 Task: Look for space in Kolwezi, Democratic Republic of the Congo from 6th September, 2023 to 15th September, 2023 for 6 adults in price range Rs.8000 to Rs.12000. Place can be entire place or private room with 6 bedrooms having 6 beds and 6 bathrooms. Property type can be house, flat, guest house. Amenities needed are: wifi, TV, free parkinig on premises, gym, breakfast. Booking option can be shelf check-in. Required host language is .
Action: Mouse moved to (428, 93)
Screenshot: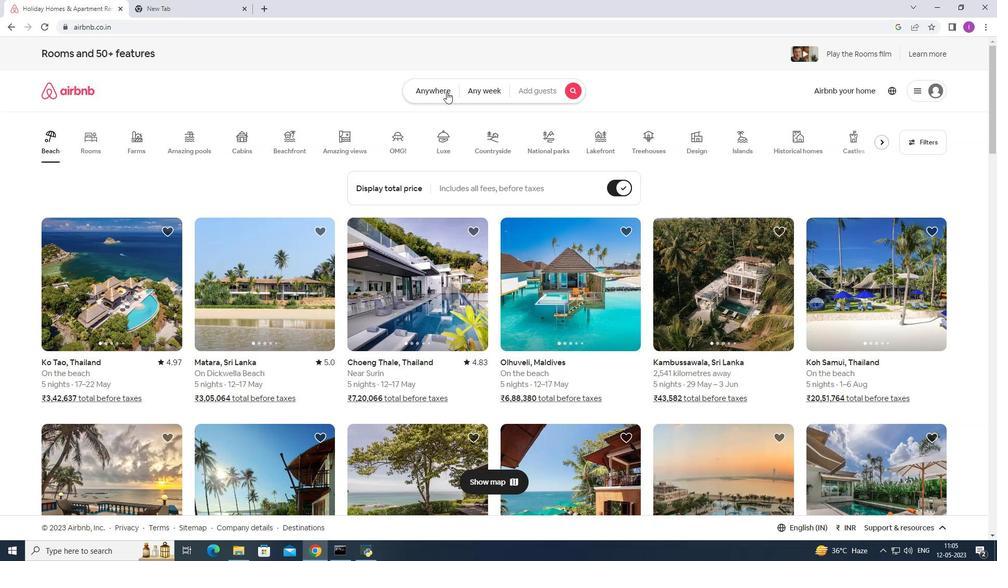 
Action: Mouse pressed left at (428, 93)
Screenshot: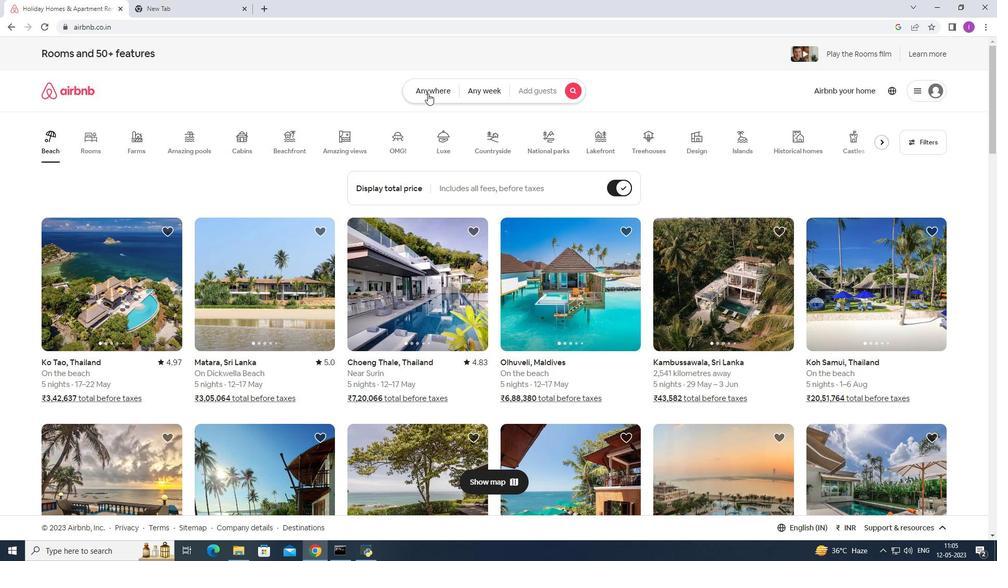 
Action: Mouse moved to (368, 125)
Screenshot: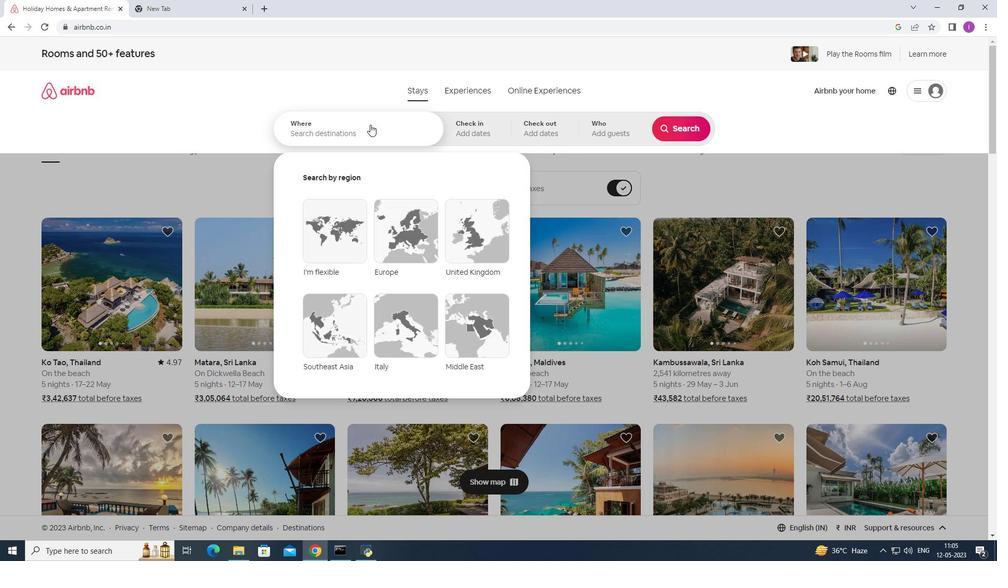 
Action: Mouse pressed left at (368, 125)
Screenshot: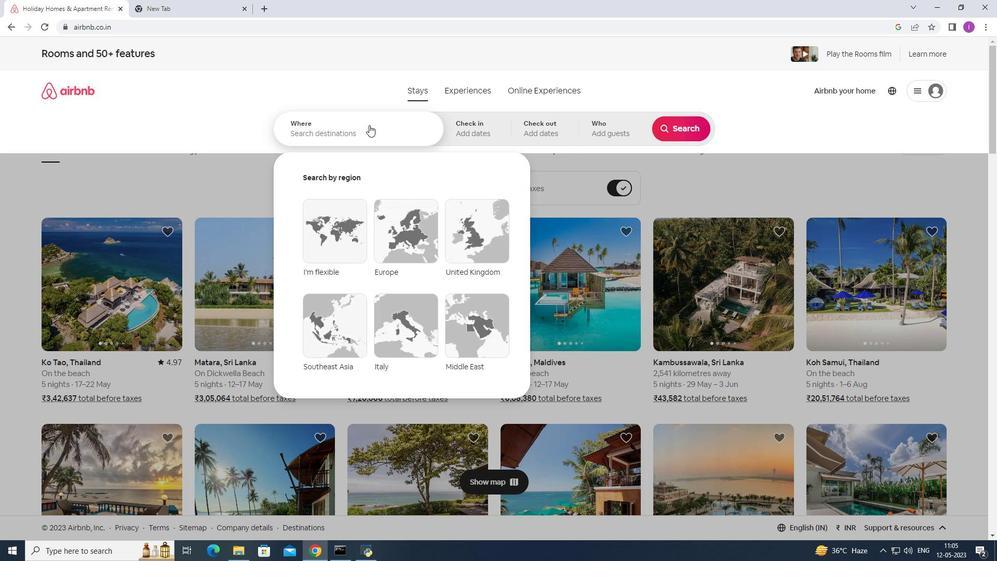 
Action: Key pressed <Key.shift><Key.shift><Key.shift>Kolwezi,<Key.shift>Demorcratic<Key.space><Key.shift>Rep
Screenshot: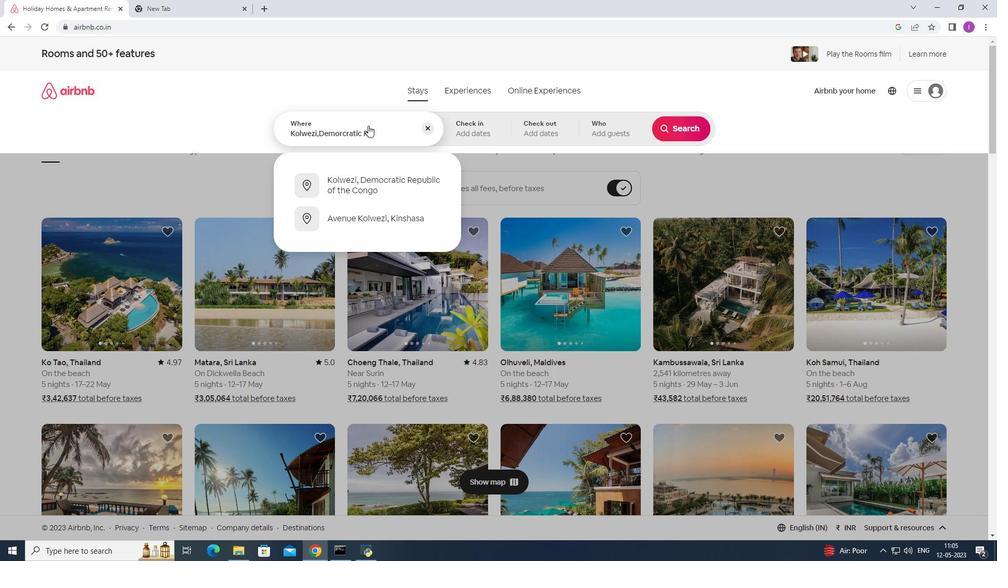 
Action: Mouse moved to (348, 186)
Screenshot: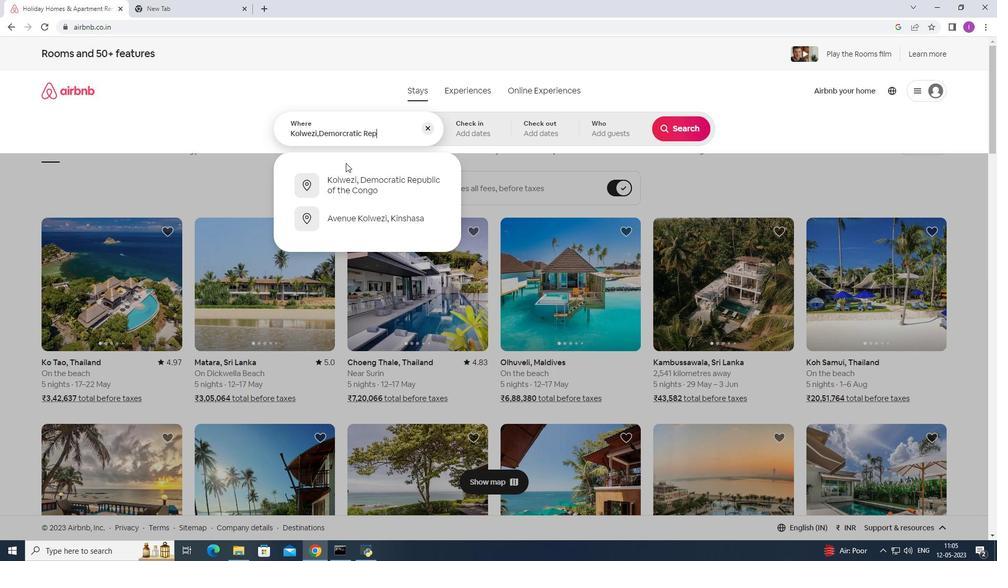 
Action: Mouse pressed left at (348, 186)
Screenshot: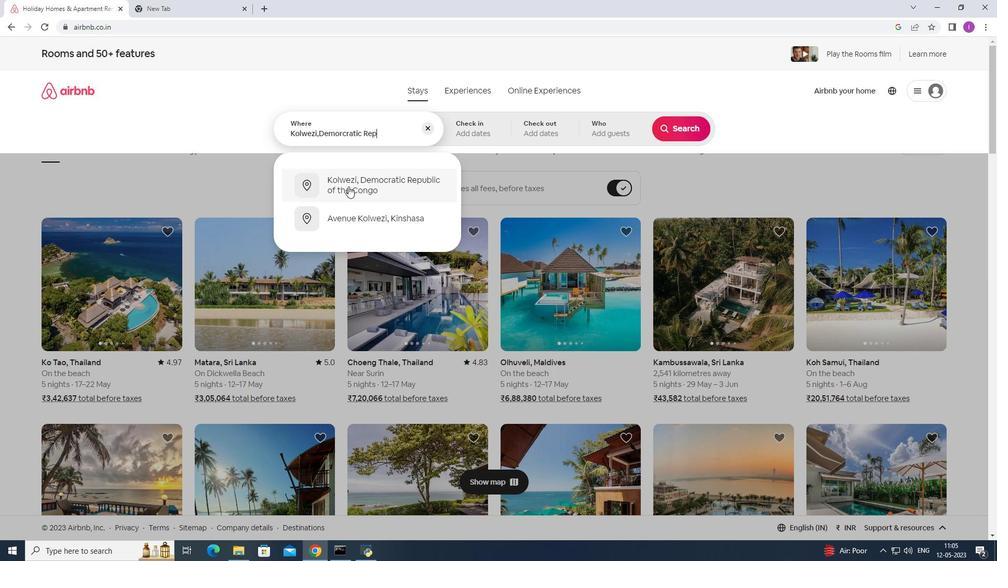 
Action: Mouse moved to (682, 212)
Screenshot: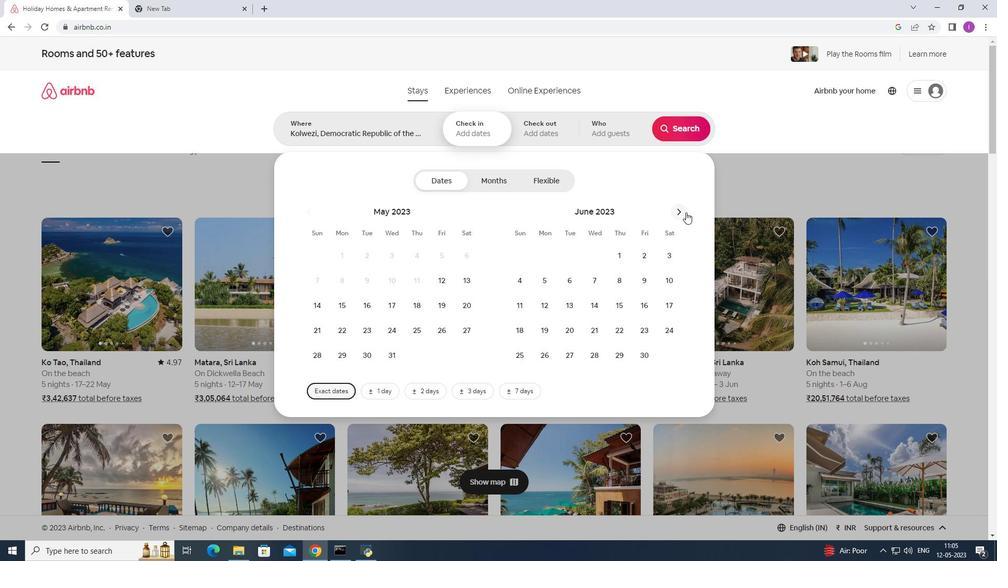 
Action: Mouse pressed left at (682, 212)
Screenshot: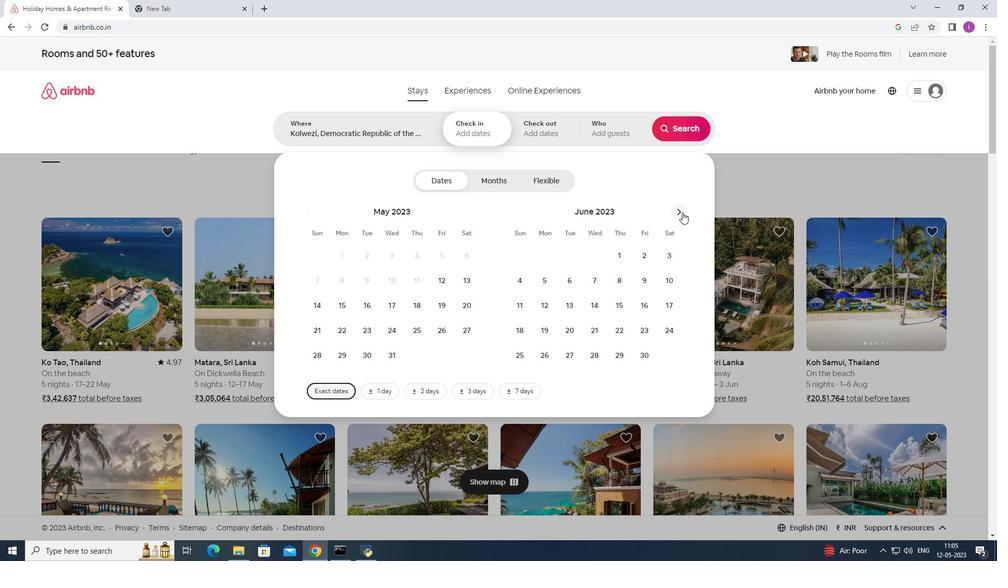 
Action: Mouse pressed left at (682, 212)
Screenshot: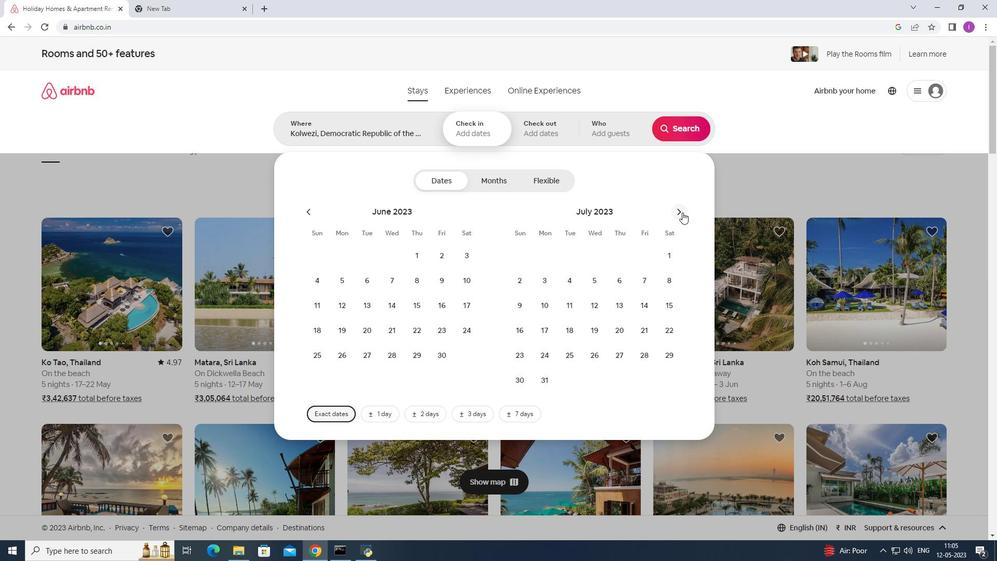 
Action: Mouse moved to (677, 209)
Screenshot: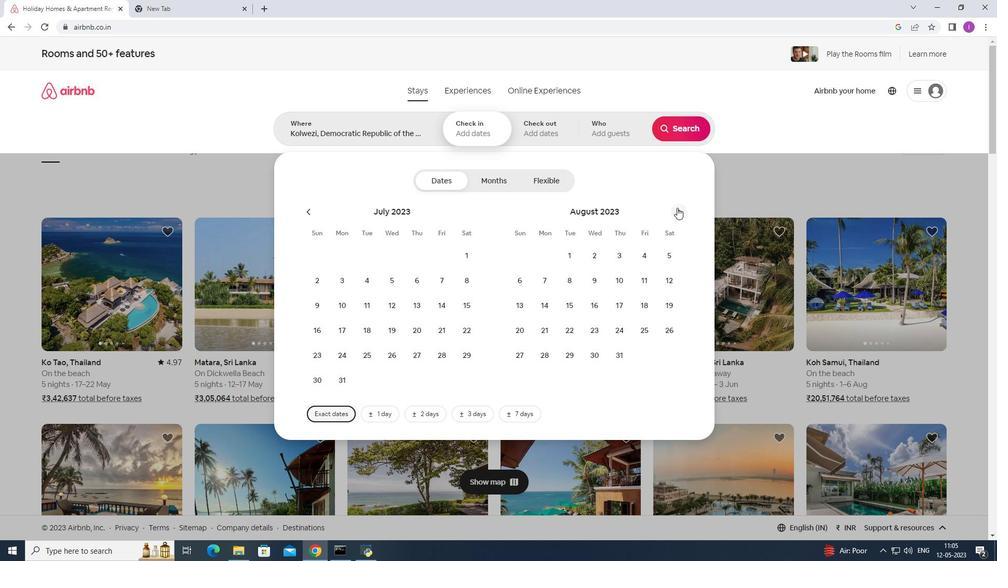
Action: Mouse pressed left at (677, 209)
Screenshot: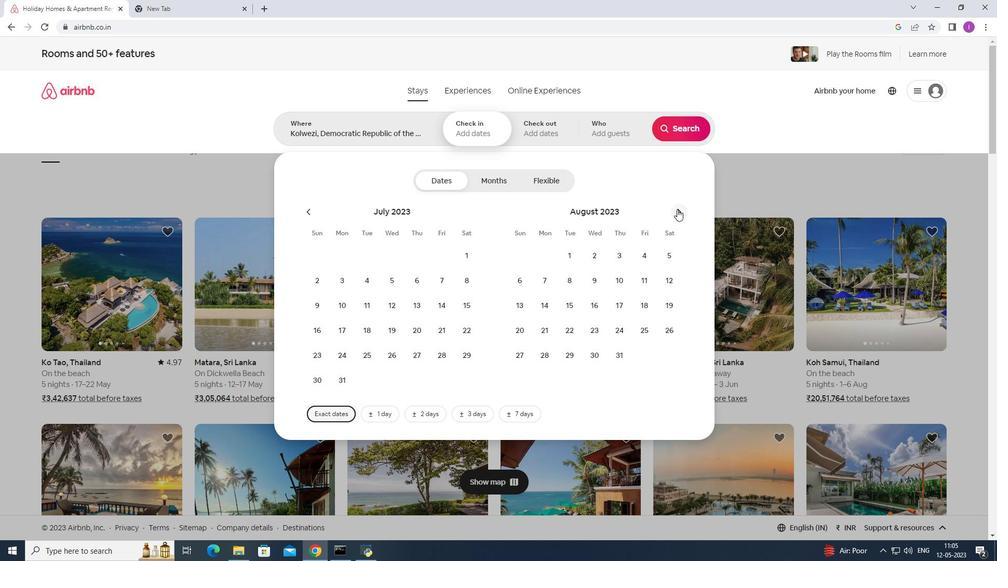 
Action: Mouse moved to (592, 281)
Screenshot: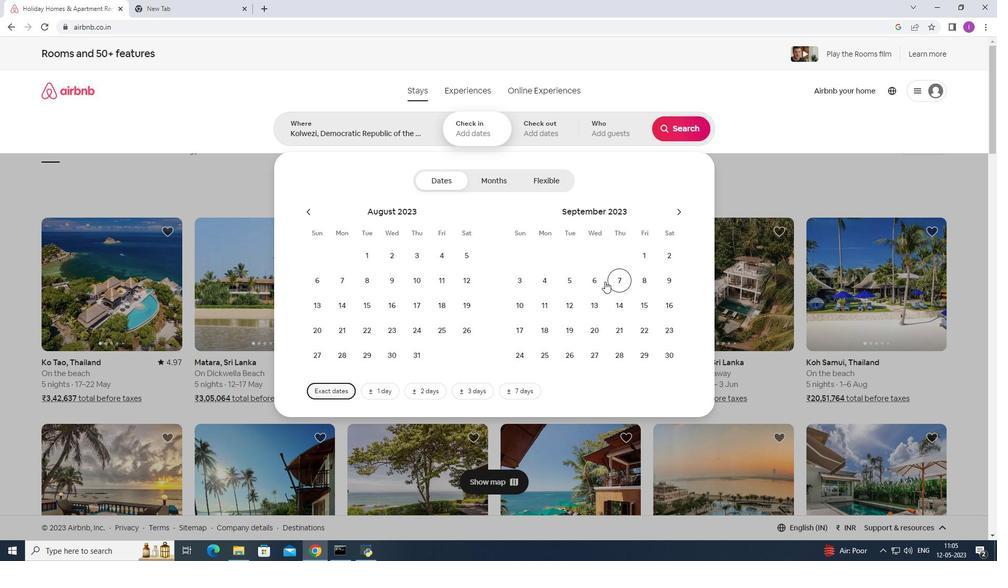 
Action: Mouse pressed left at (592, 281)
Screenshot: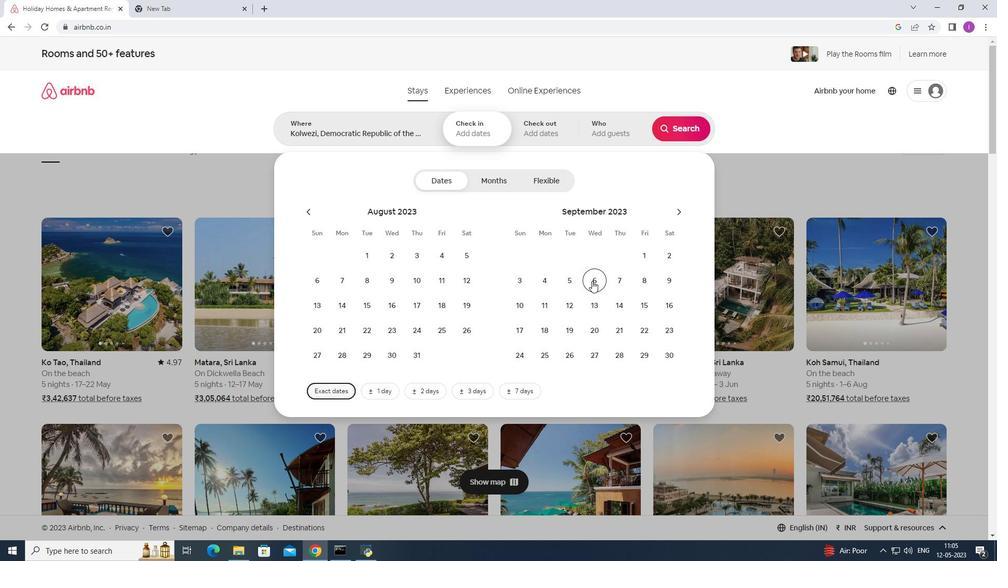 
Action: Mouse moved to (644, 299)
Screenshot: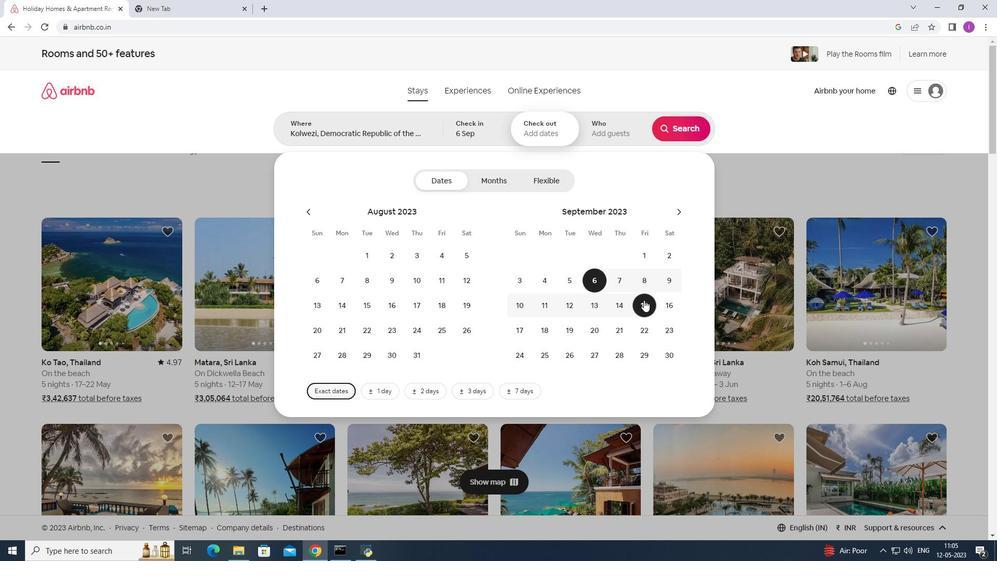 
Action: Mouse pressed left at (644, 299)
Screenshot: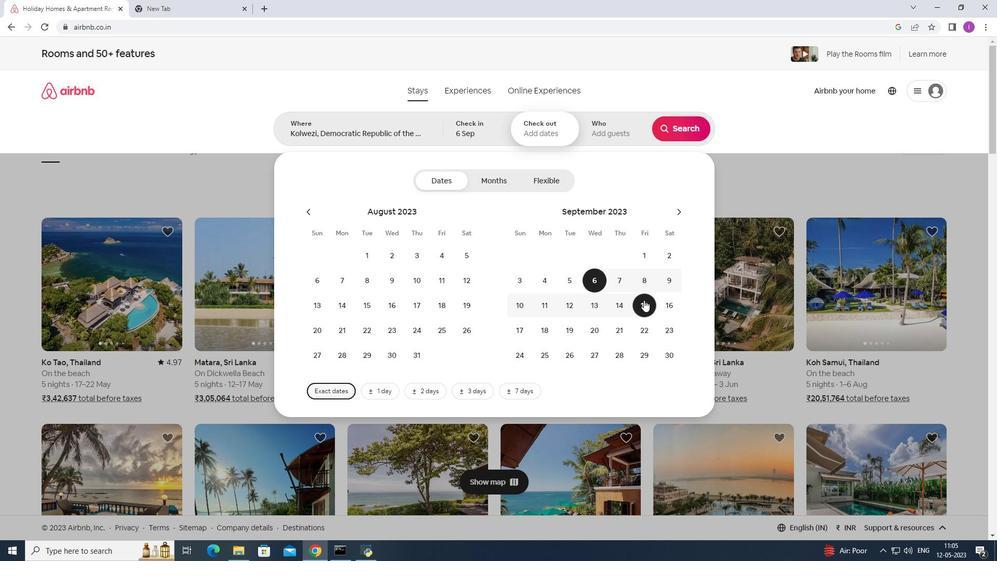 
Action: Mouse moved to (617, 138)
Screenshot: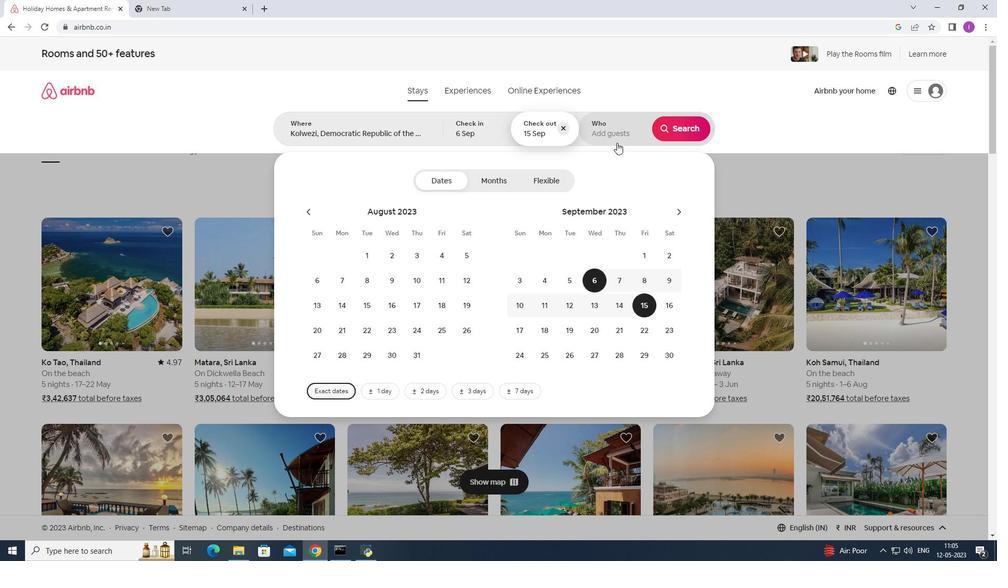 
Action: Mouse pressed left at (617, 138)
Screenshot: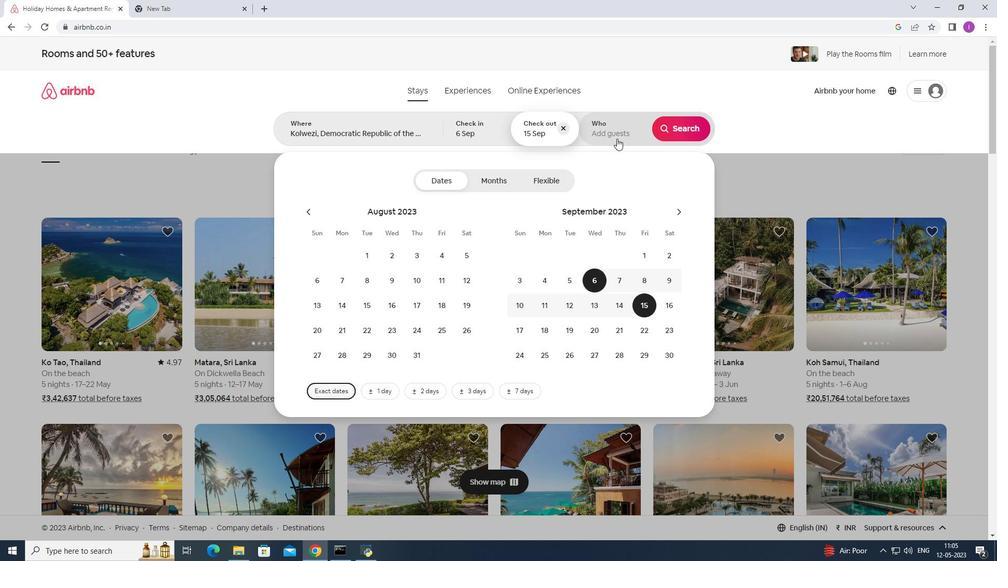 
Action: Mouse moved to (683, 179)
Screenshot: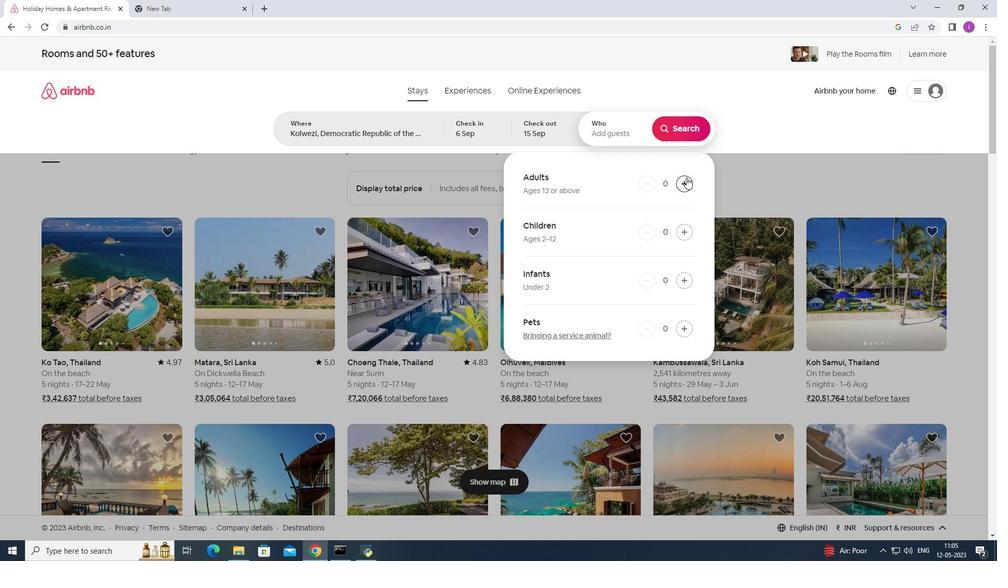 
Action: Mouse pressed left at (683, 179)
Screenshot: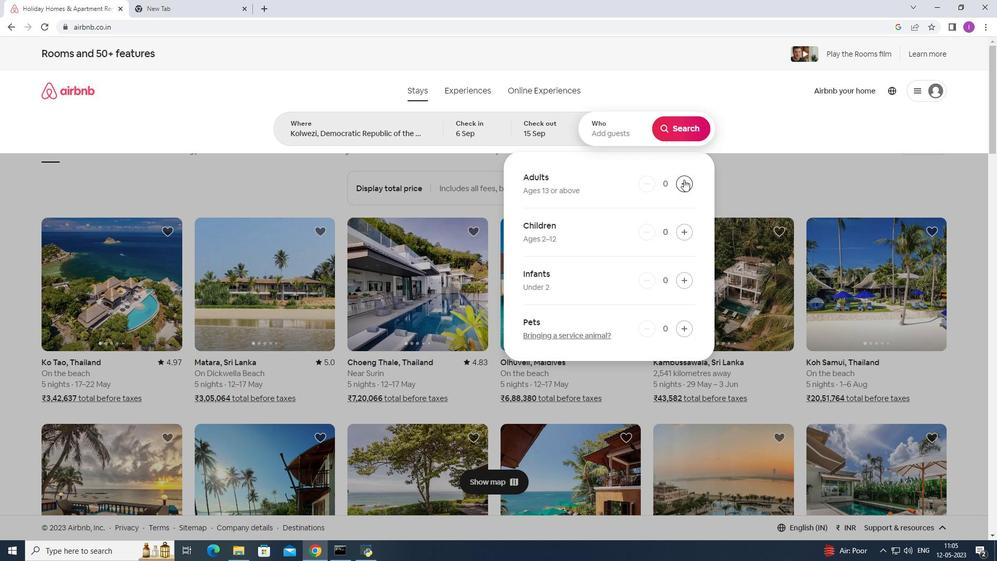 
Action: Mouse moved to (683, 179)
Screenshot: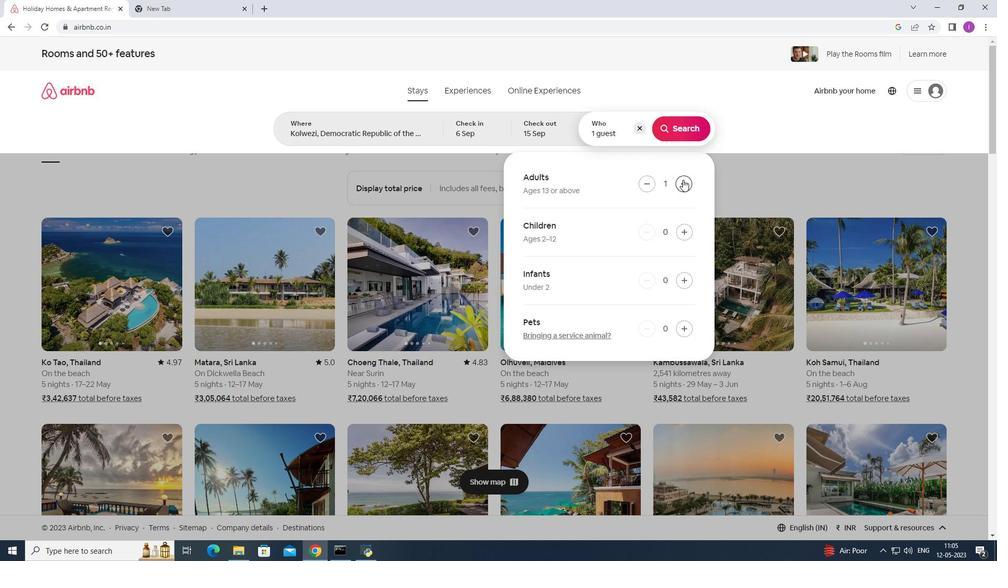 
Action: Mouse pressed left at (683, 179)
Screenshot: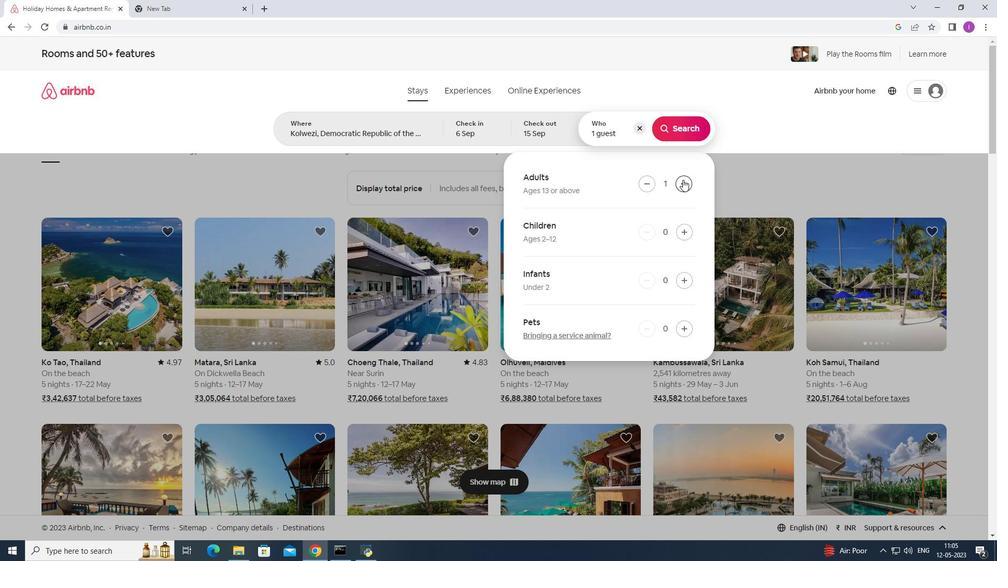 
Action: Mouse pressed left at (683, 179)
Screenshot: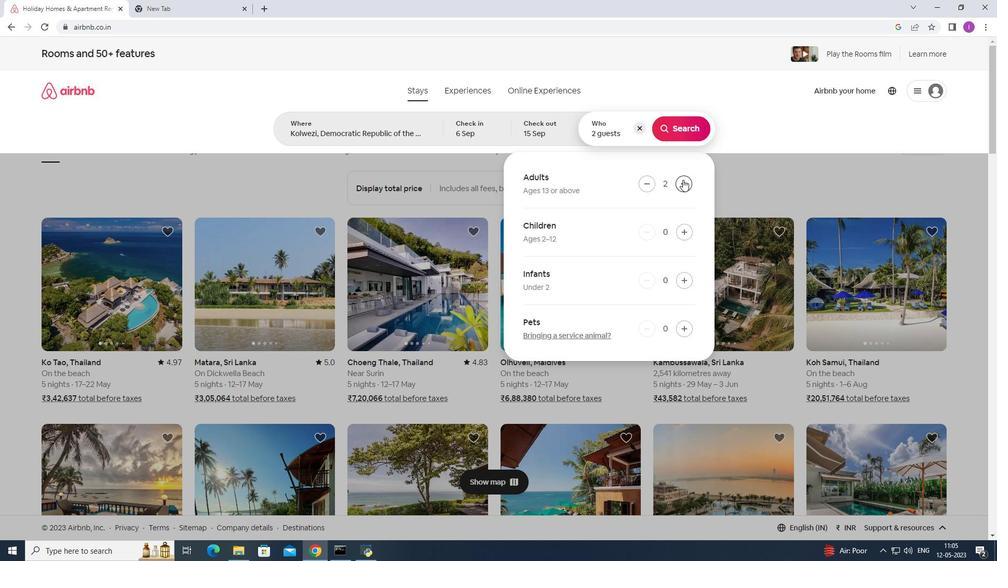 
Action: Mouse moved to (683, 179)
Screenshot: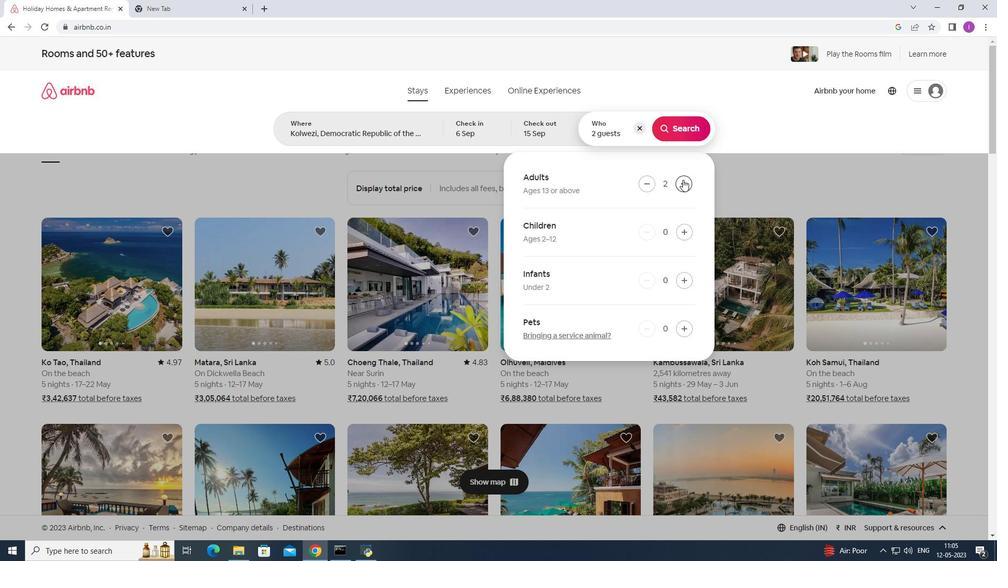 
Action: Mouse pressed left at (683, 179)
Screenshot: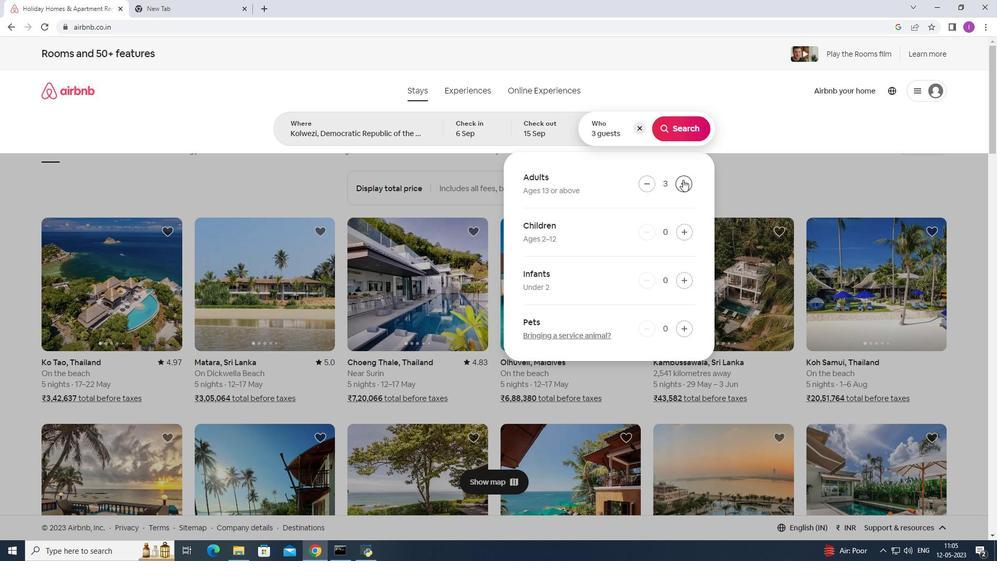 
Action: Mouse pressed left at (683, 179)
Screenshot: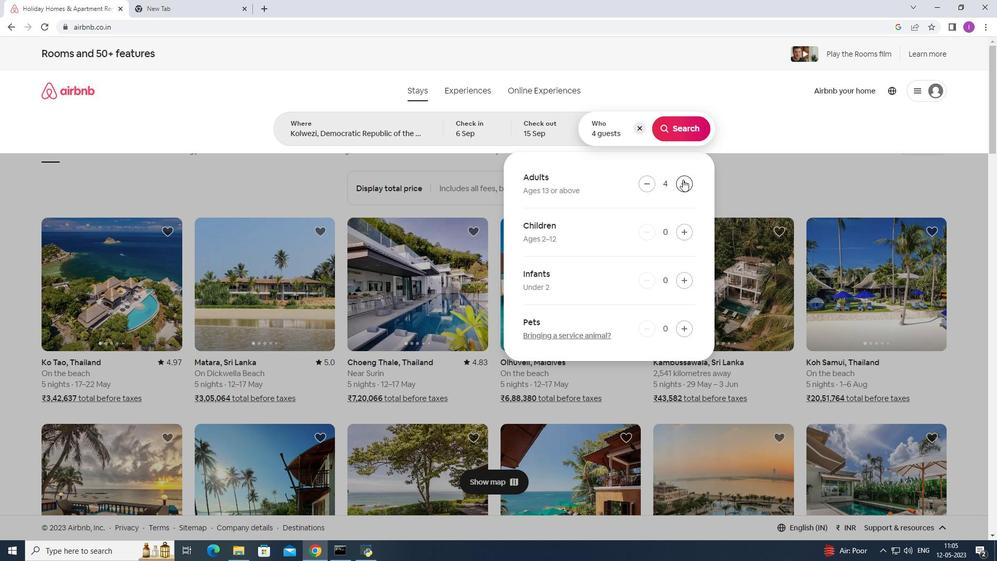
Action: Mouse pressed left at (683, 179)
Screenshot: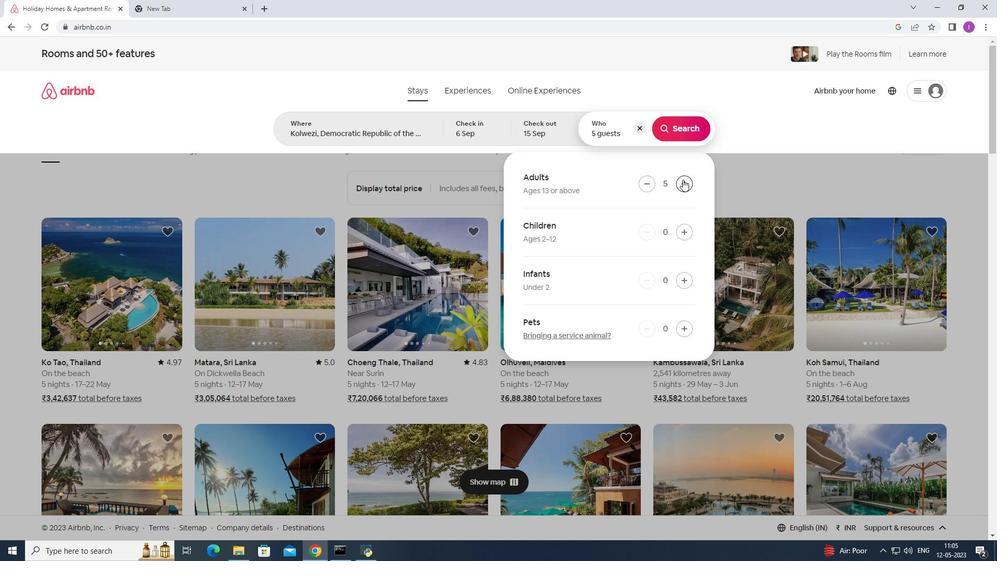
Action: Mouse pressed left at (683, 179)
Screenshot: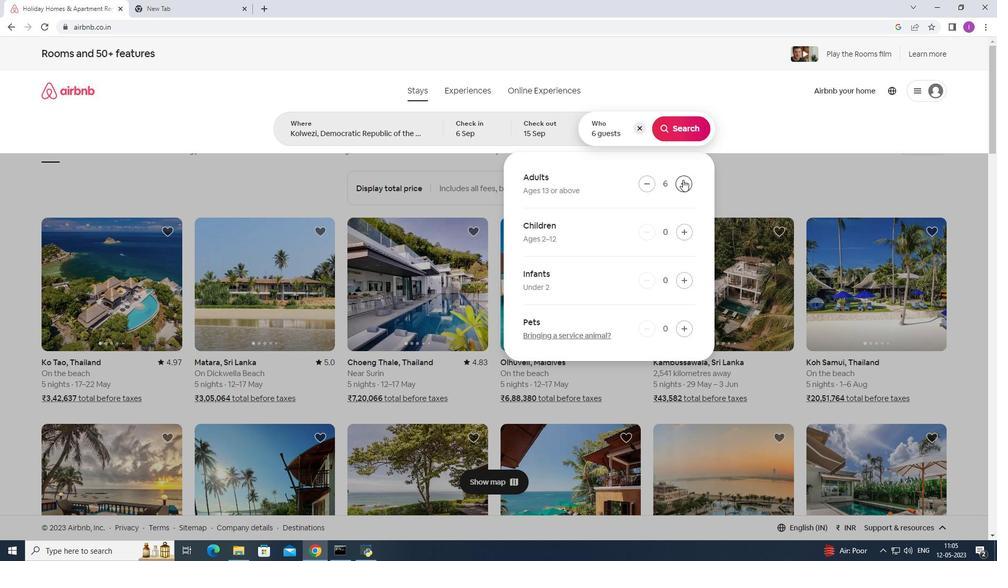 
Action: Mouse moved to (648, 182)
Screenshot: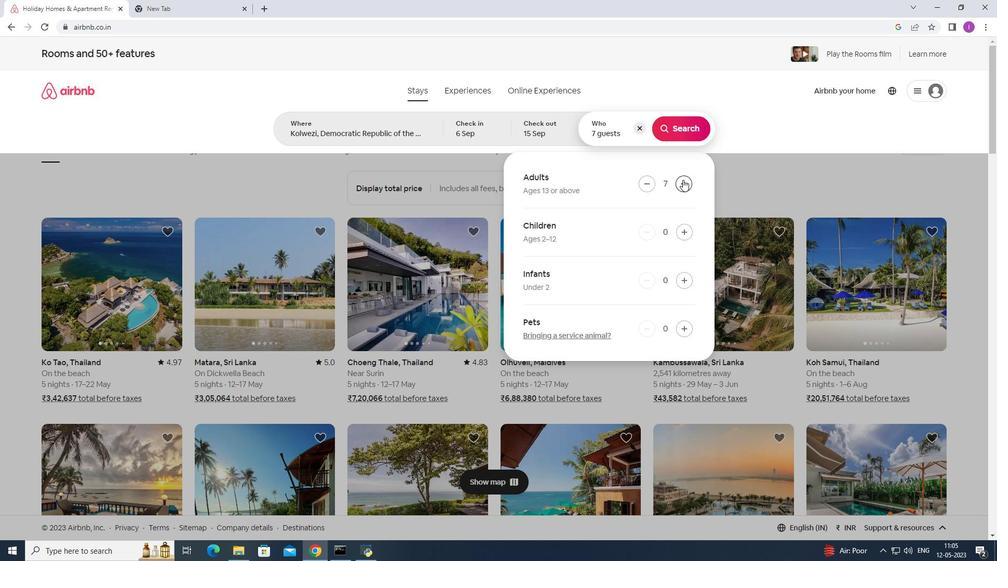 
Action: Mouse pressed left at (648, 182)
Screenshot: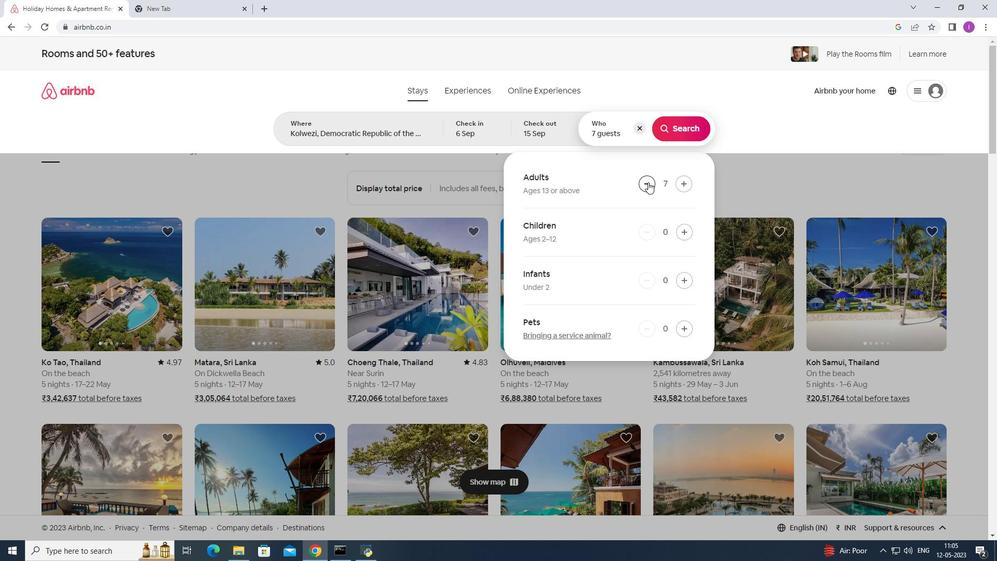 
Action: Mouse moved to (679, 134)
Screenshot: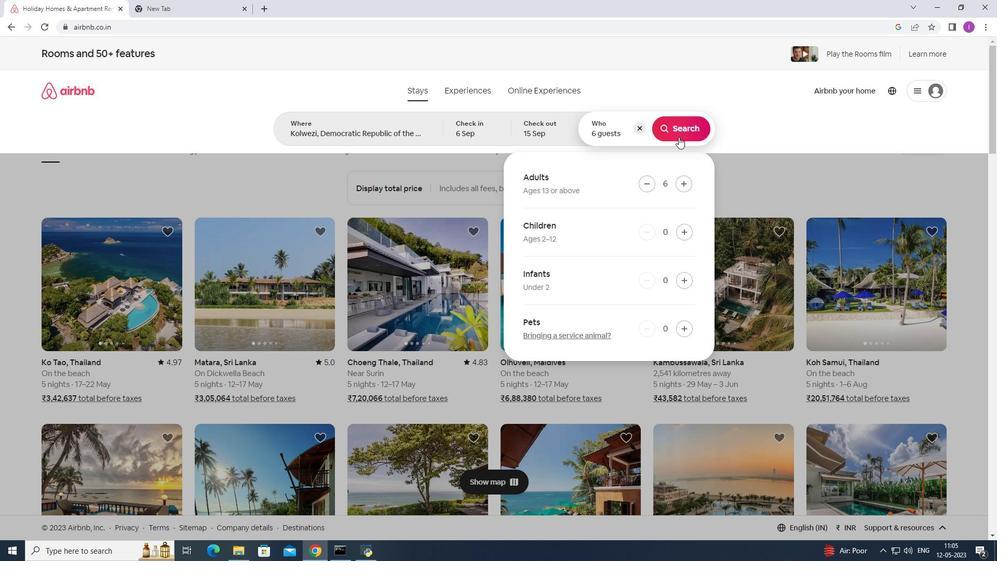
Action: Mouse pressed left at (679, 134)
Screenshot: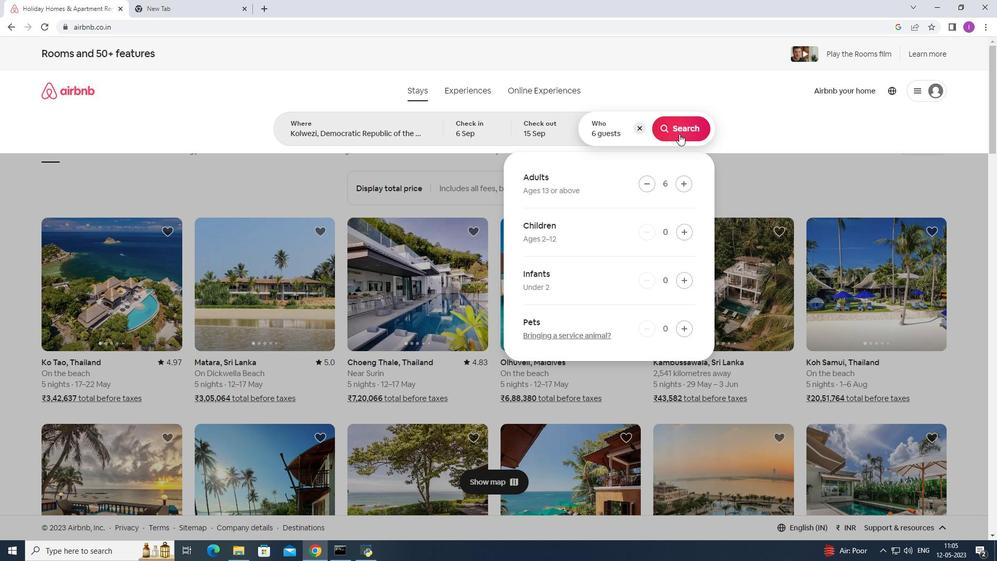 
Action: Mouse moved to (958, 100)
Screenshot: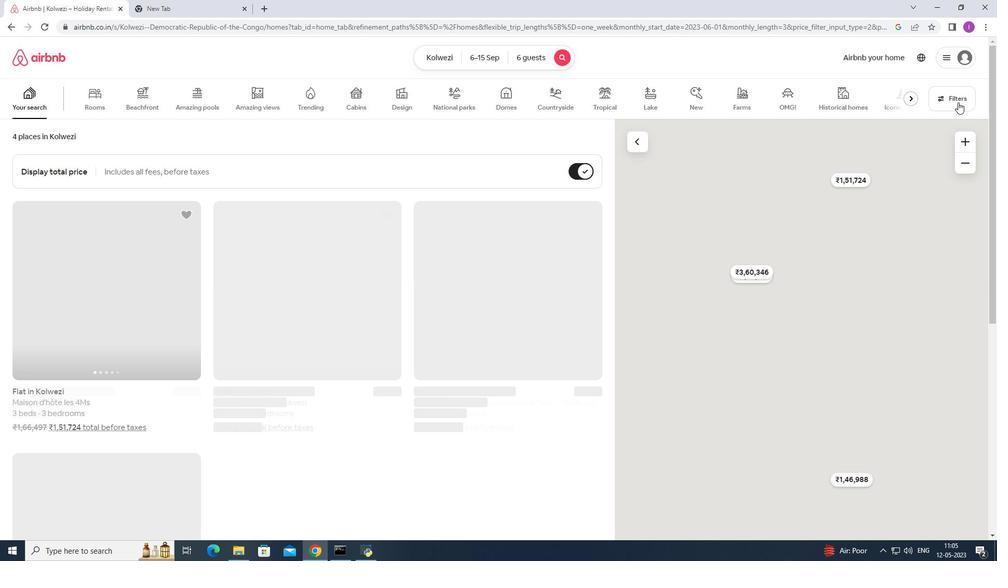 
Action: Mouse pressed left at (958, 100)
Screenshot: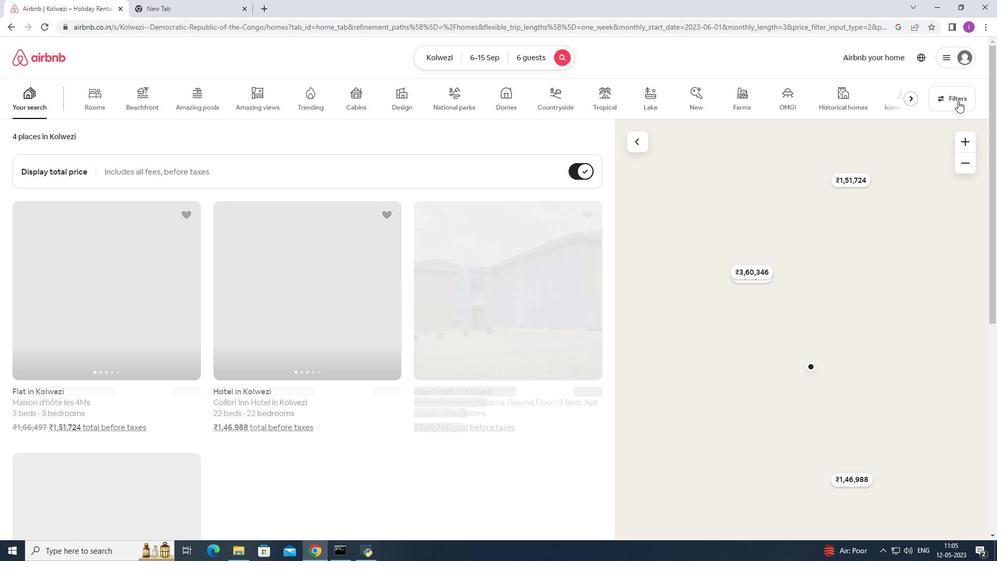 
Action: Mouse moved to (561, 356)
Screenshot: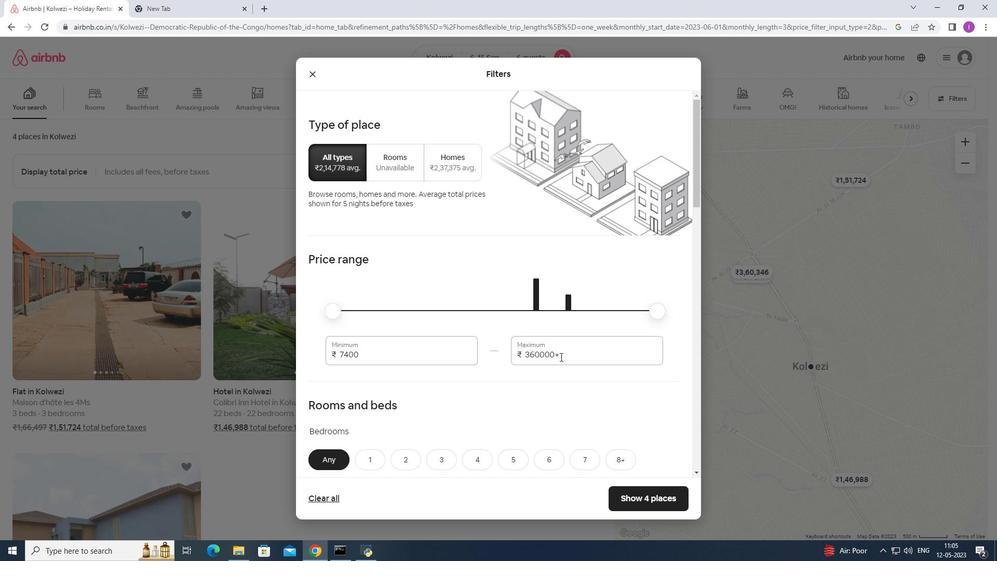
Action: Mouse pressed left at (561, 356)
Screenshot: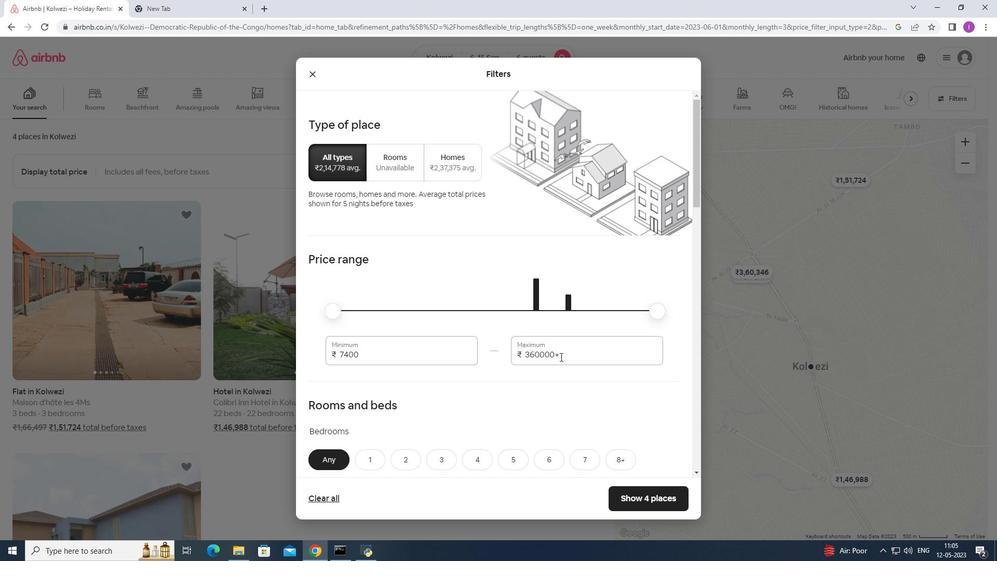 
Action: Mouse moved to (513, 359)
Screenshot: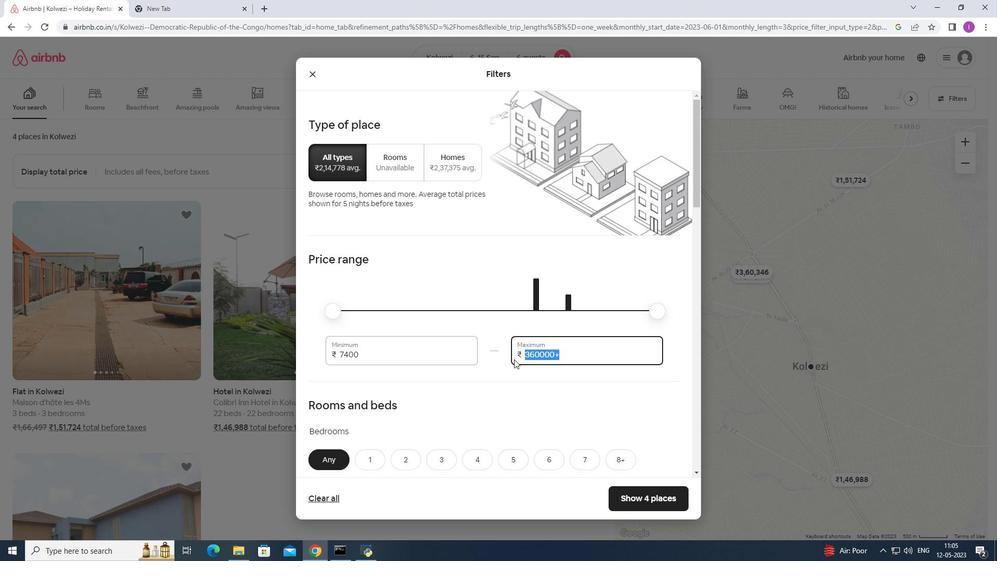 
Action: Key pressed 1
Screenshot: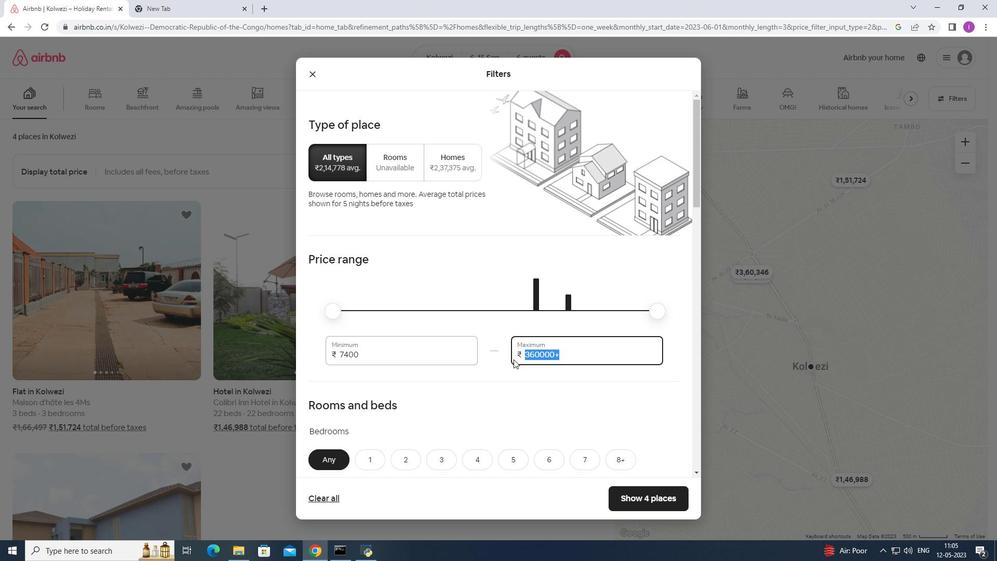 
Action: Mouse moved to (513, 359)
Screenshot: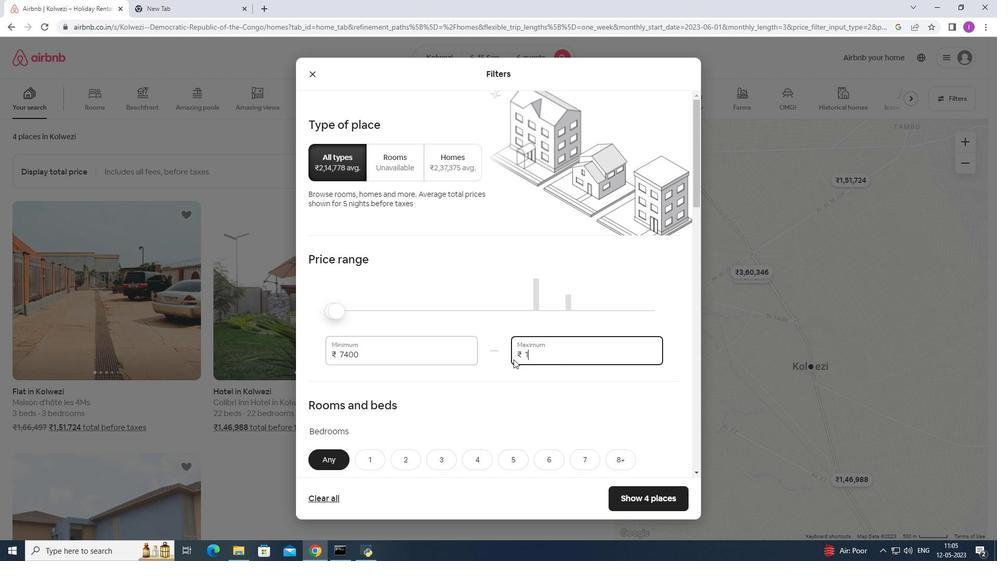 
Action: Key pressed 2
Screenshot: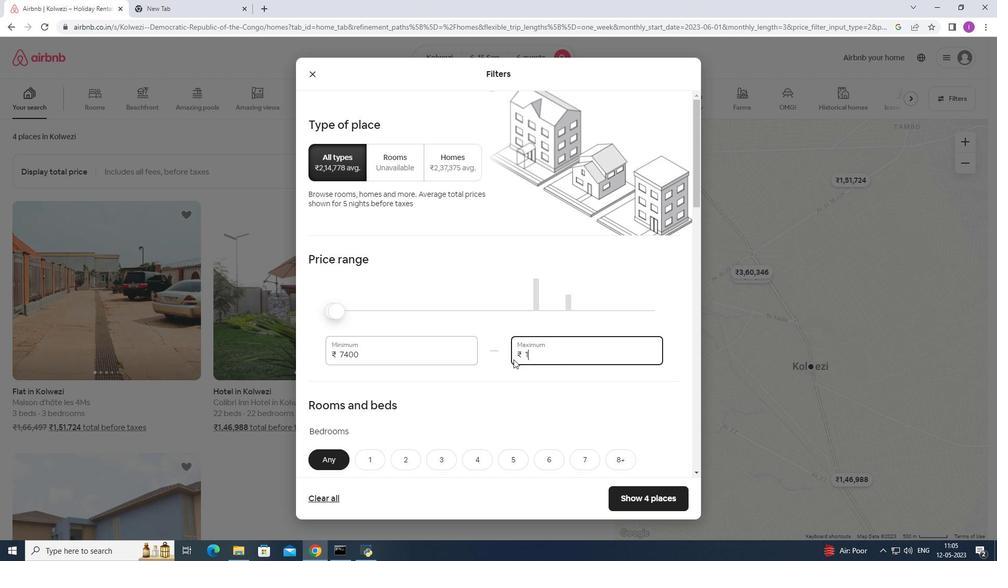 
Action: Mouse moved to (512, 358)
Screenshot: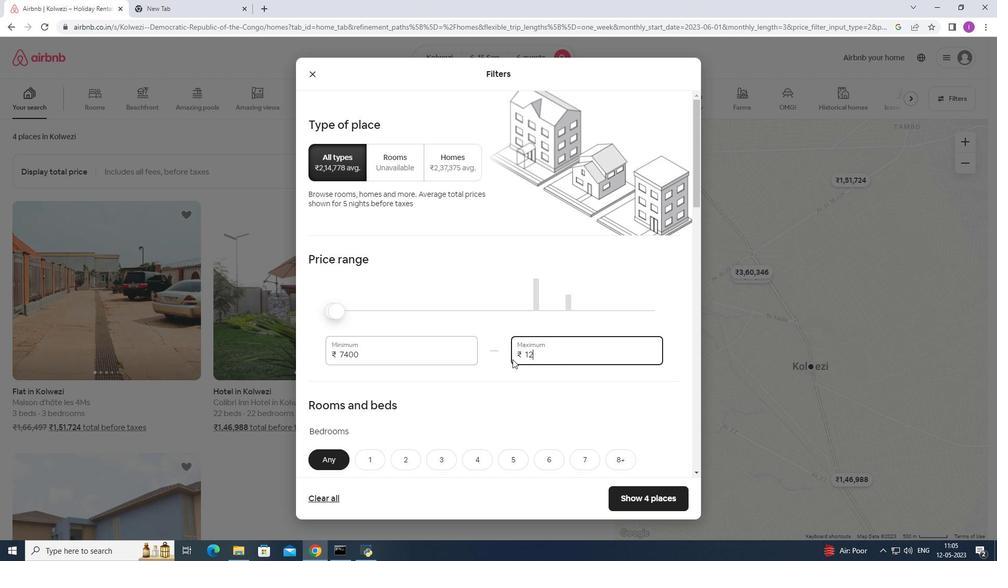 
Action: Key pressed 000
Screenshot: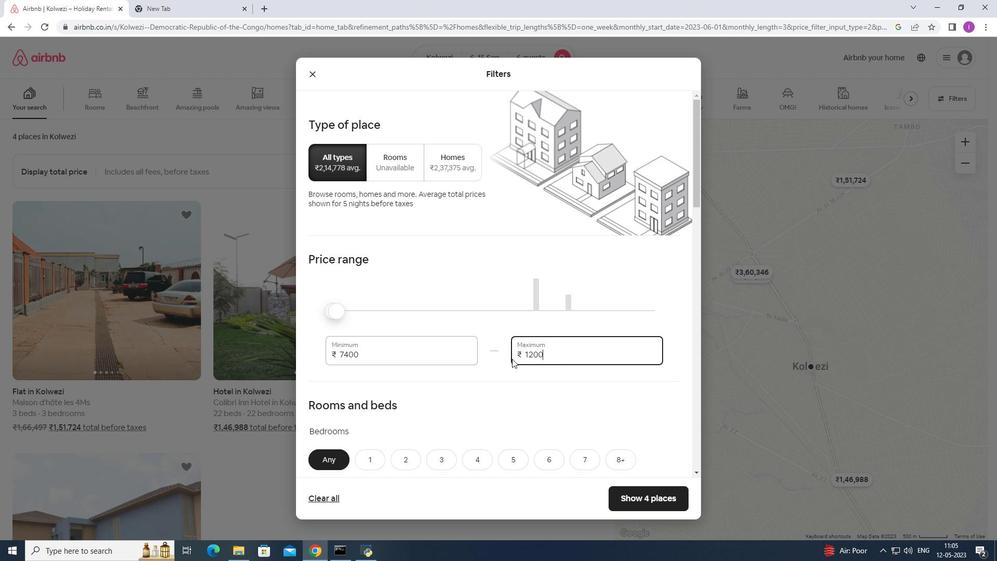 
Action: Mouse moved to (365, 356)
Screenshot: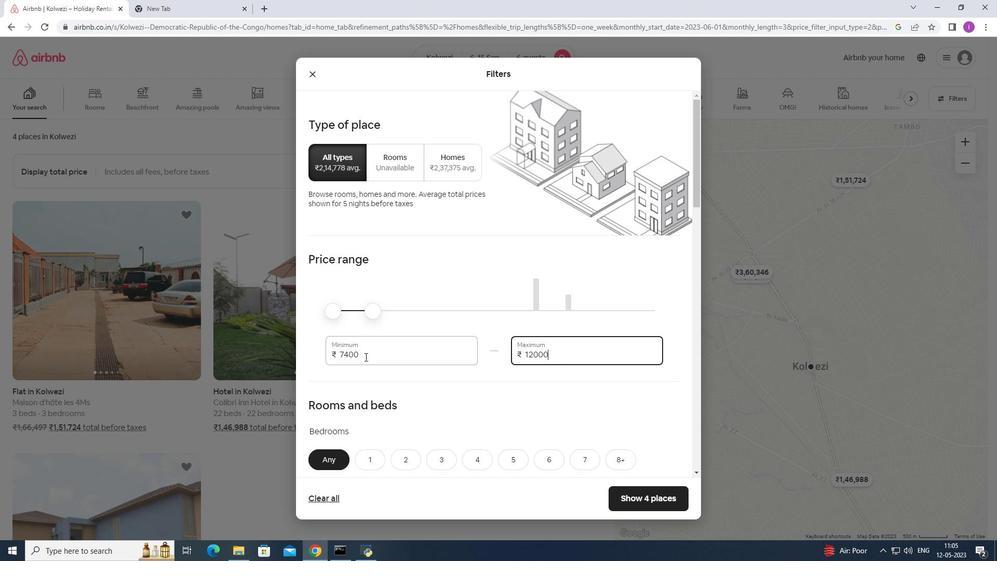 
Action: Mouse pressed left at (365, 356)
Screenshot: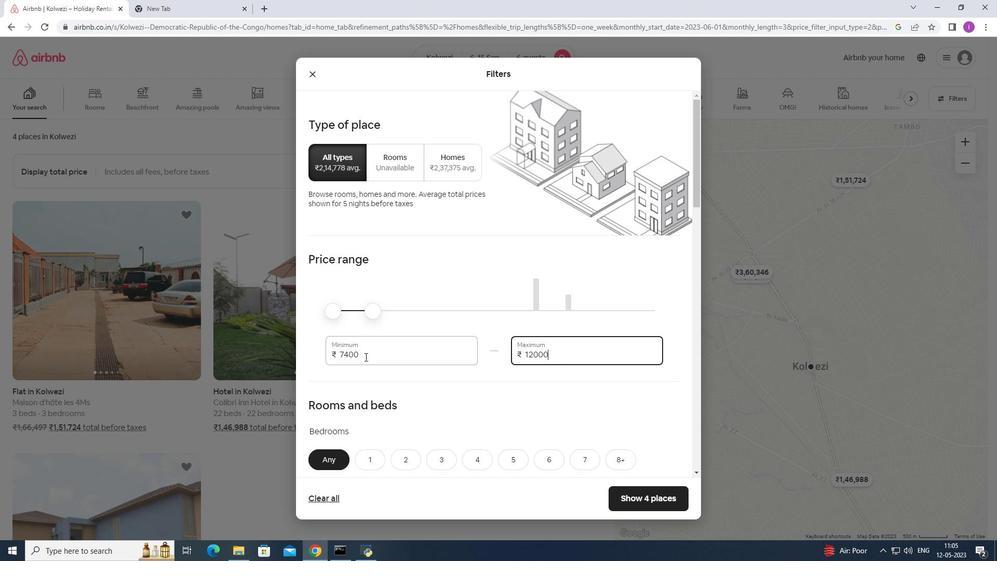
Action: Mouse moved to (336, 367)
Screenshot: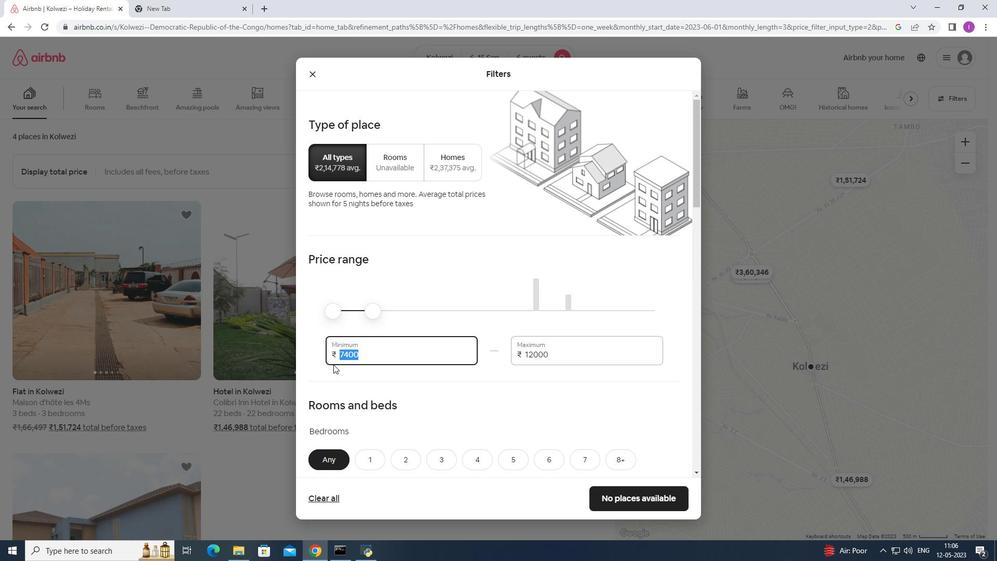 
Action: Key pressed 8000
Screenshot: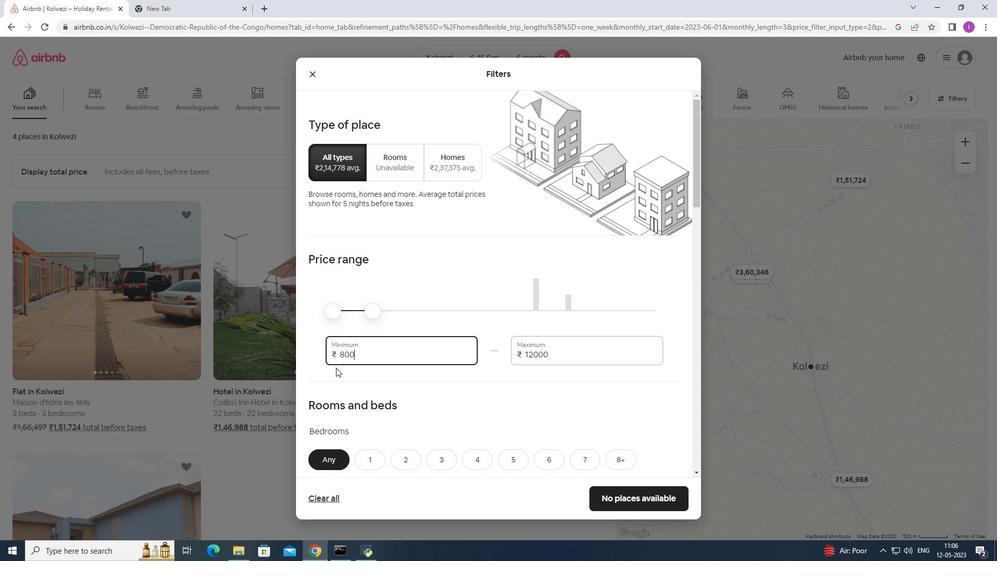 
Action: Mouse moved to (414, 341)
Screenshot: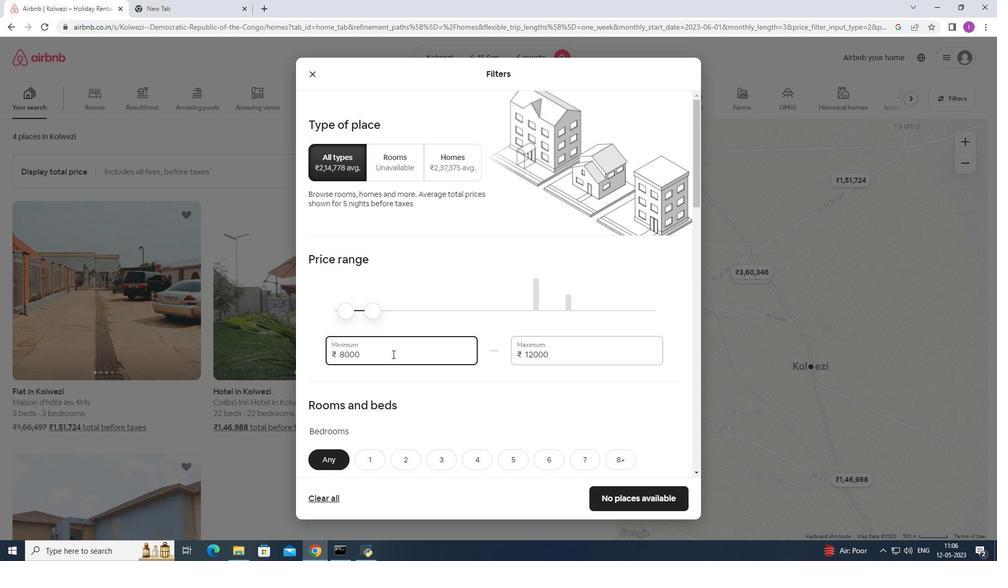 
Action: Mouse scrolled (414, 340) with delta (0, 0)
Screenshot: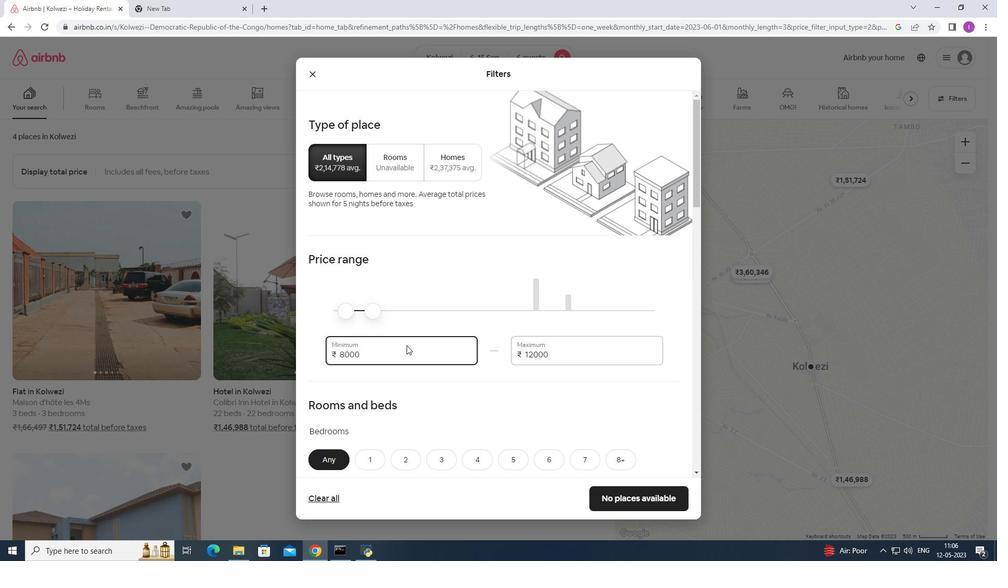 
Action: Mouse scrolled (414, 340) with delta (0, 0)
Screenshot: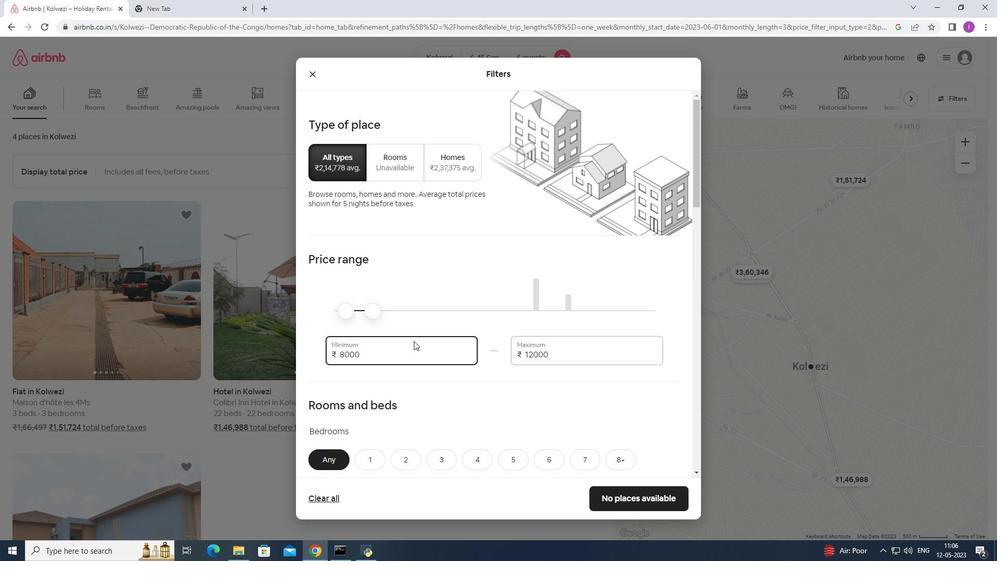 
Action: Mouse moved to (416, 337)
Screenshot: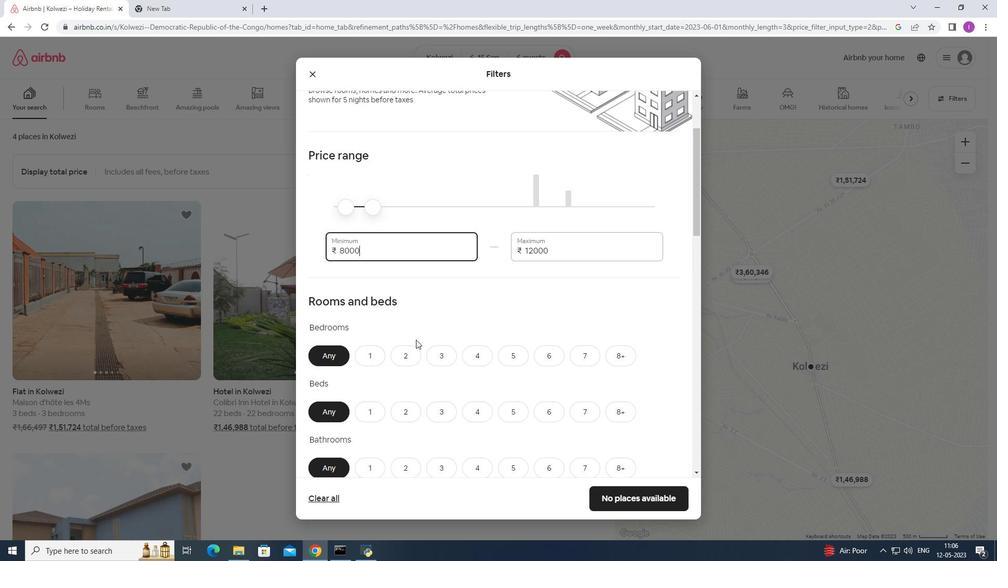 
Action: Mouse scrolled (416, 337) with delta (0, 0)
Screenshot: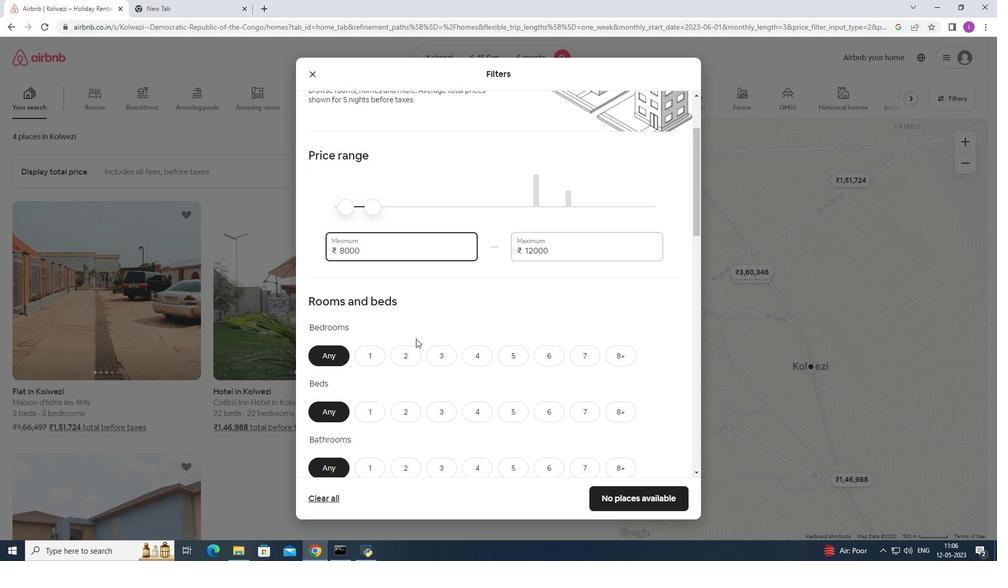
Action: Mouse scrolled (416, 337) with delta (0, 0)
Screenshot: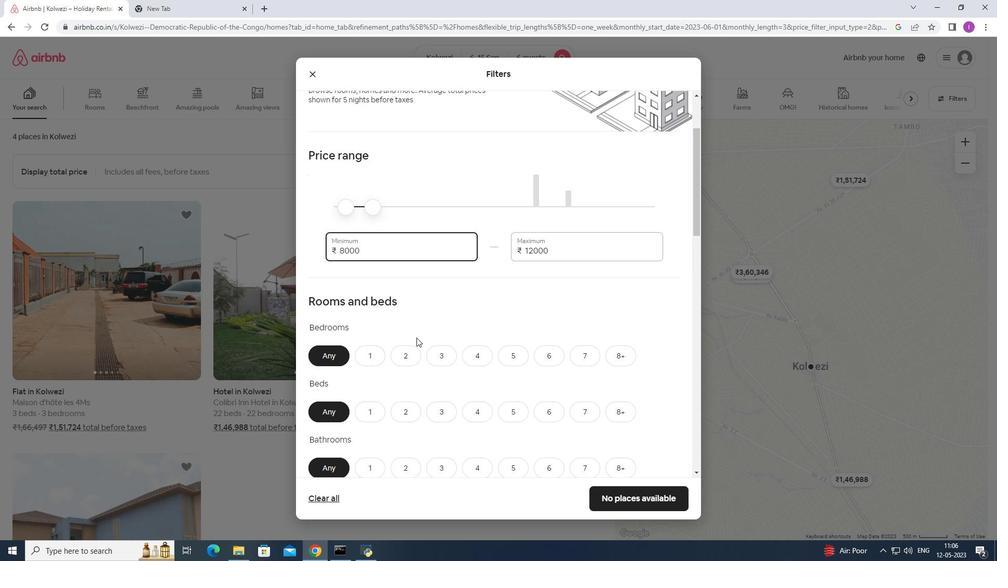 
Action: Mouse scrolled (416, 337) with delta (0, 0)
Screenshot: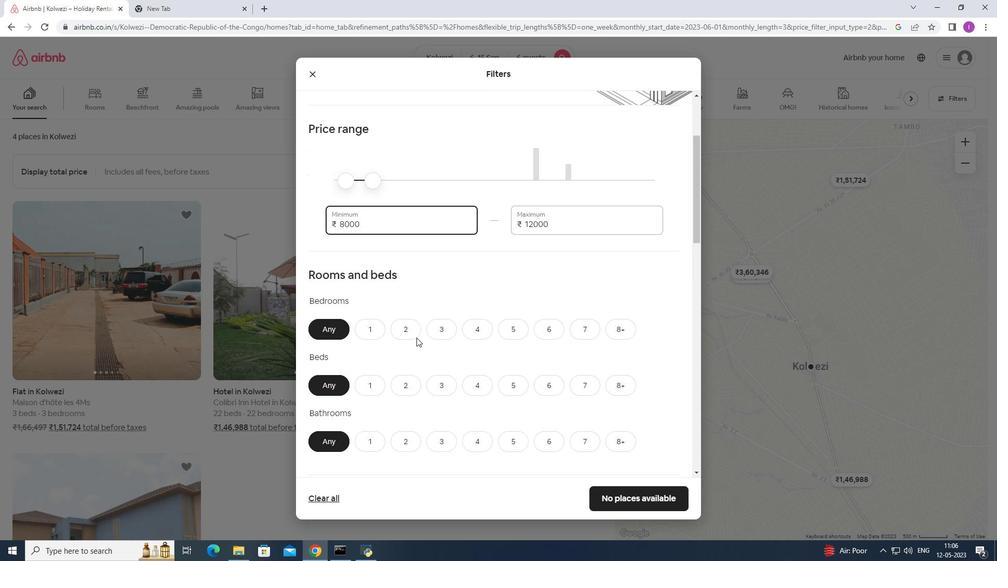 
Action: Mouse moved to (417, 337)
Screenshot: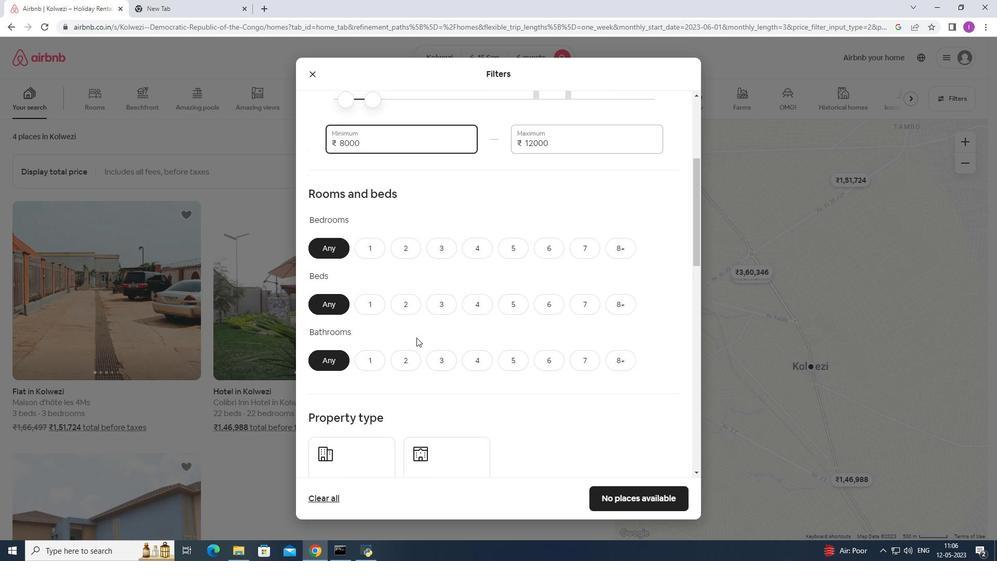 
Action: Mouse scrolled (417, 336) with delta (0, 0)
Screenshot: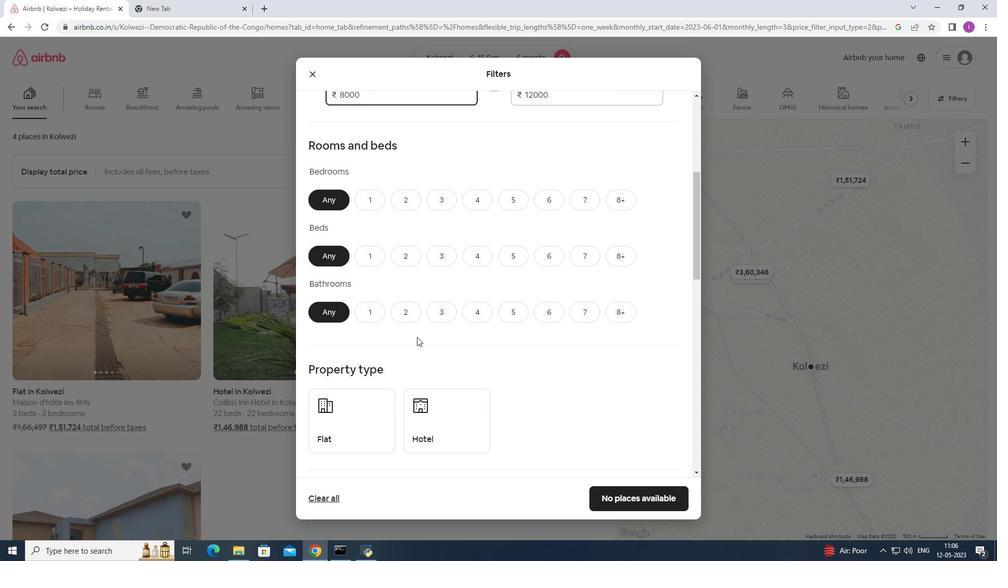 
Action: Mouse moved to (502, 273)
Screenshot: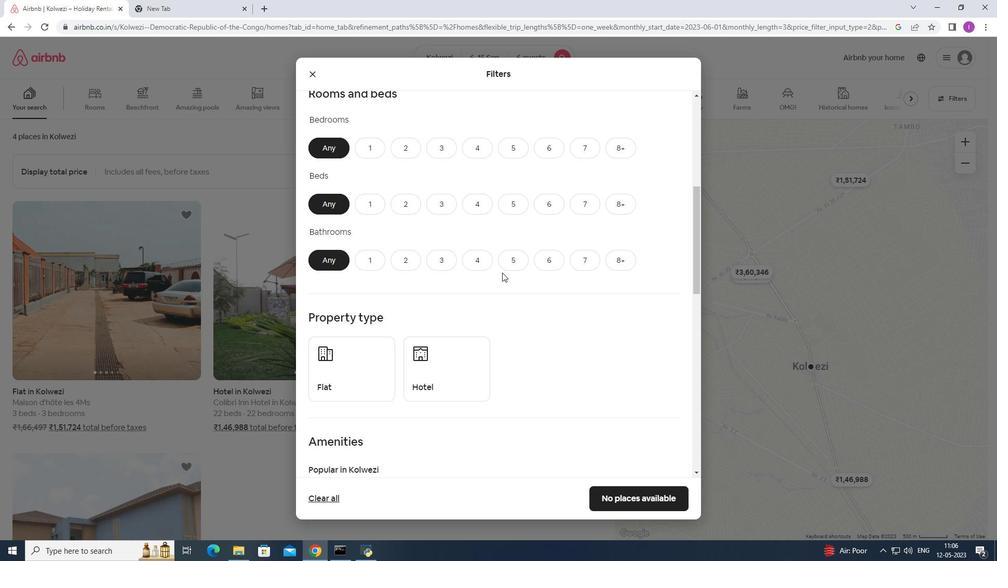
Action: Mouse scrolled (502, 273) with delta (0, 0)
Screenshot: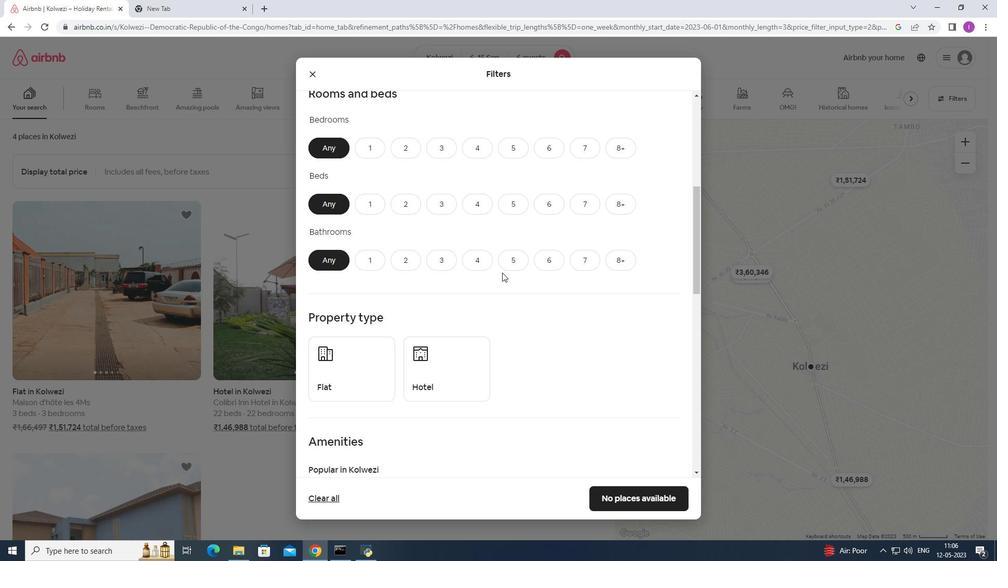 
Action: Mouse moved to (548, 198)
Screenshot: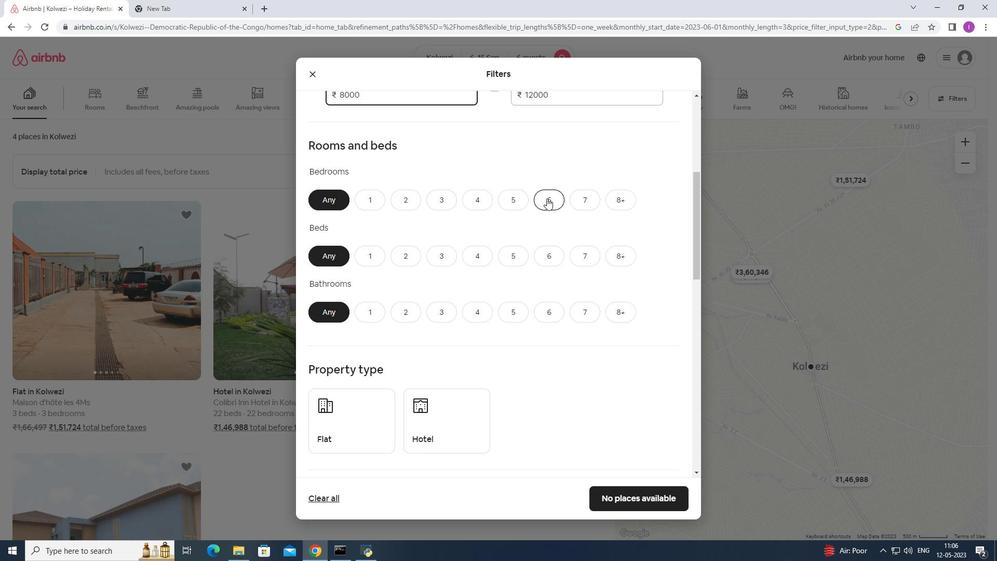 
Action: Mouse pressed left at (548, 198)
Screenshot: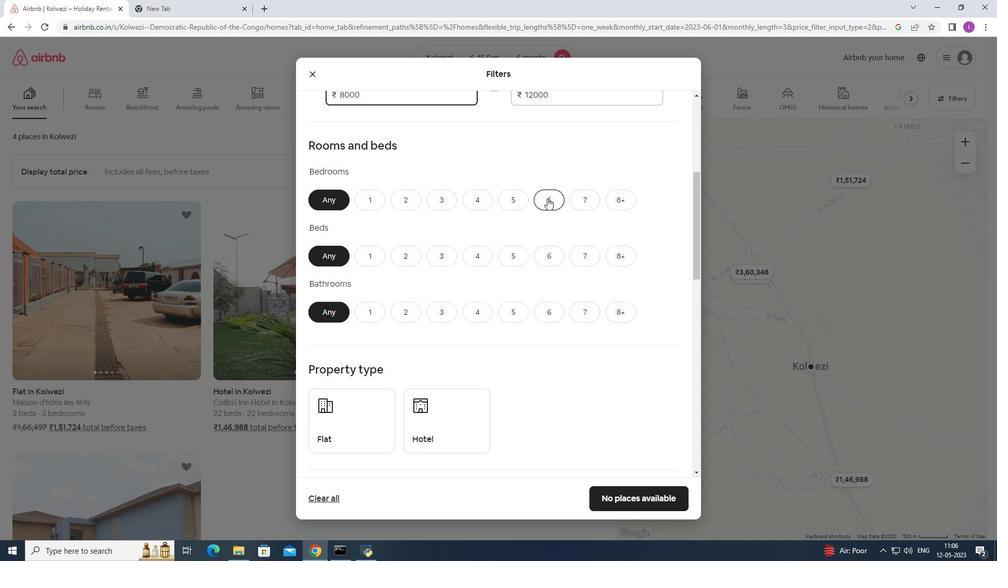 
Action: Mouse moved to (553, 257)
Screenshot: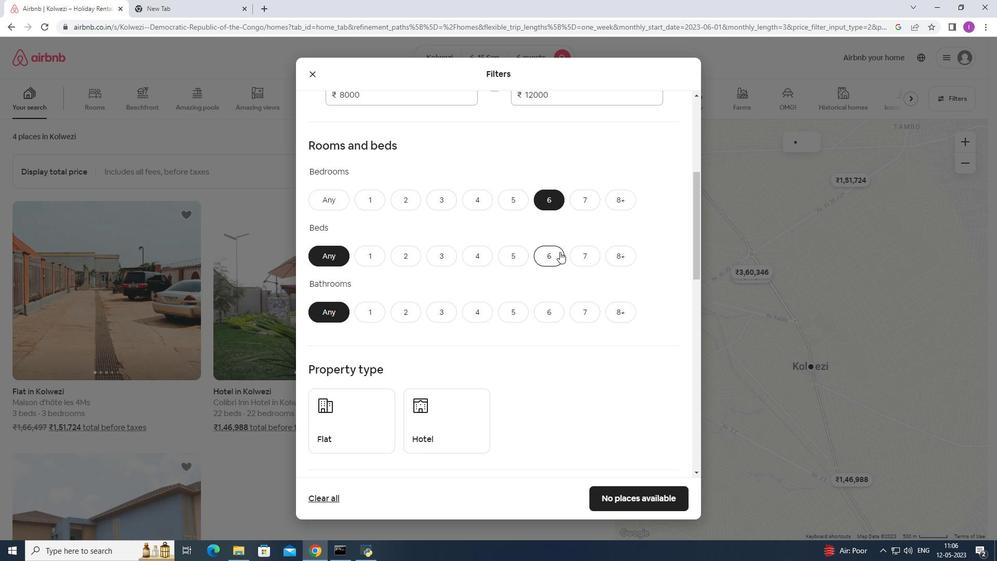 
Action: Mouse pressed left at (553, 257)
Screenshot: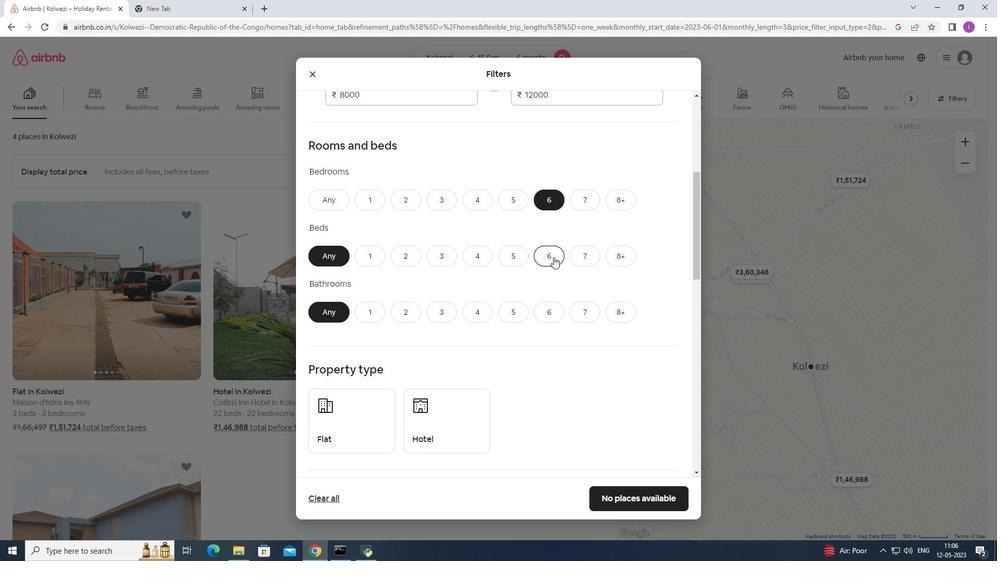 
Action: Mouse moved to (547, 304)
Screenshot: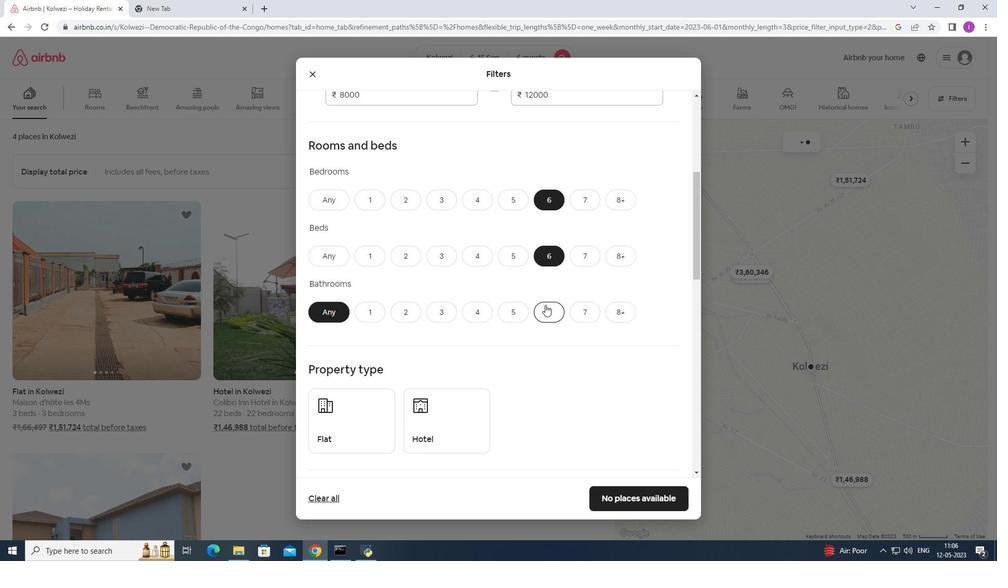 
Action: Mouse pressed left at (546, 304)
Screenshot: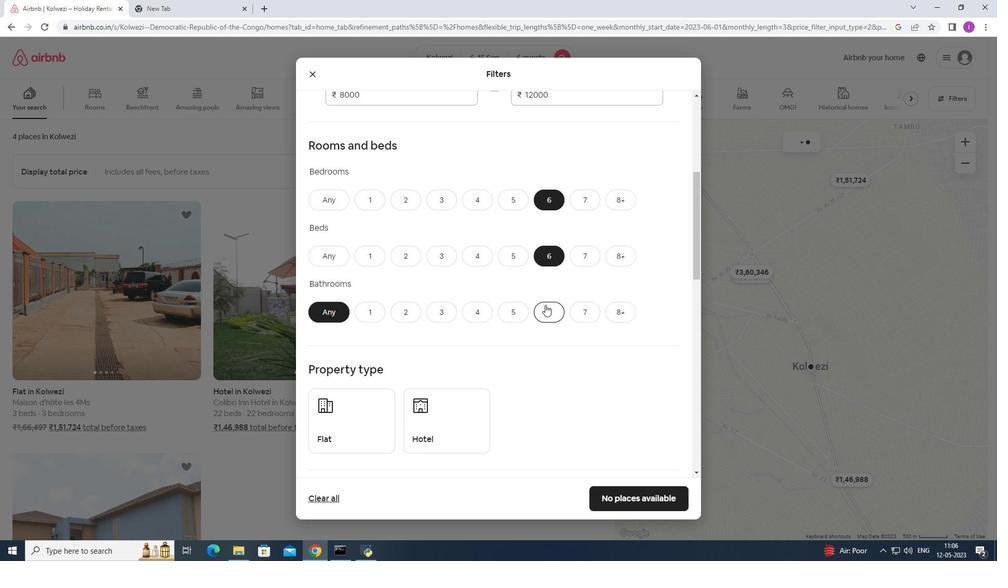 
Action: Mouse moved to (514, 294)
Screenshot: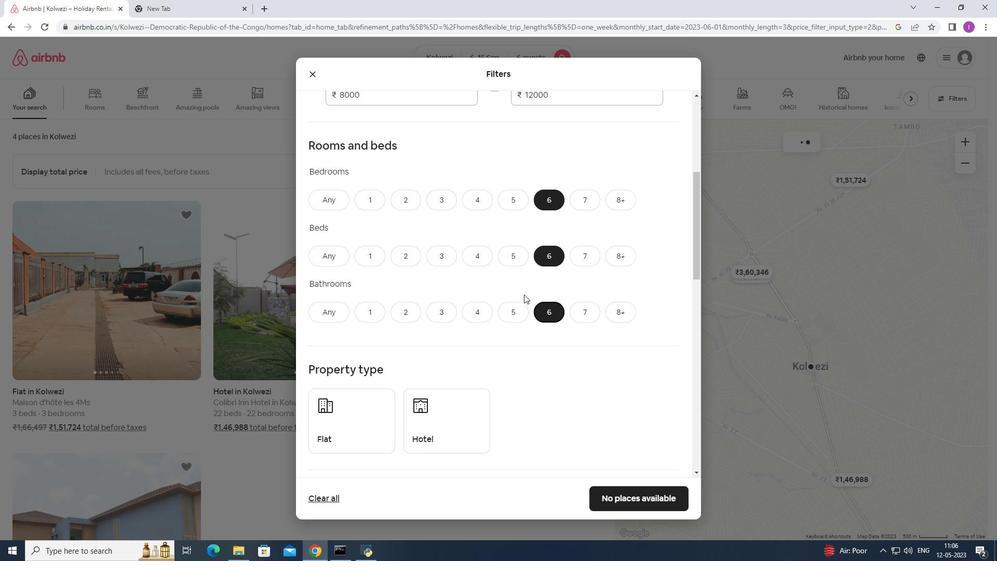 
Action: Mouse scrolled (515, 293) with delta (0, 0)
Screenshot: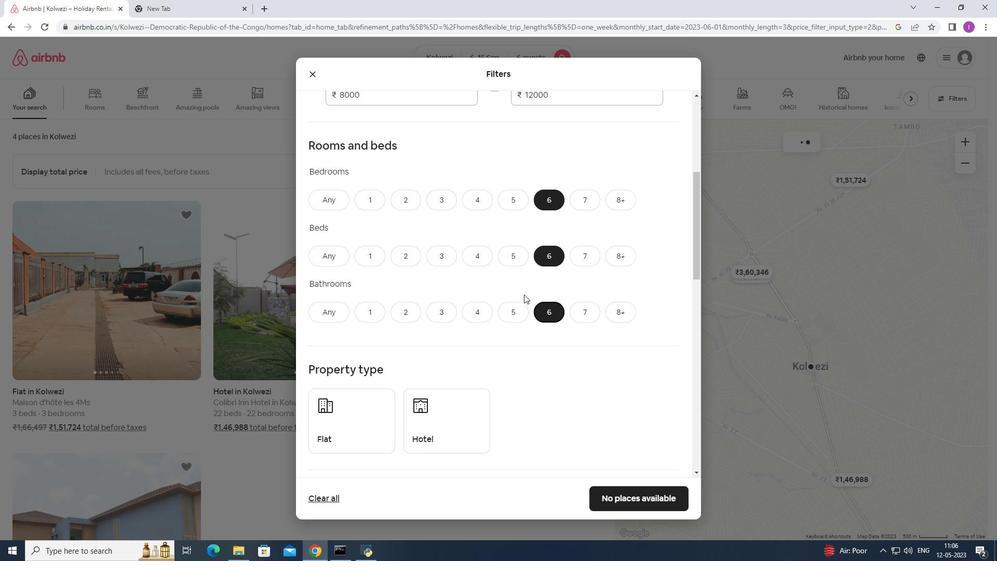 
Action: Mouse moved to (514, 294)
Screenshot: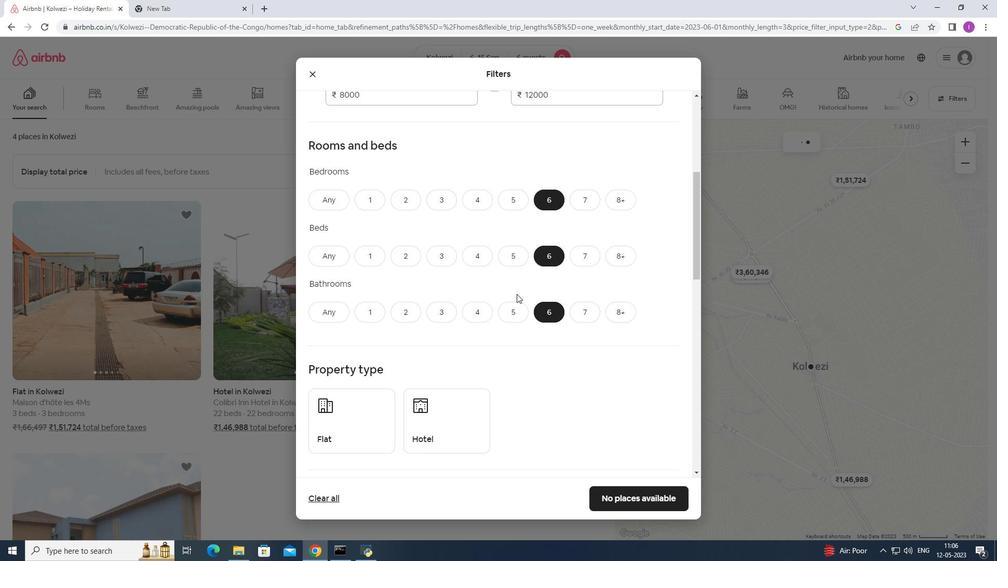 
Action: Mouse scrolled (514, 293) with delta (0, 0)
Screenshot: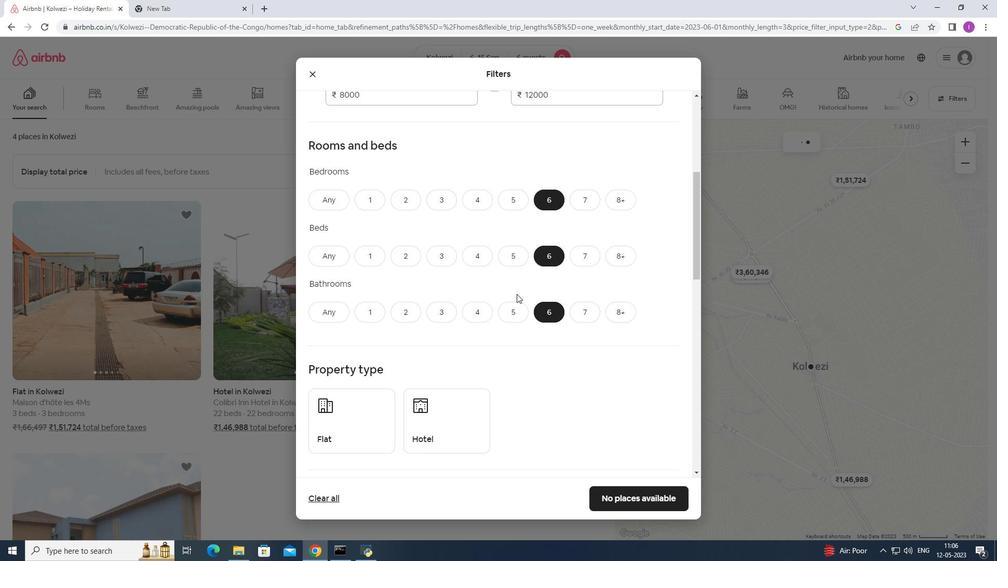 
Action: Mouse moved to (377, 311)
Screenshot: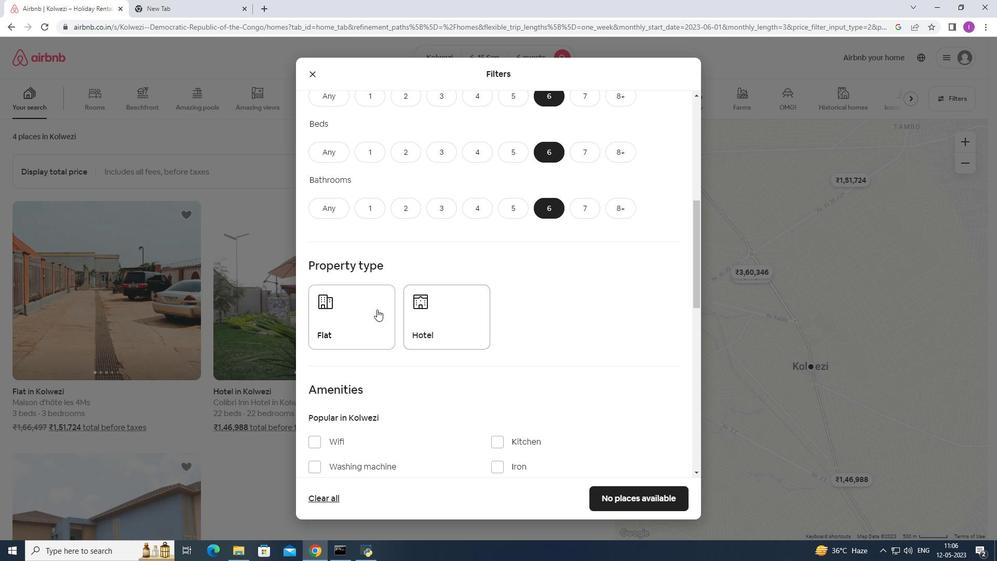 
Action: Mouse pressed left at (377, 311)
Screenshot: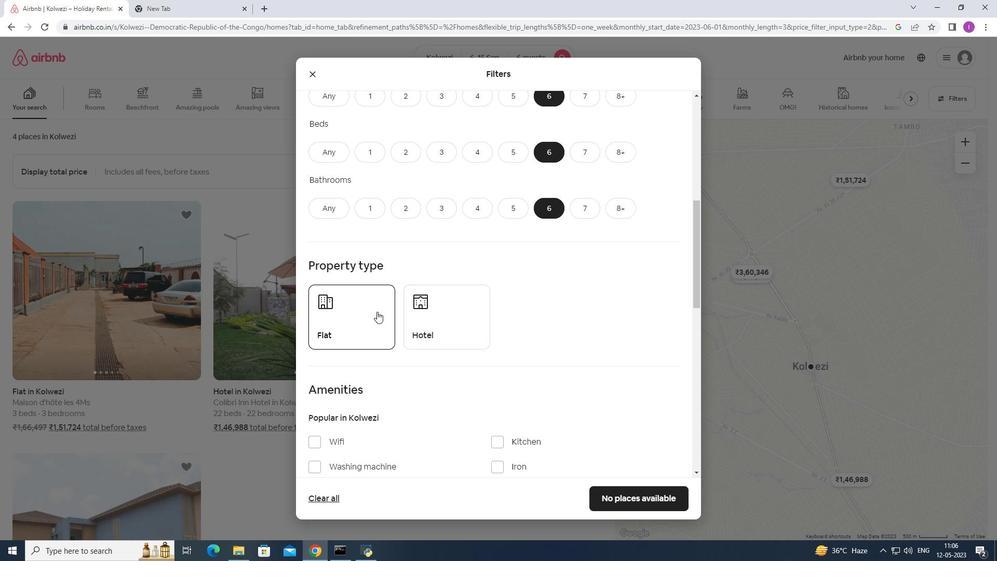 
Action: Mouse moved to (417, 303)
Screenshot: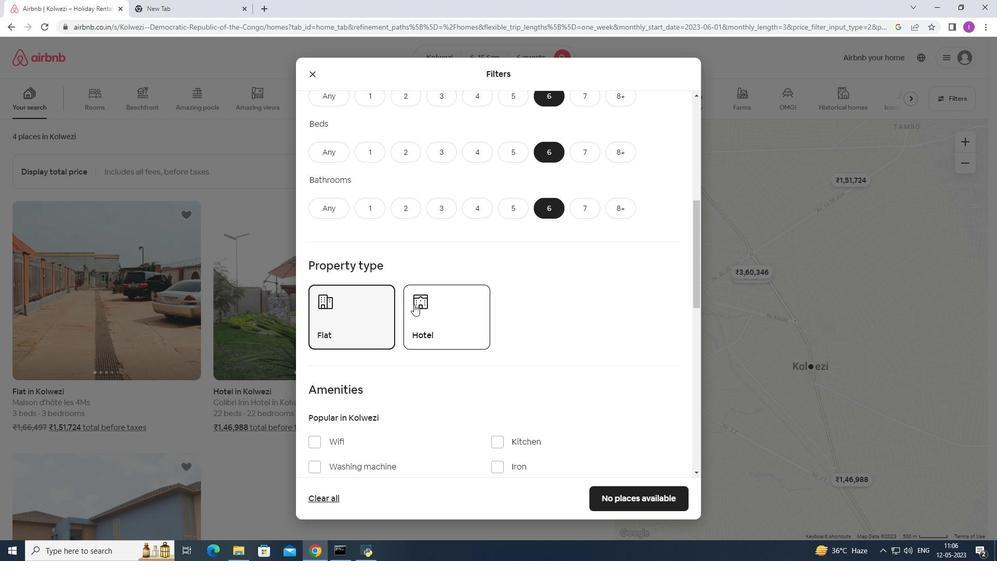 
Action: Mouse scrolled (417, 302) with delta (0, 0)
Screenshot: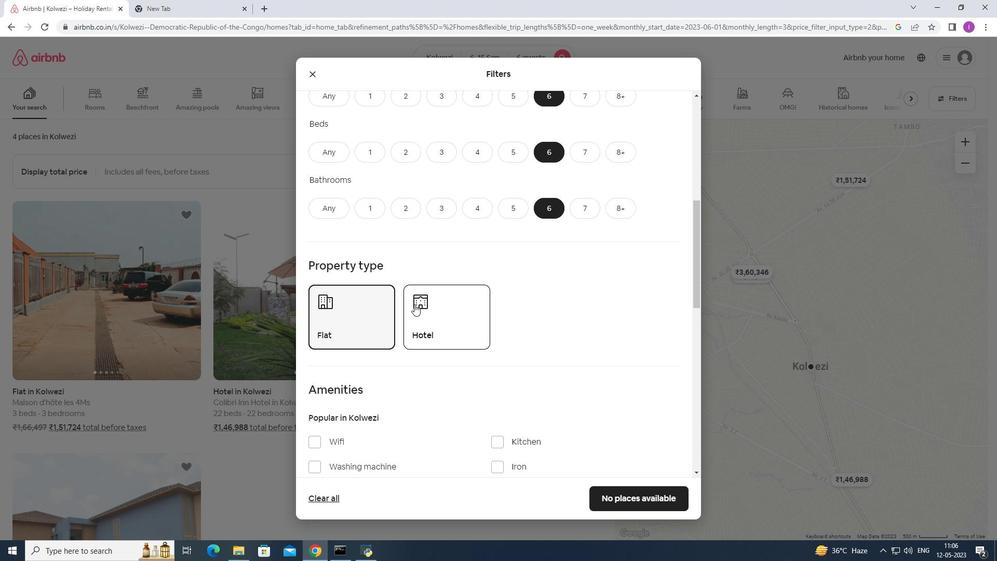 
Action: Mouse moved to (418, 303)
Screenshot: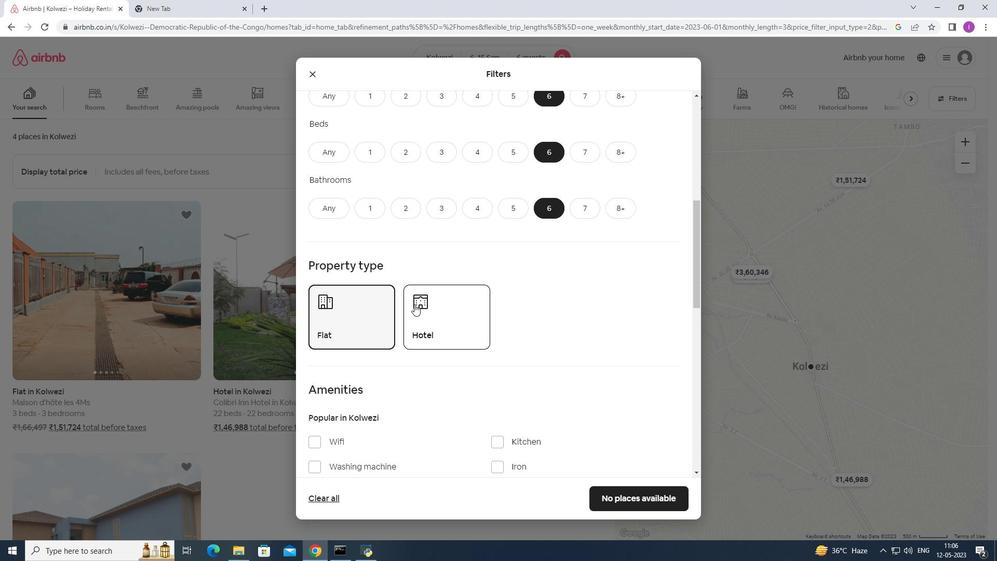 
Action: Mouse scrolled (418, 302) with delta (0, 0)
Screenshot: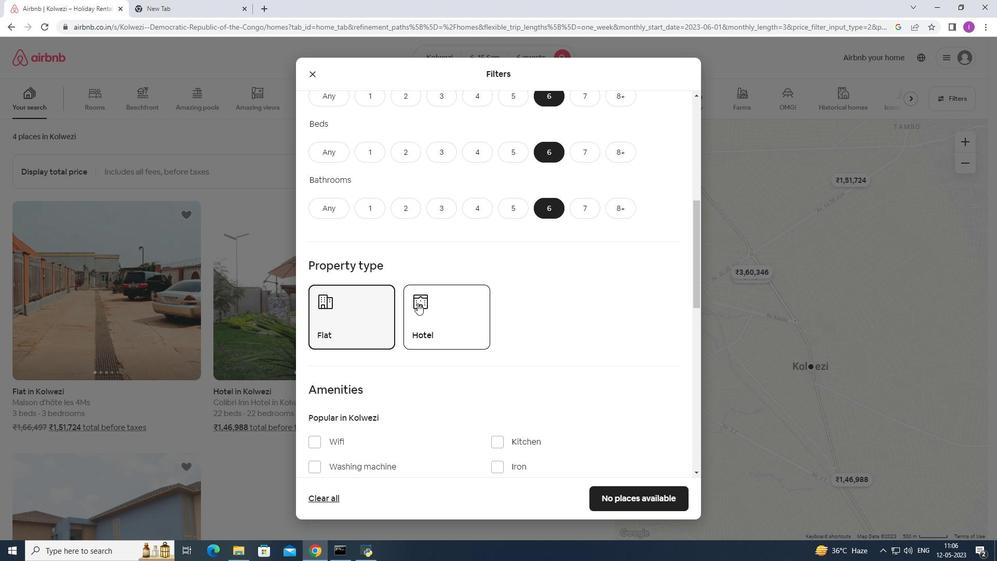 
Action: Mouse scrolled (418, 302) with delta (0, 0)
Screenshot: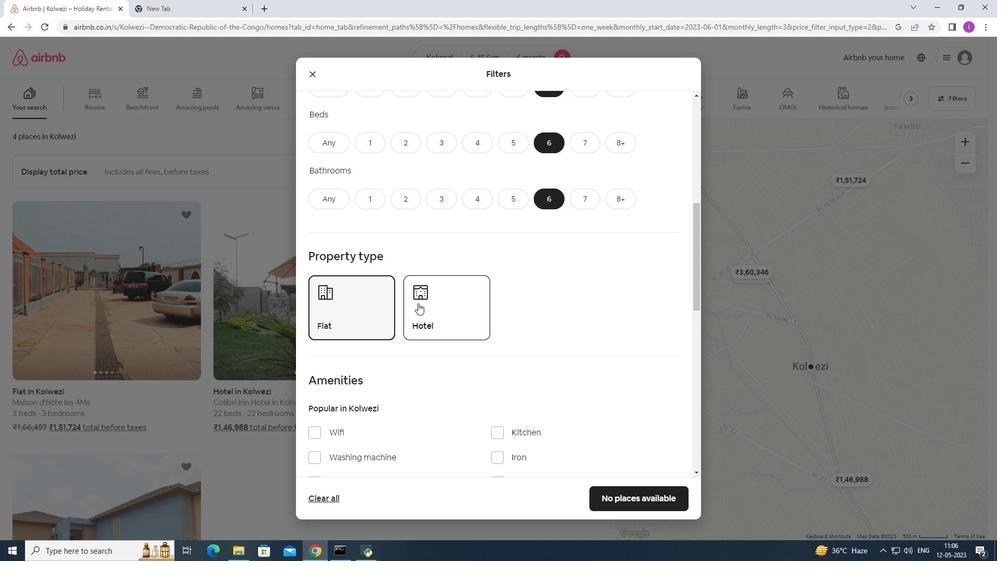 
Action: Mouse moved to (317, 285)
Screenshot: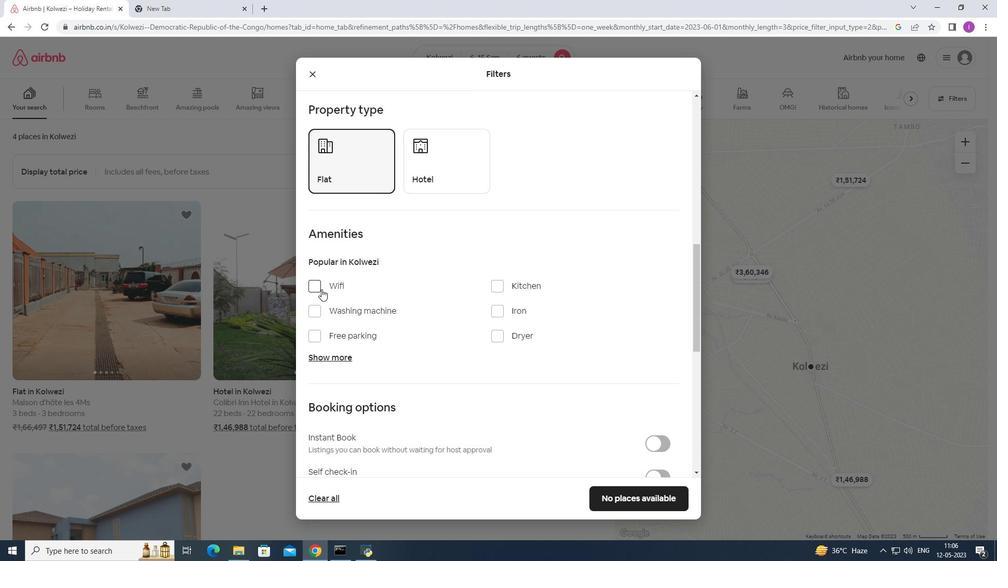 
Action: Mouse pressed left at (317, 285)
Screenshot: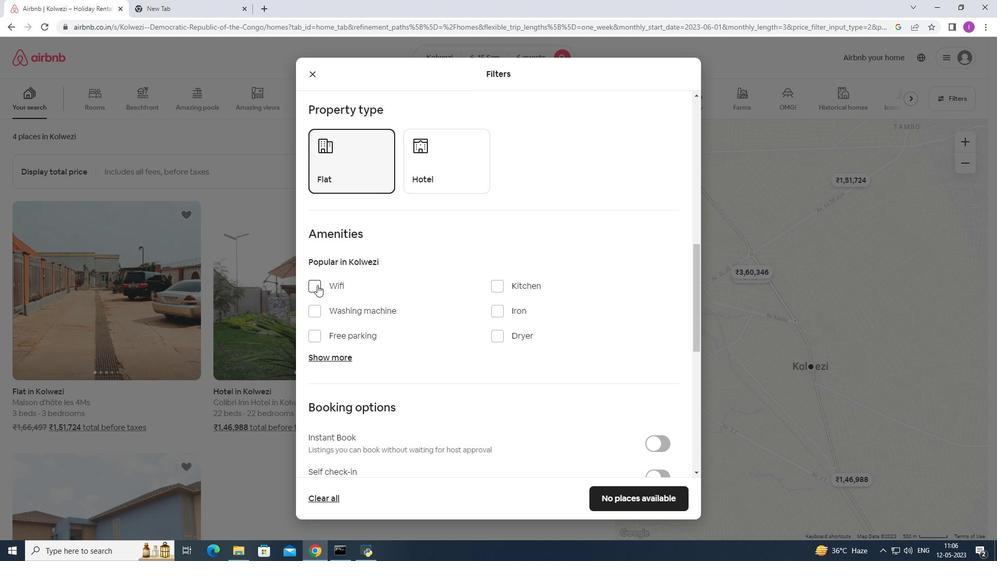 
Action: Mouse moved to (317, 331)
Screenshot: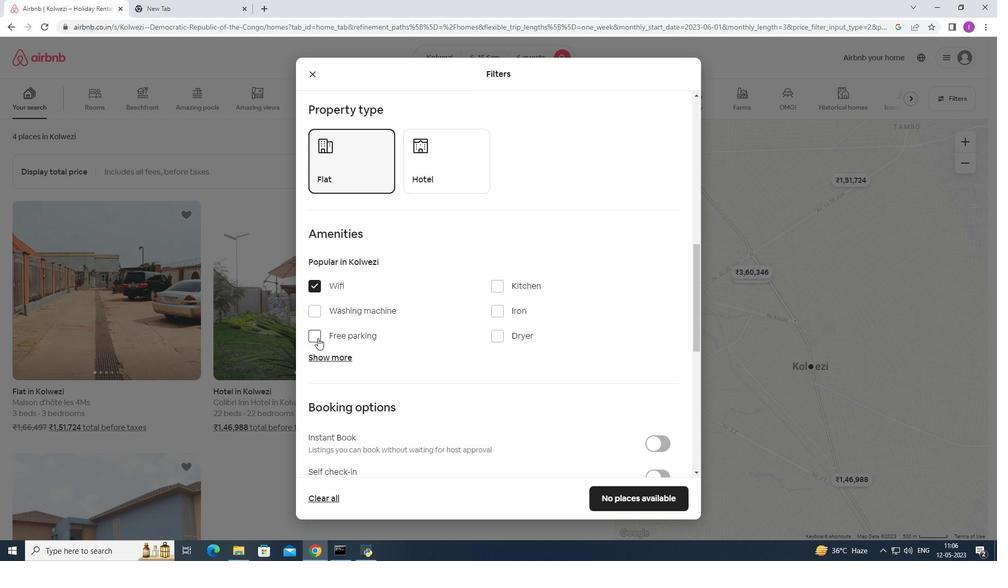 
Action: Mouse pressed left at (317, 331)
Screenshot: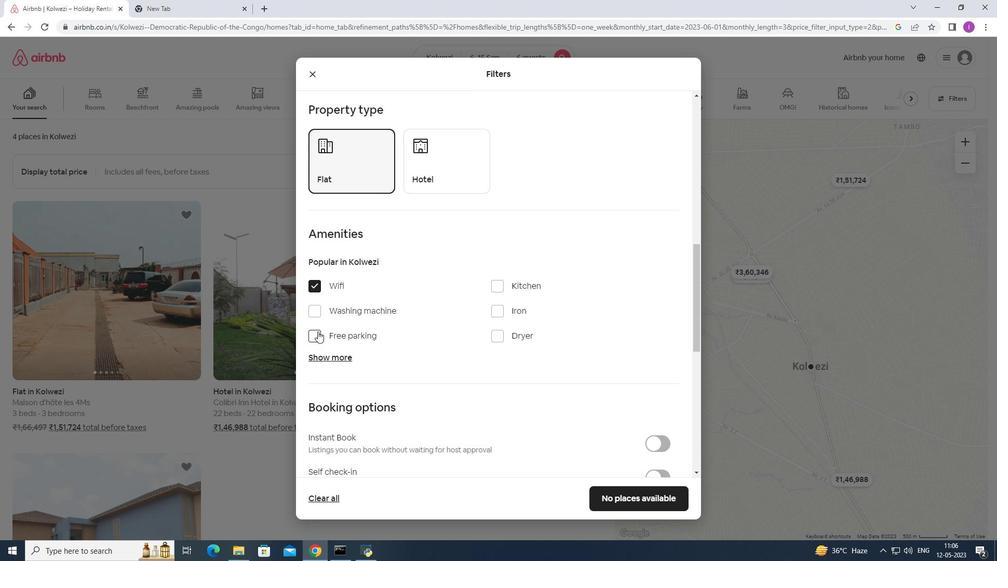 
Action: Mouse moved to (344, 358)
Screenshot: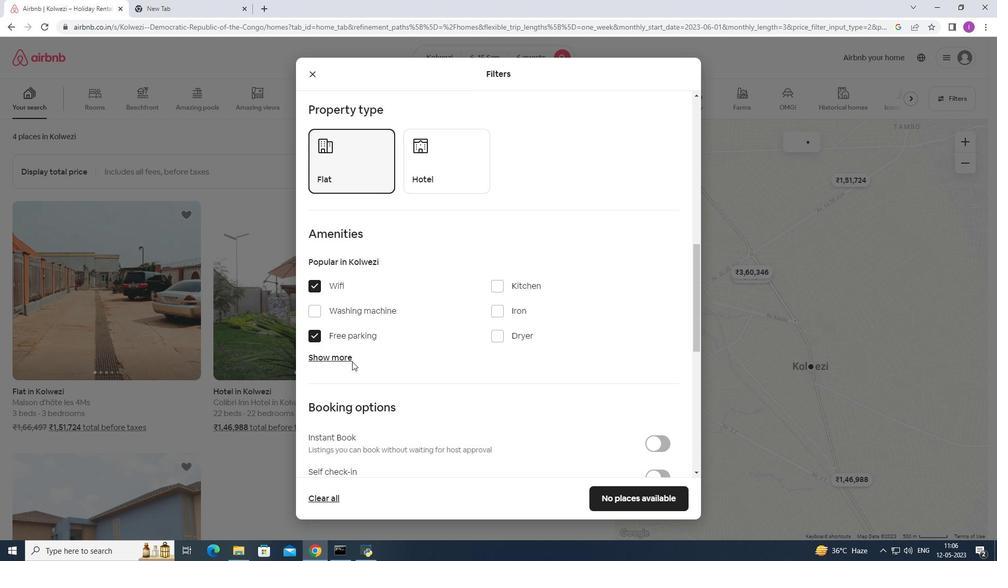 
Action: Mouse pressed left at (344, 358)
Screenshot: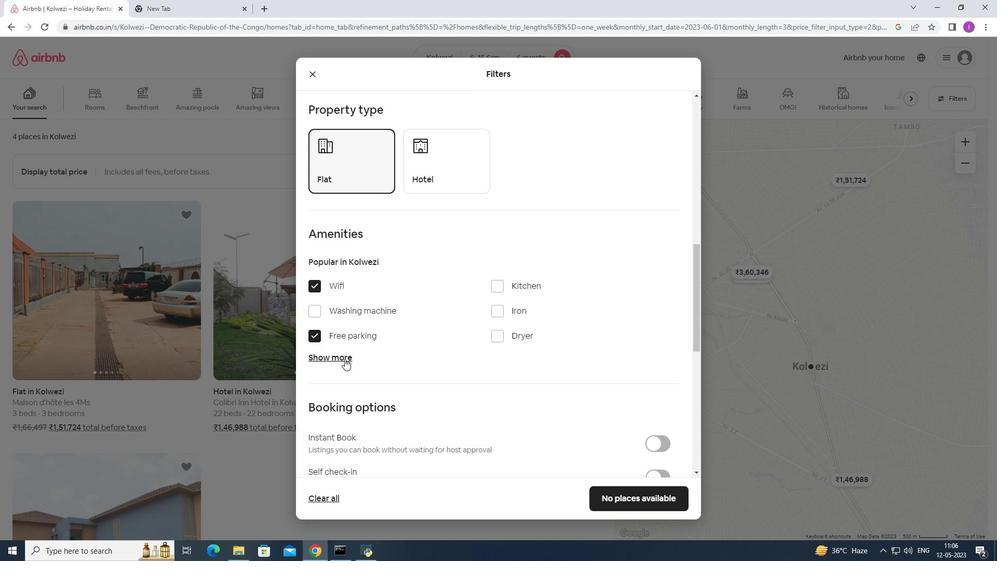 
Action: Mouse moved to (500, 420)
Screenshot: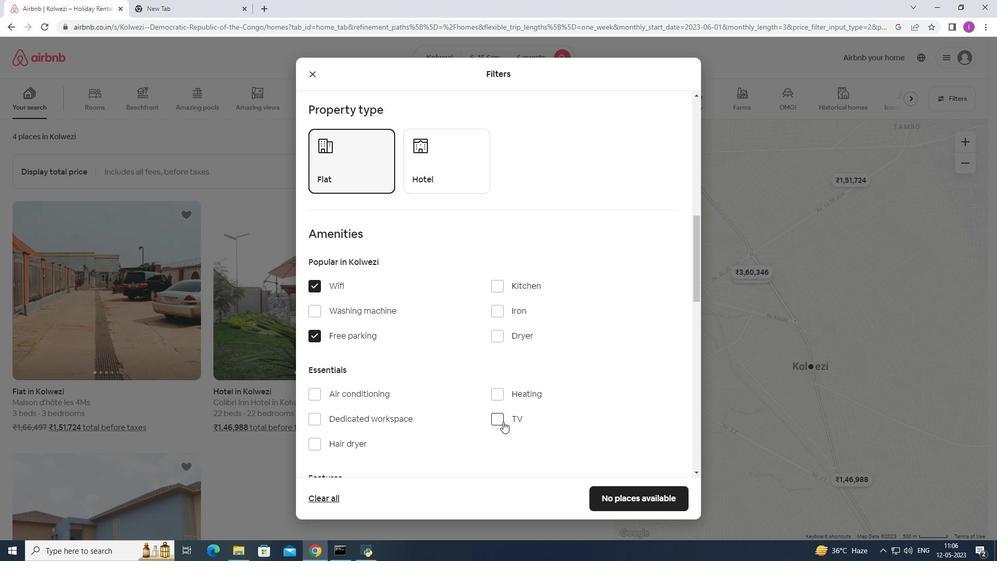 
Action: Mouse pressed left at (500, 420)
Screenshot: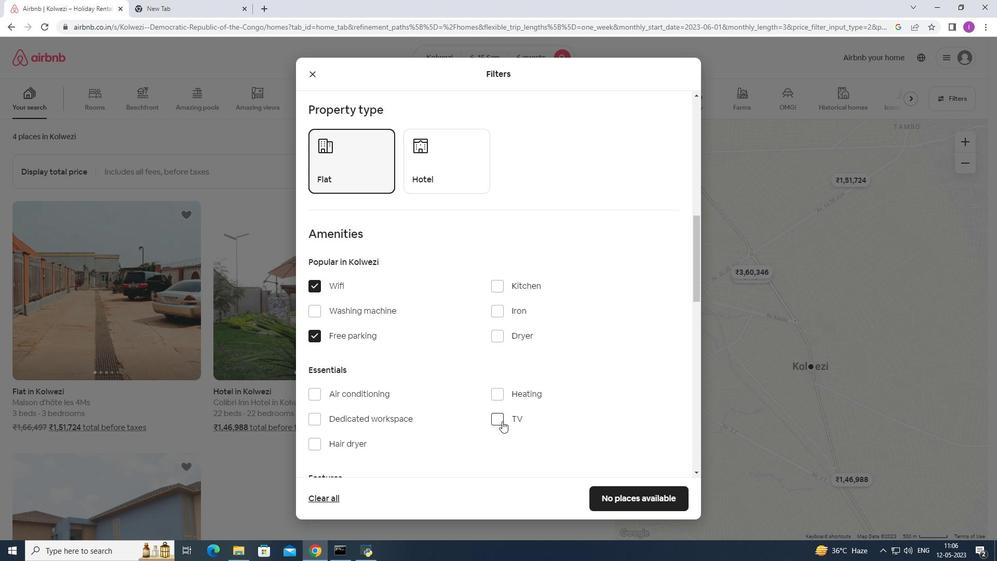 
Action: Mouse moved to (417, 407)
Screenshot: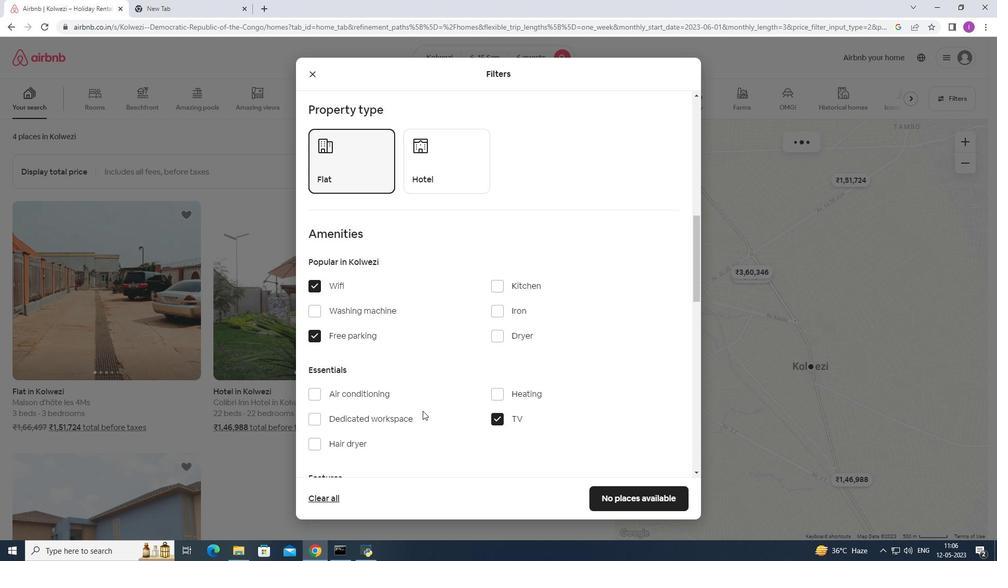 
Action: Mouse scrolled (417, 406) with delta (0, 0)
Screenshot: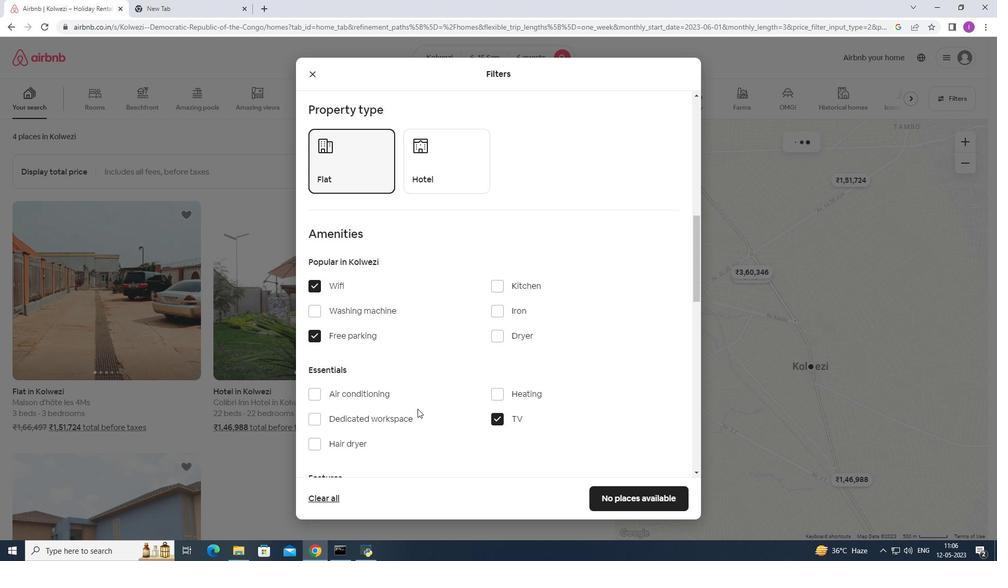 
Action: Mouse scrolled (417, 406) with delta (0, 0)
Screenshot: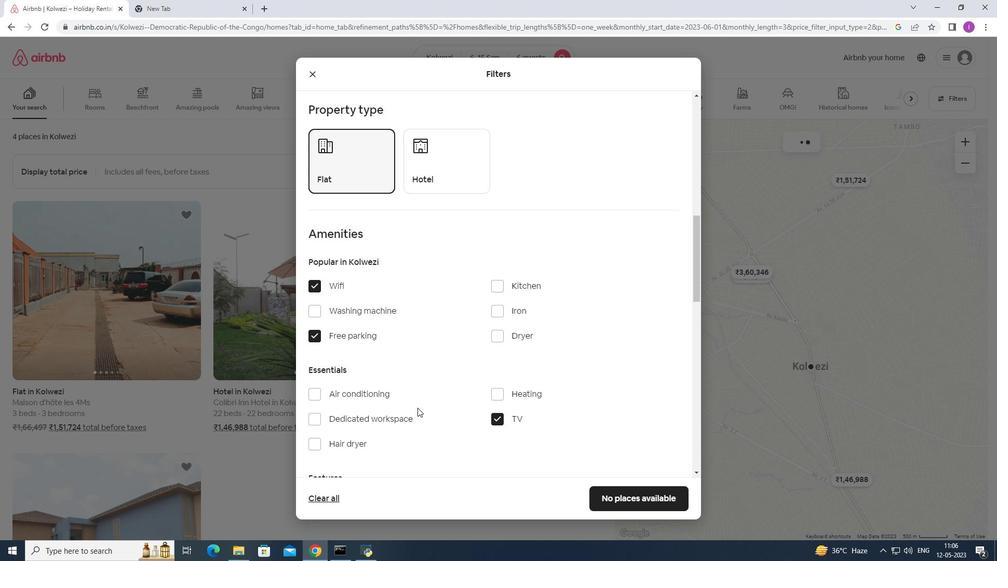 
Action: Mouse scrolled (417, 406) with delta (0, 0)
Screenshot: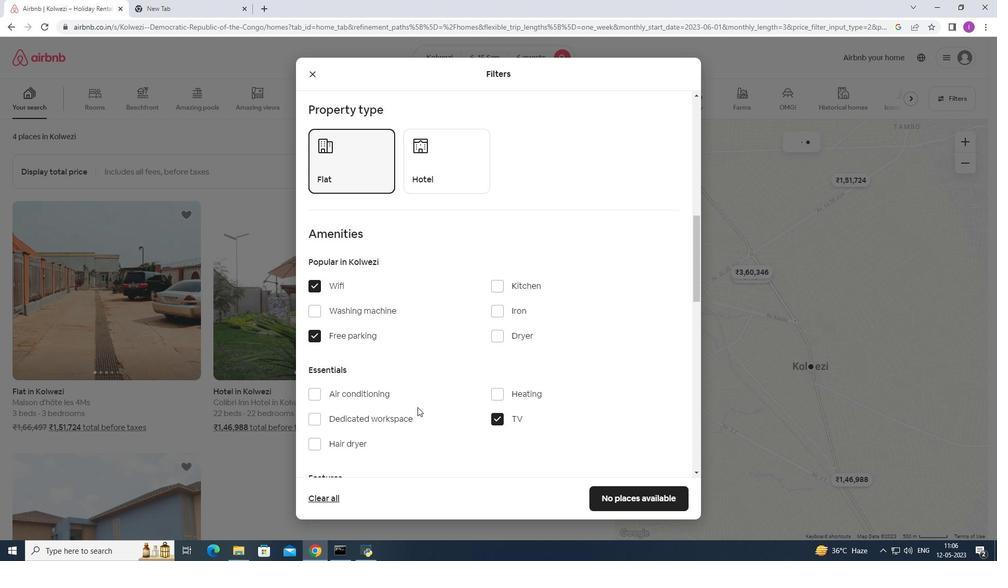 
Action: Mouse moved to (309, 393)
Screenshot: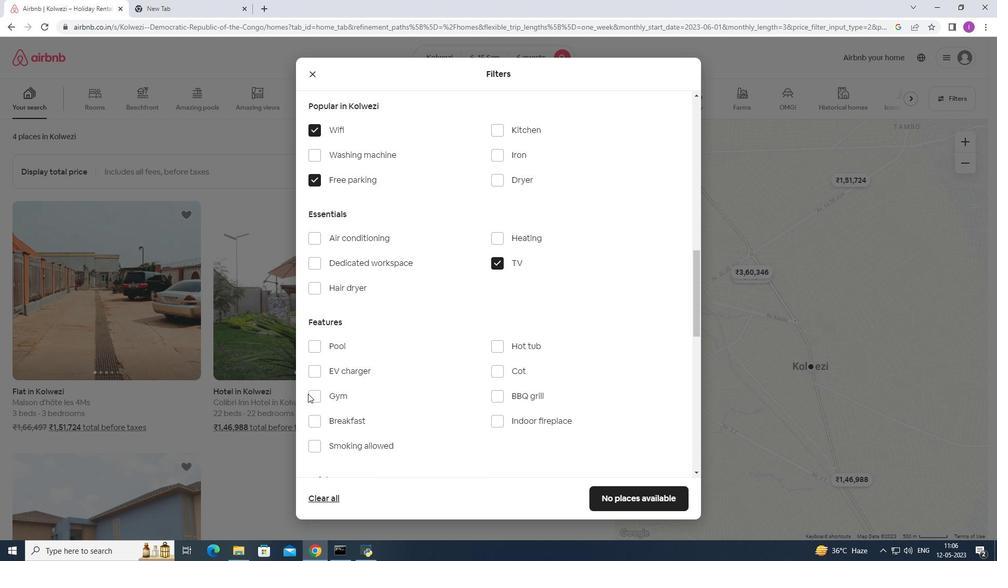 
Action: Mouse pressed left at (309, 393)
Screenshot: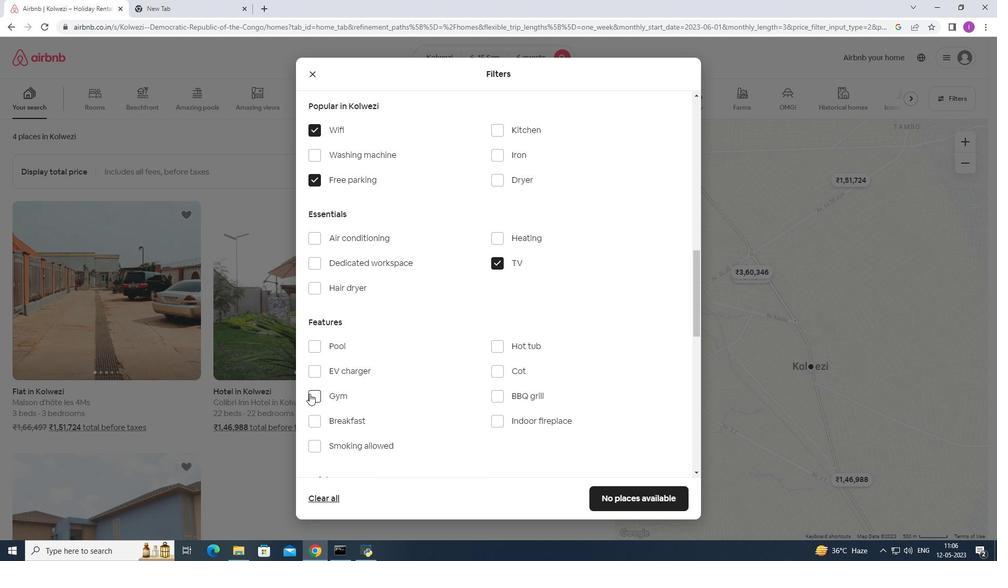 
Action: Mouse moved to (318, 420)
Screenshot: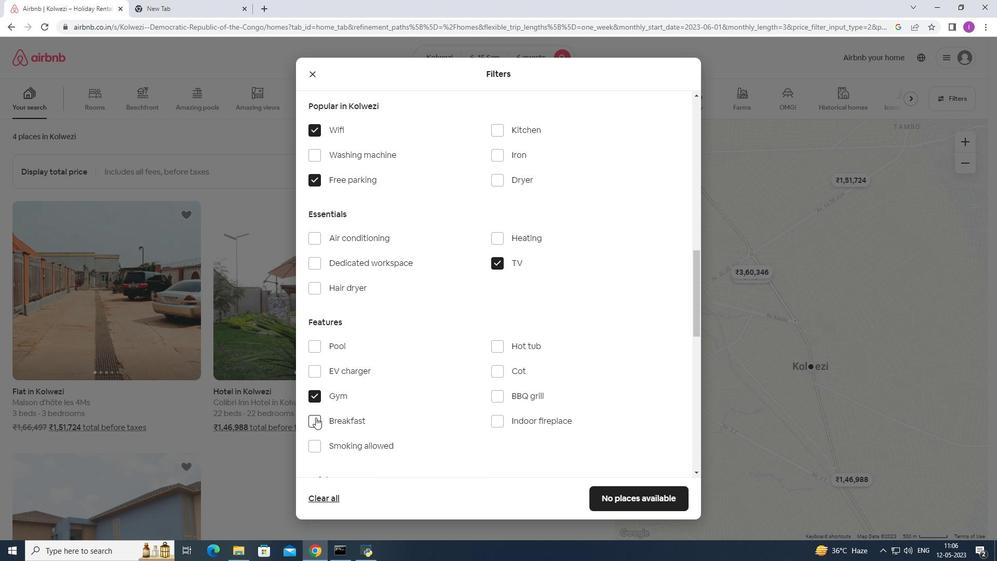 
Action: Mouse pressed left at (318, 420)
Screenshot: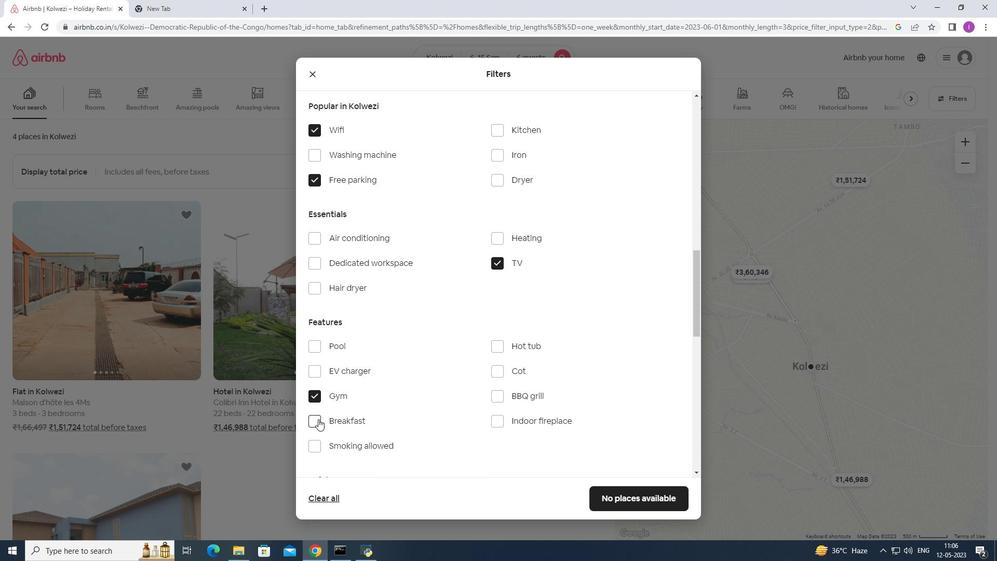 
Action: Mouse moved to (426, 374)
Screenshot: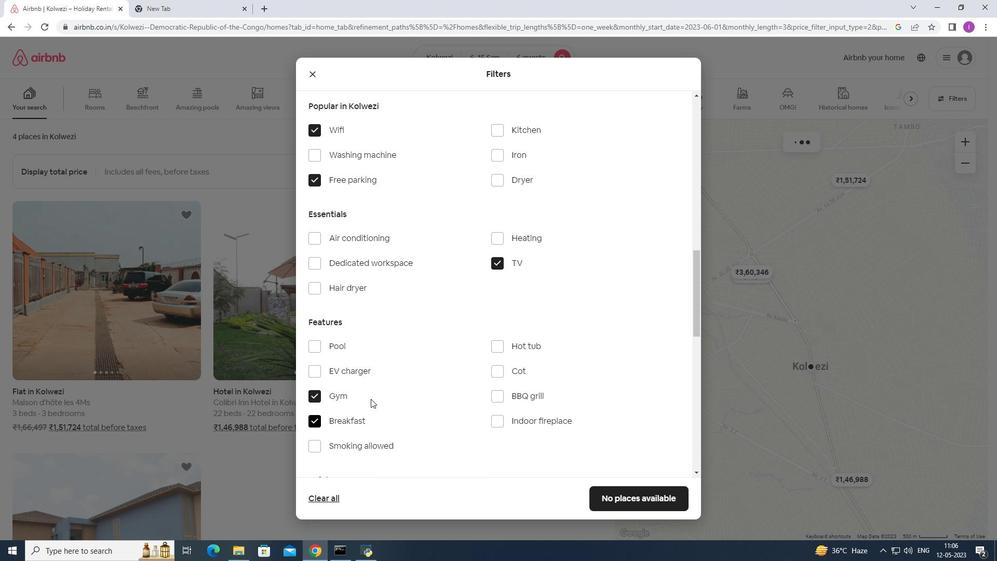 
Action: Mouse scrolled (426, 373) with delta (0, 0)
Screenshot: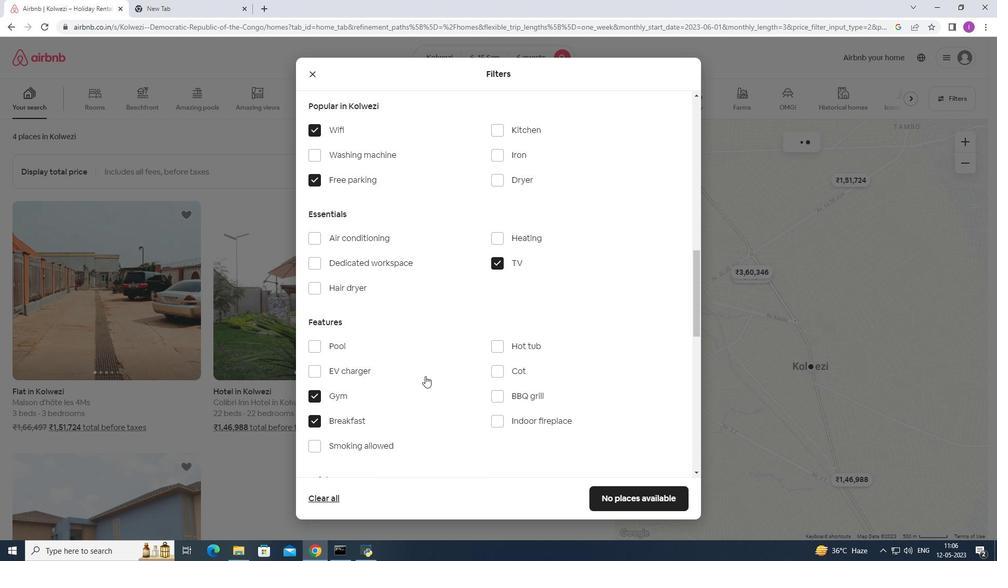 
Action: Mouse scrolled (426, 373) with delta (0, 0)
Screenshot: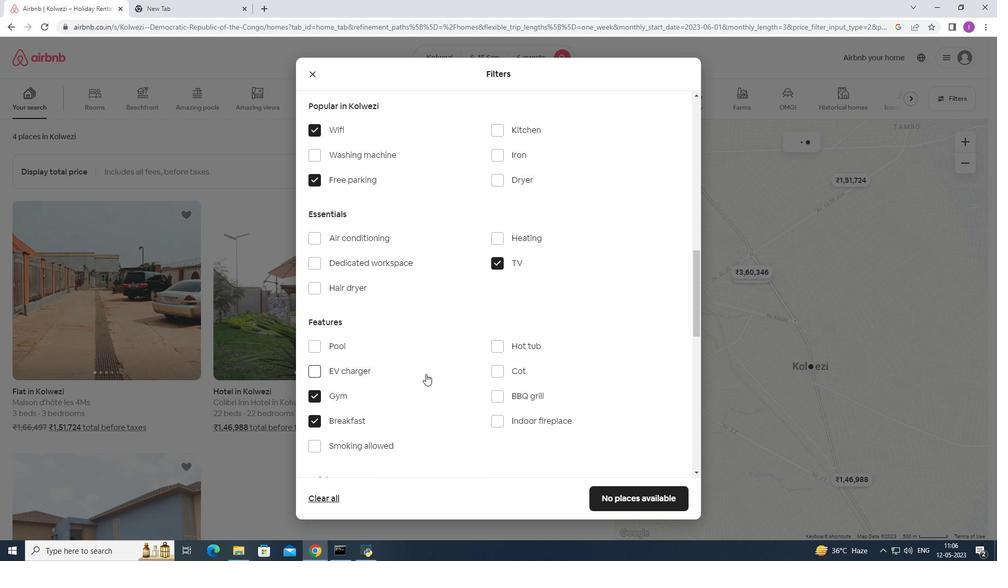 
Action: Mouse scrolled (426, 374) with delta (0, 0)
Screenshot: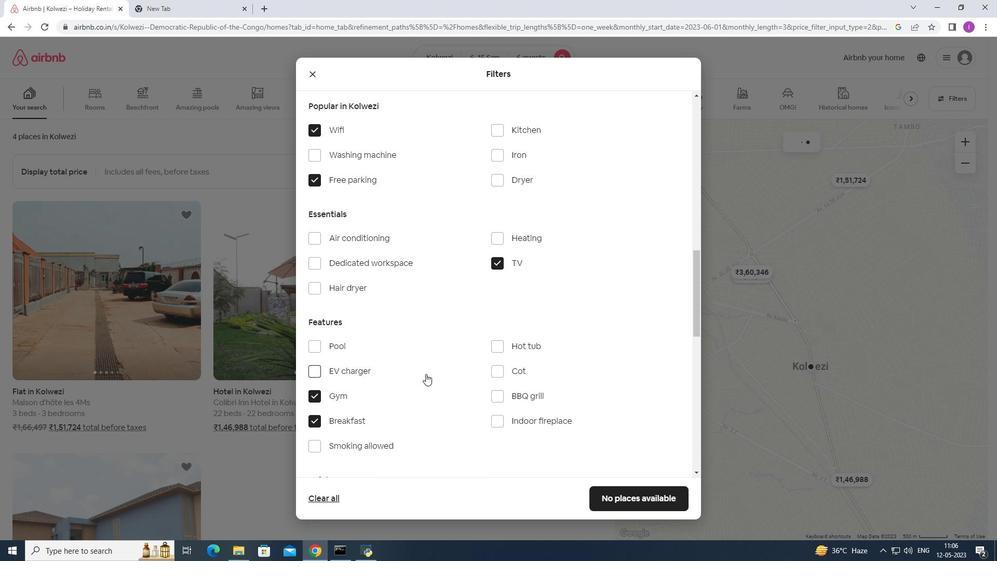 
Action: Mouse scrolled (426, 373) with delta (0, 0)
Screenshot: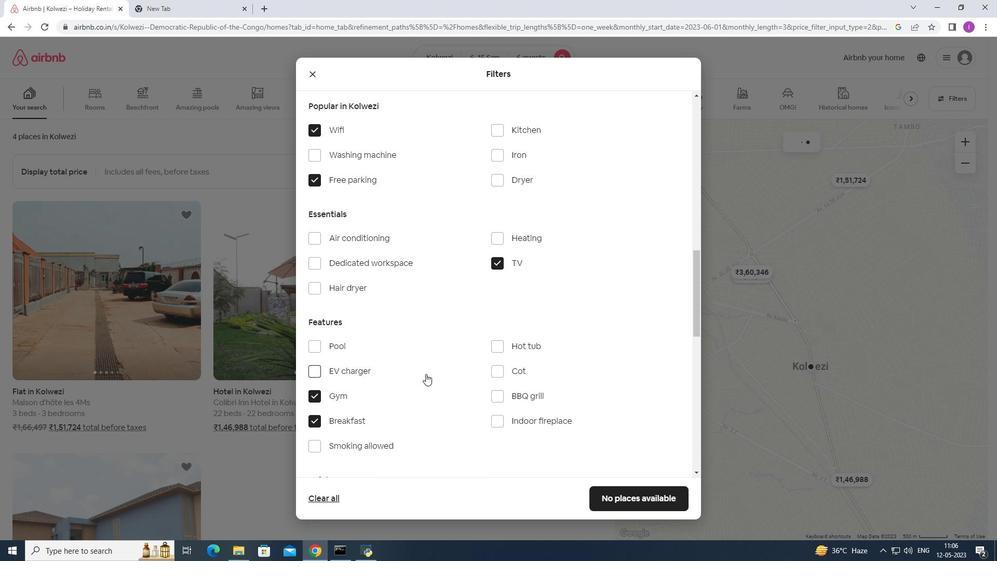 
Action: Mouse scrolled (426, 373) with delta (0, 0)
Screenshot: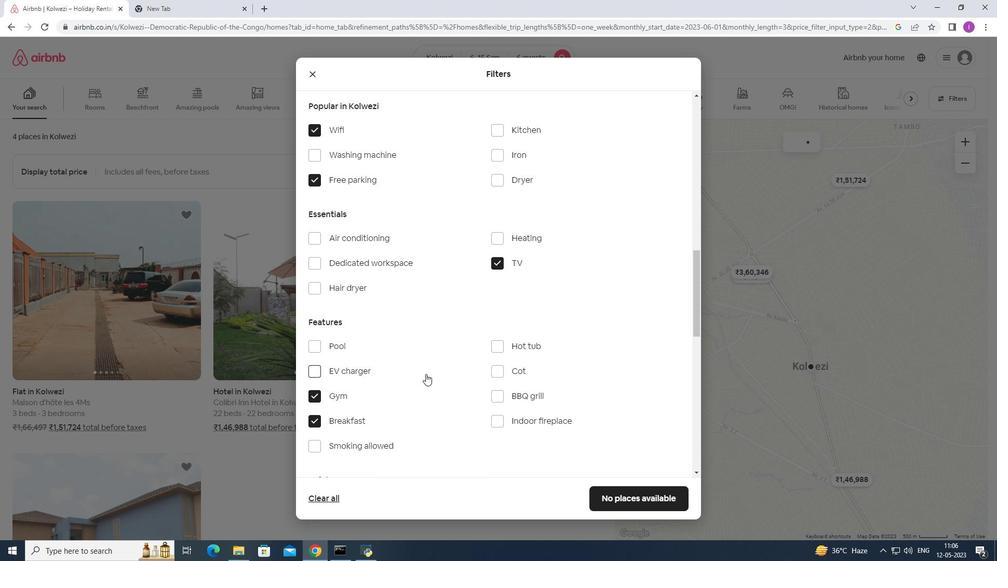 
Action: Mouse moved to (427, 374)
Screenshot: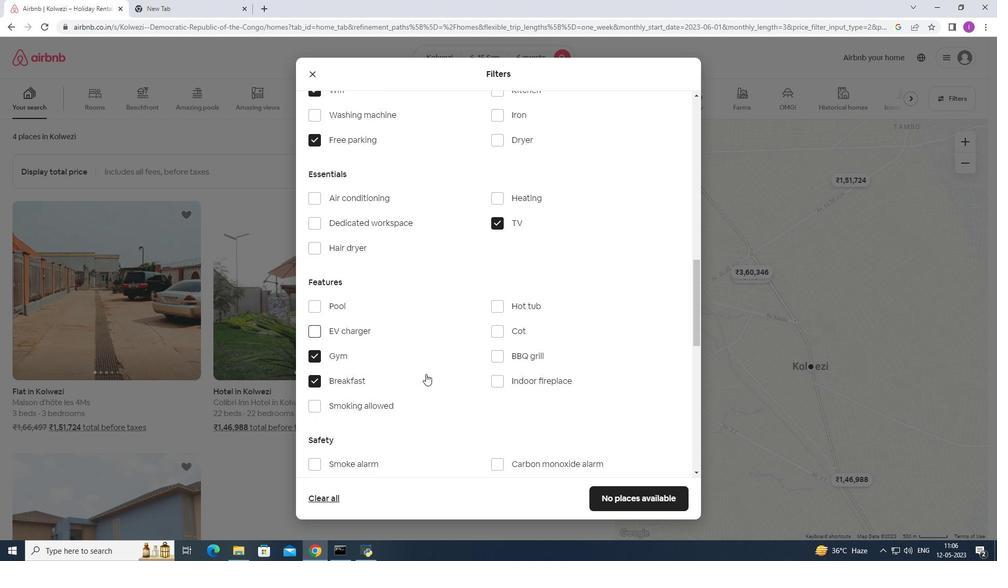 
Action: Mouse scrolled (427, 373) with delta (0, 0)
Screenshot: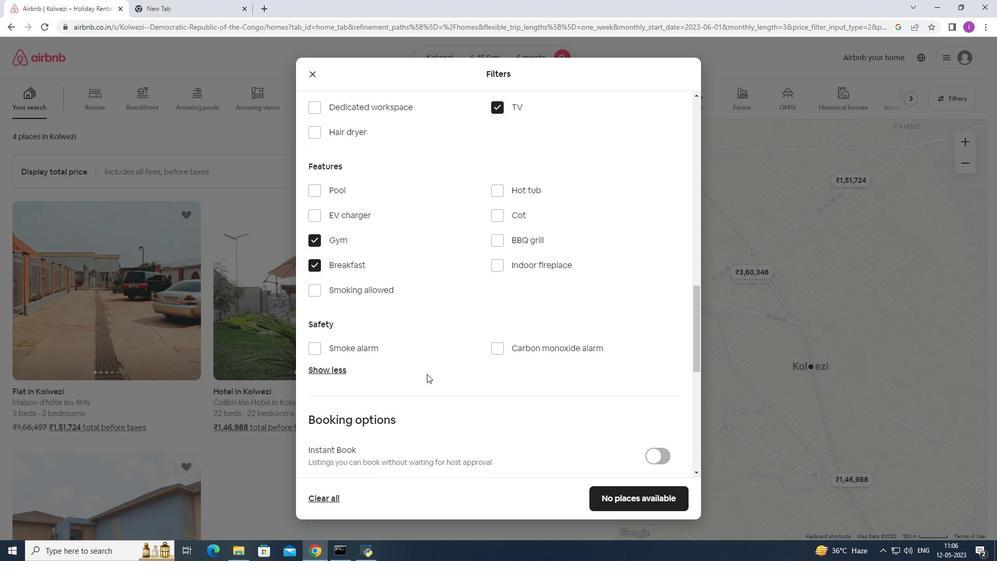 
Action: Mouse scrolled (427, 373) with delta (0, 0)
Screenshot: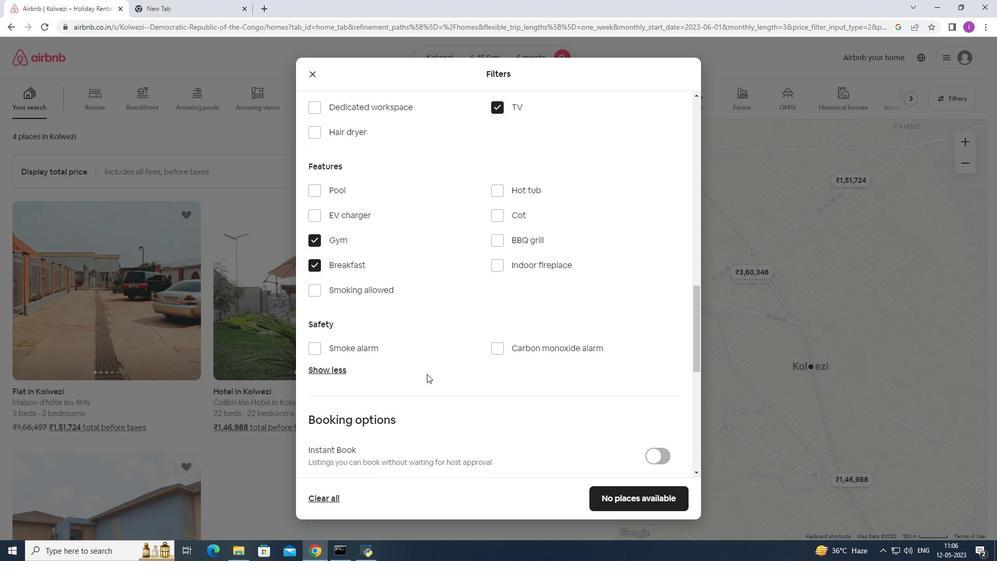 
Action: Mouse moved to (440, 369)
Screenshot: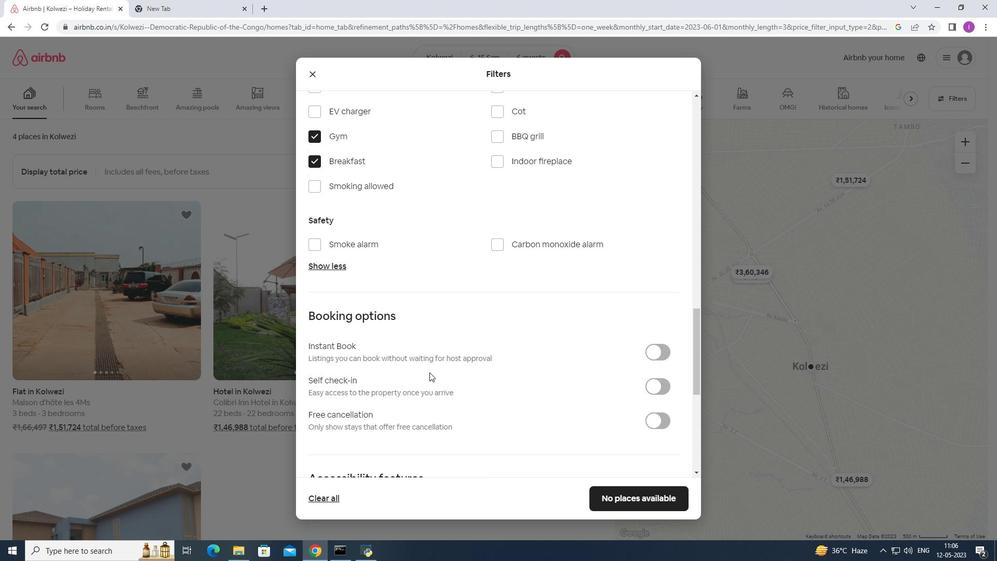 
Action: Mouse scrolled (440, 369) with delta (0, 0)
Screenshot: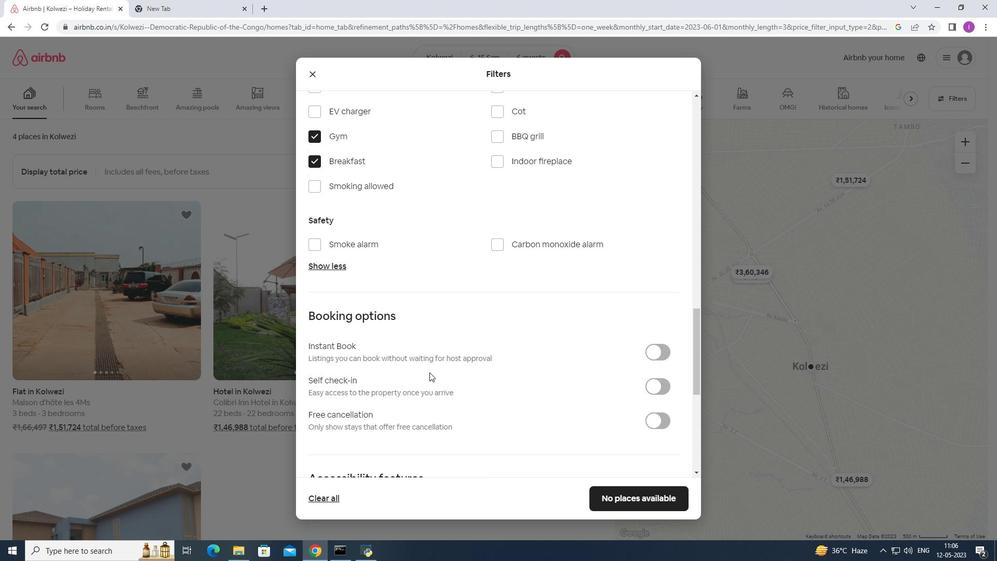 
Action: Mouse moved to (464, 367)
Screenshot: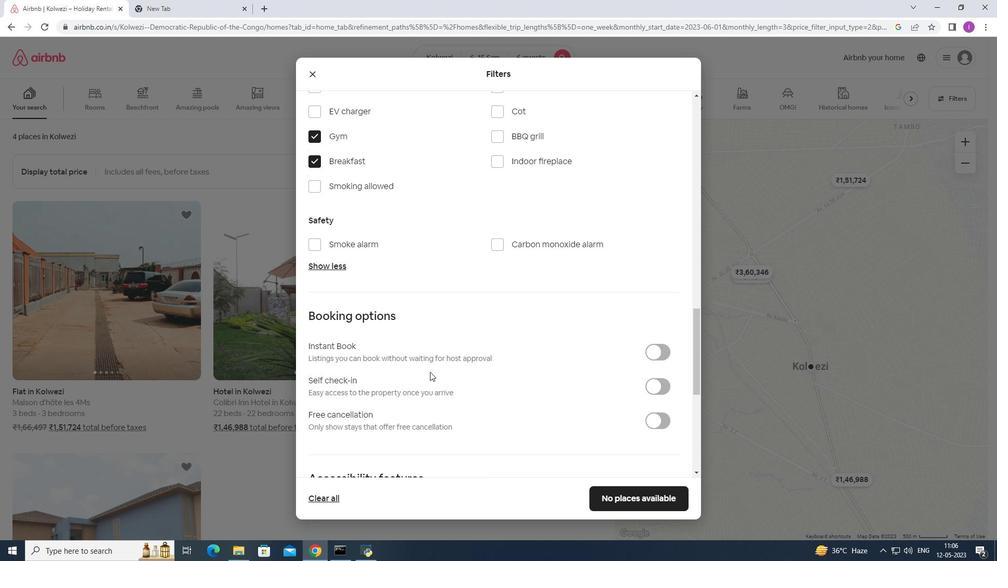 
Action: Mouse scrolled (463, 367) with delta (0, 0)
Screenshot: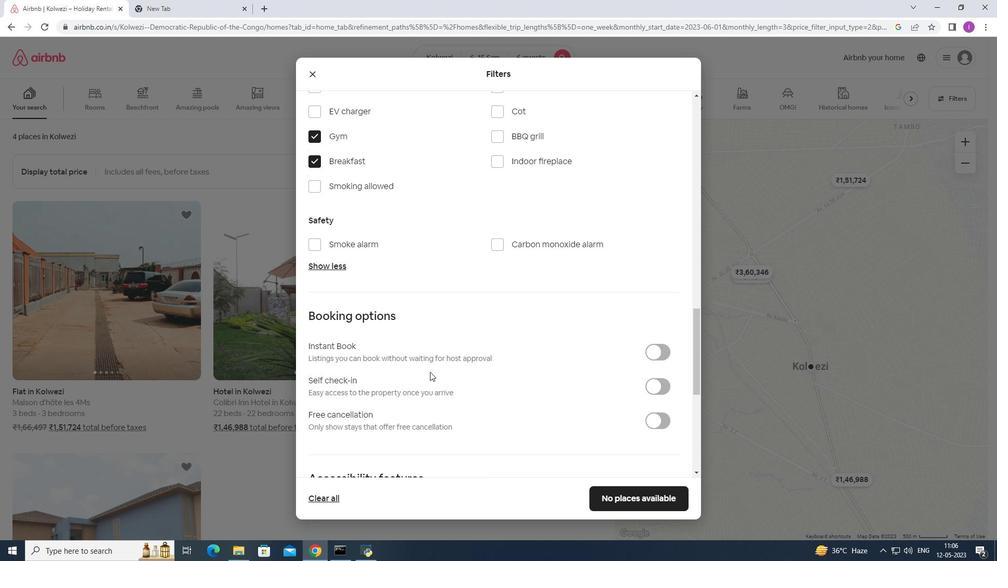 
Action: Mouse moved to (658, 283)
Screenshot: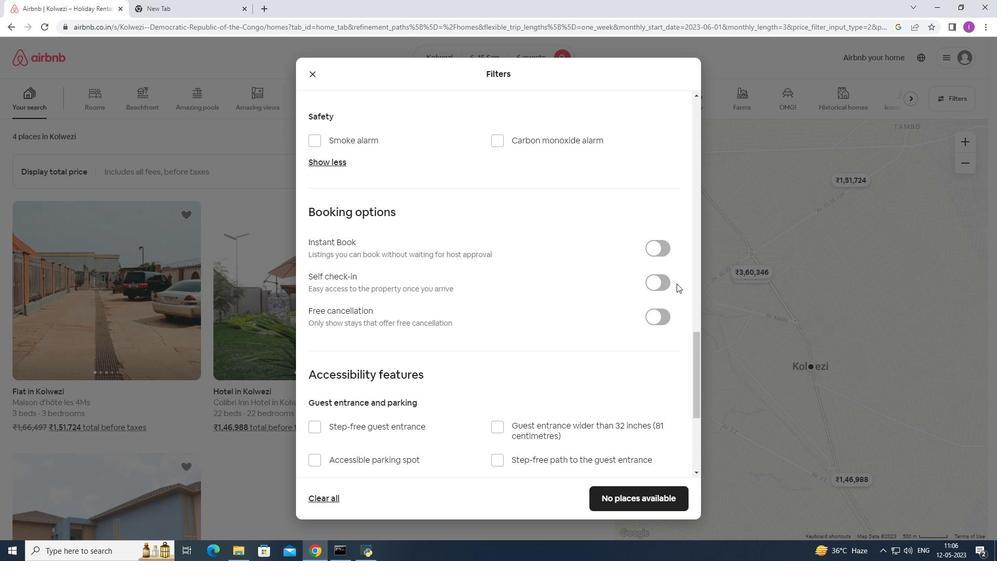 
Action: Mouse pressed left at (658, 283)
Screenshot: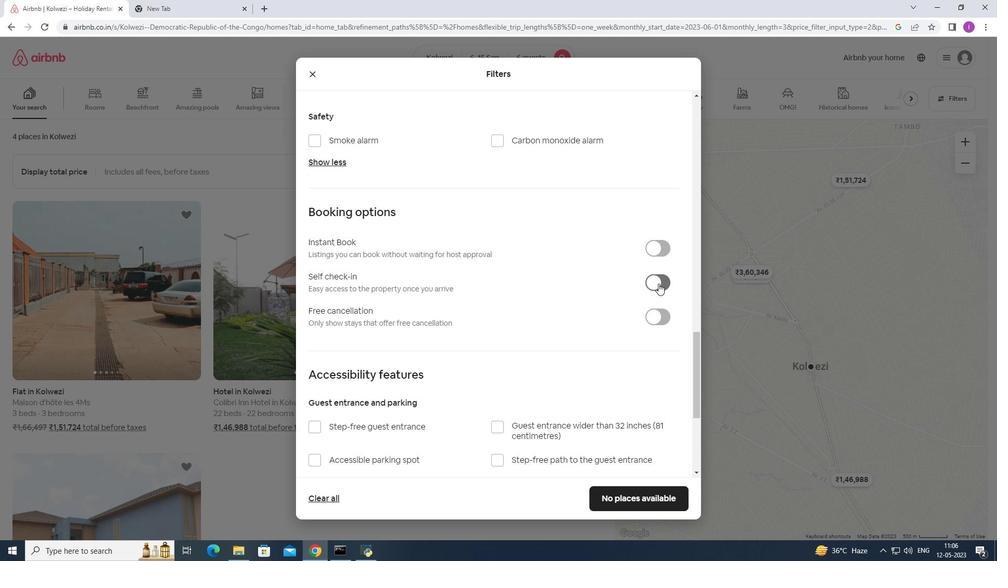 
Action: Mouse moved to (536, 297)
Screenshot: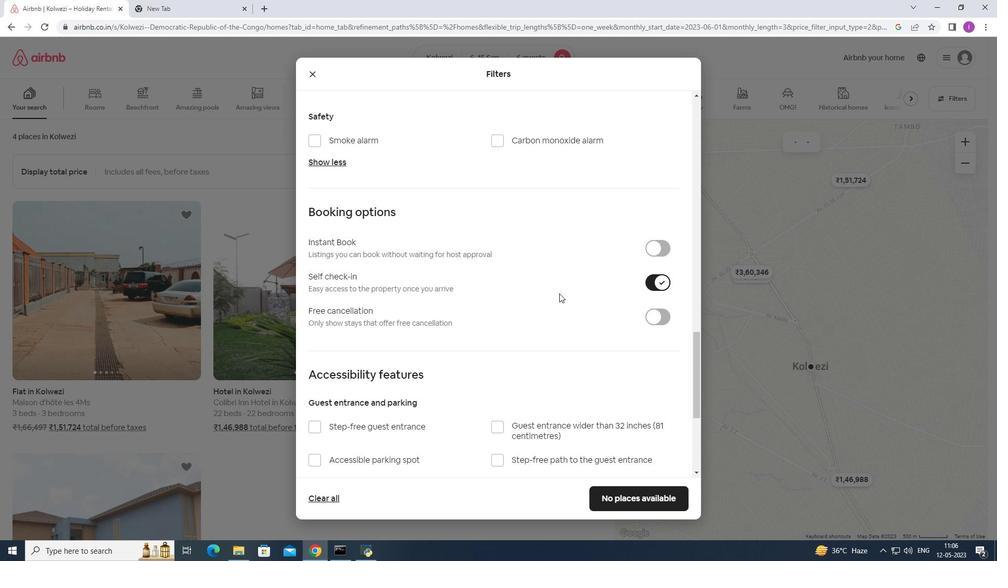 
Action: Mouse scrolled (536, 297) with delta (0, 0)
Screenshot: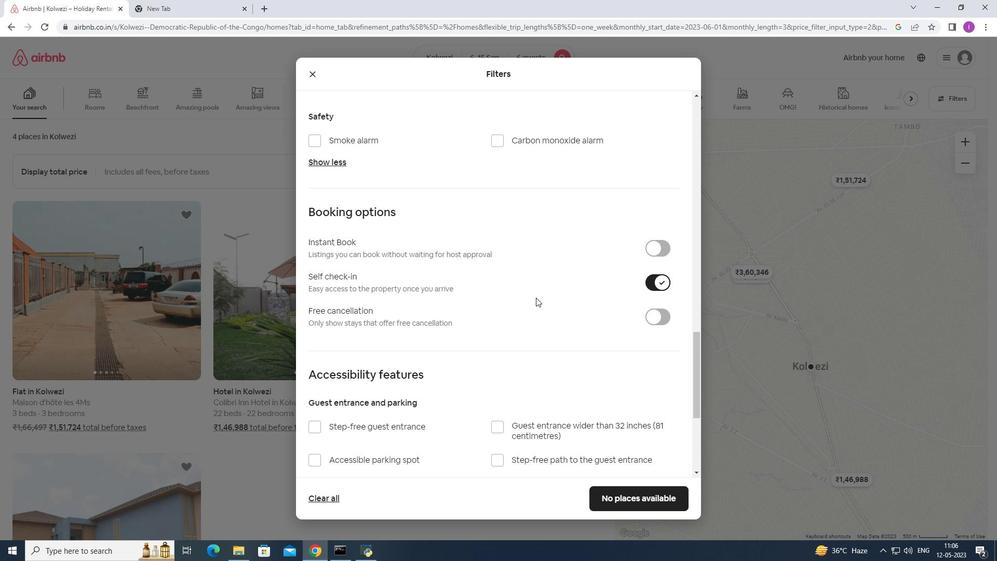 
Action: Mouse scrolled (536, 297) with delta (0, 0)
Screenshot: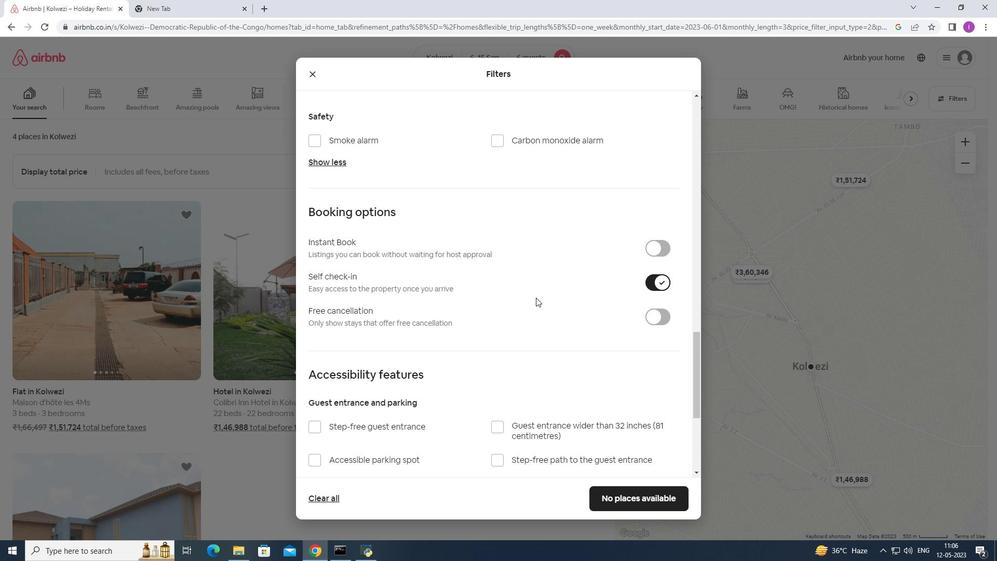 
Action: Mouse scrolled (536, 297) with delta (0, 0)
Screenshot: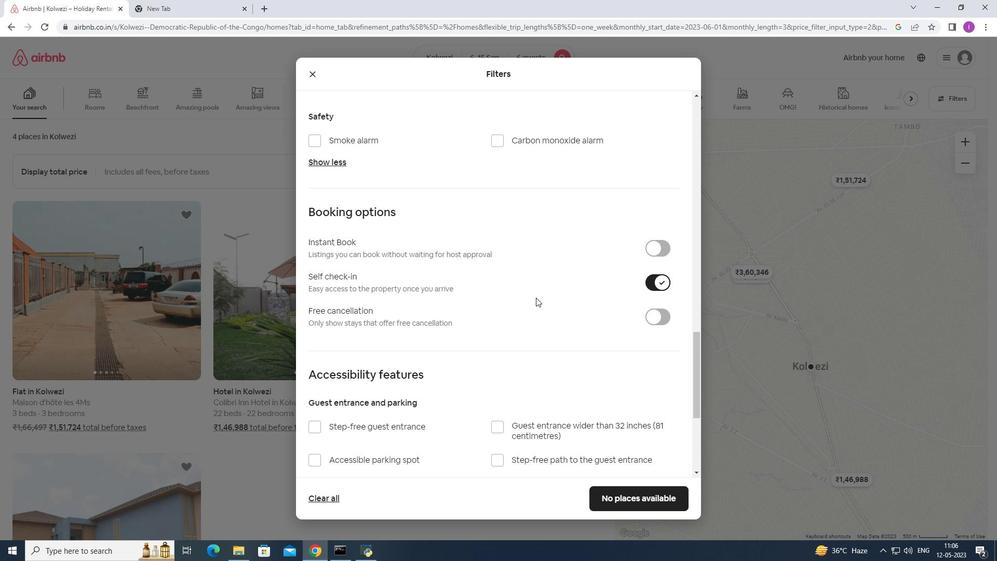 
Action: Mouse scrolled (536, 297) with delta (0, 0)
Screenshot: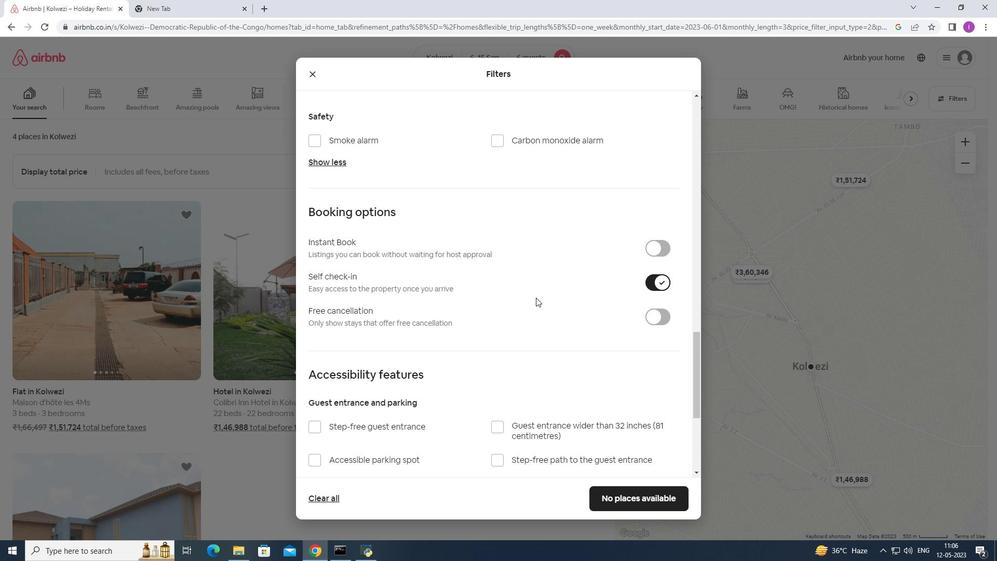 
Action: Mouse moved to (539, 292)
Screenshot: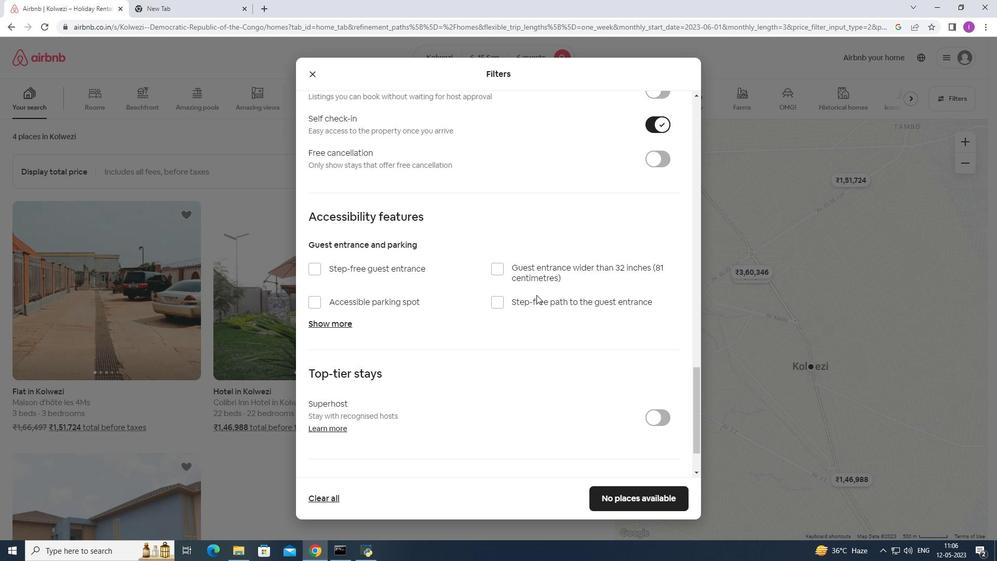 
Action: Mouse scrolled (539, 291) with delta (0, 0)
Screenshot: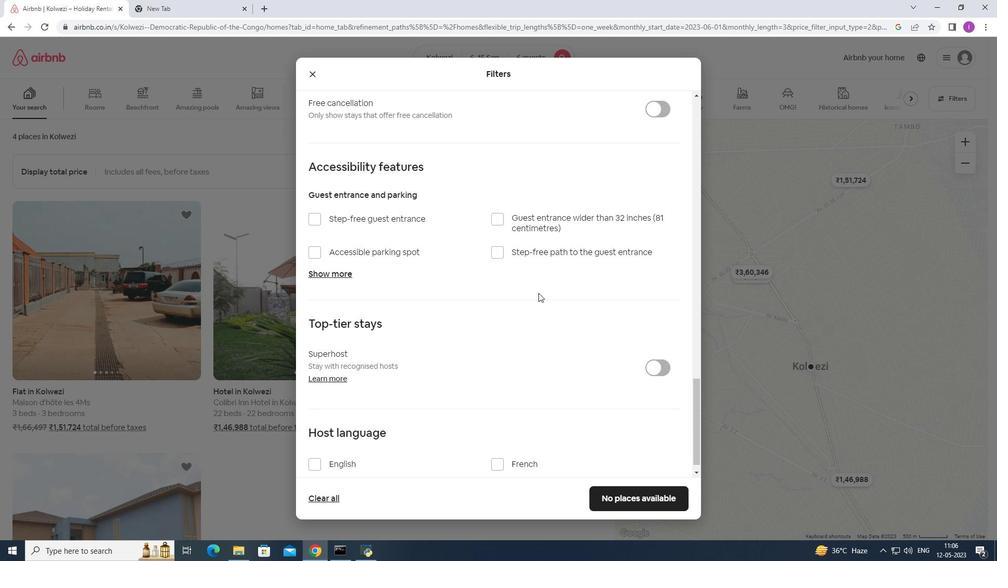 
Action: Mouse scrolled (539, 291) with delta (0, 0)
Screenshot: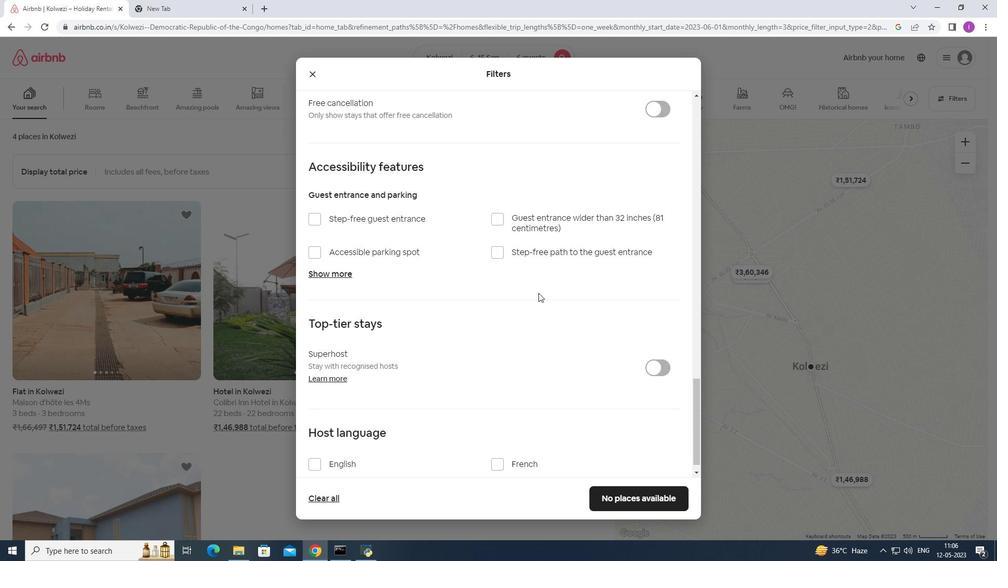 
Action: Mouse scrolled (539, 291) with delta (0, 0)
Screenshot: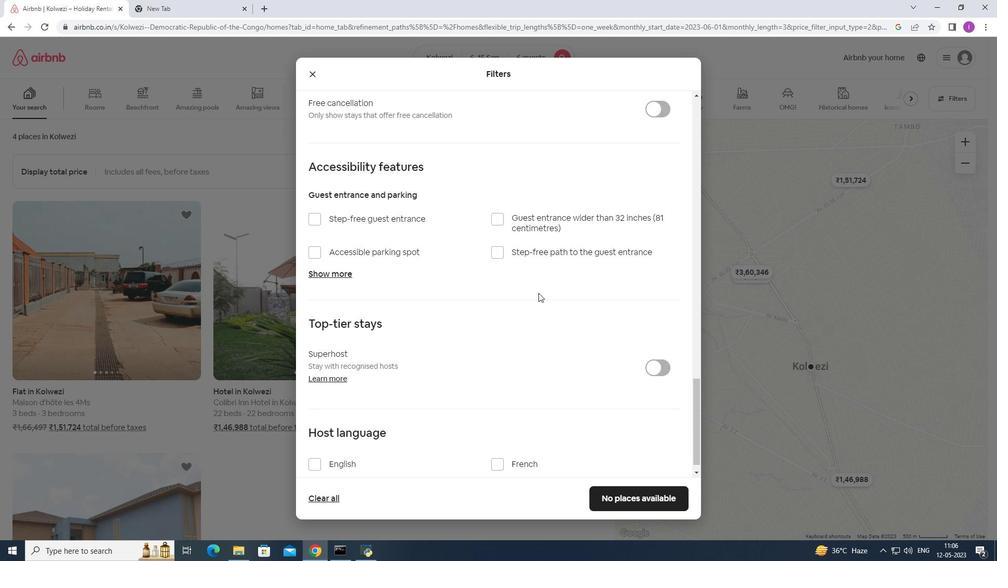 
Action: Mouse scrolled (539, 291) with delta (0, 0)
Screenshot: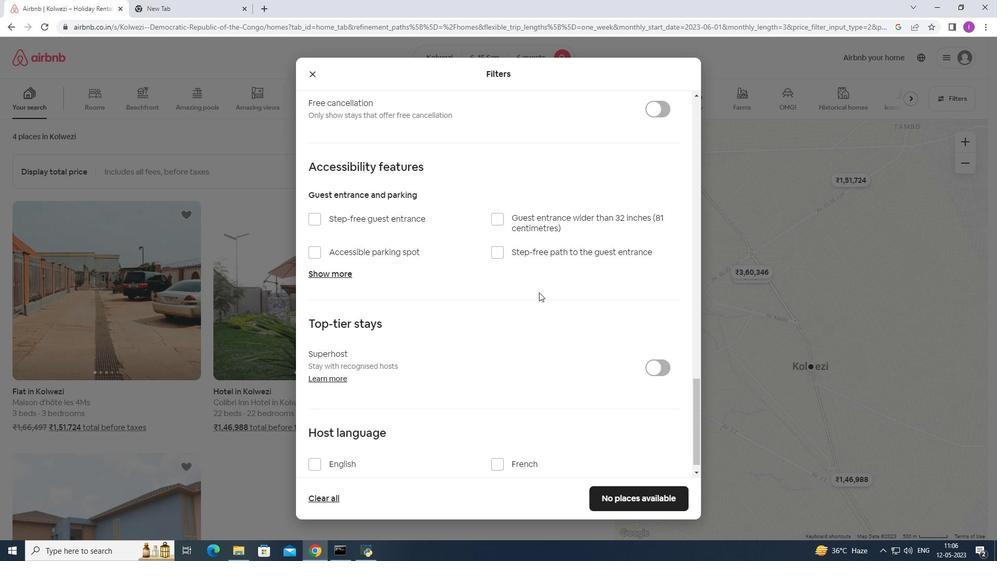 
Action: Mouse scrolled (539, 291) with delta (0, 0)
Screenshot: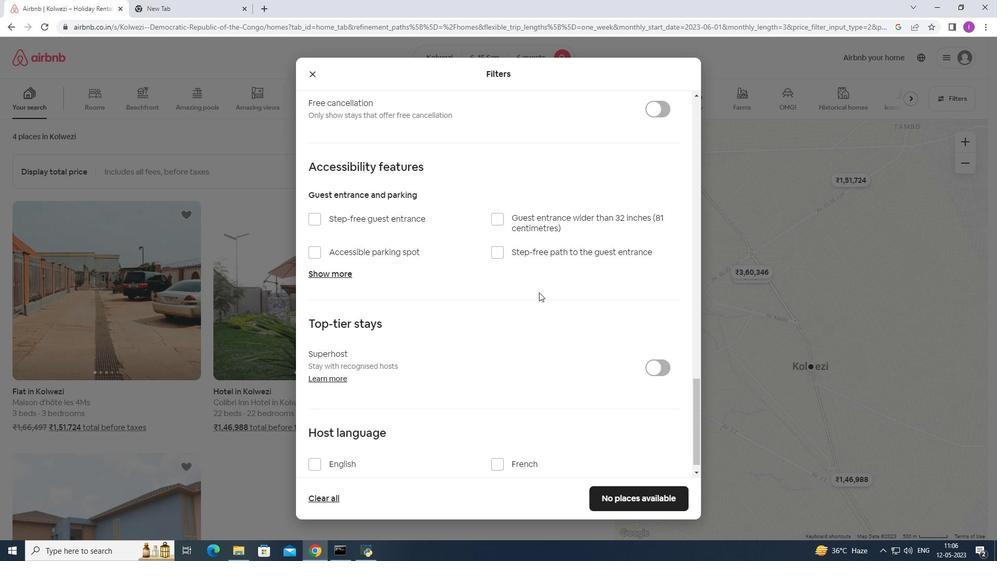 
Action: Mouse moved to (540, 290)
Screenshot: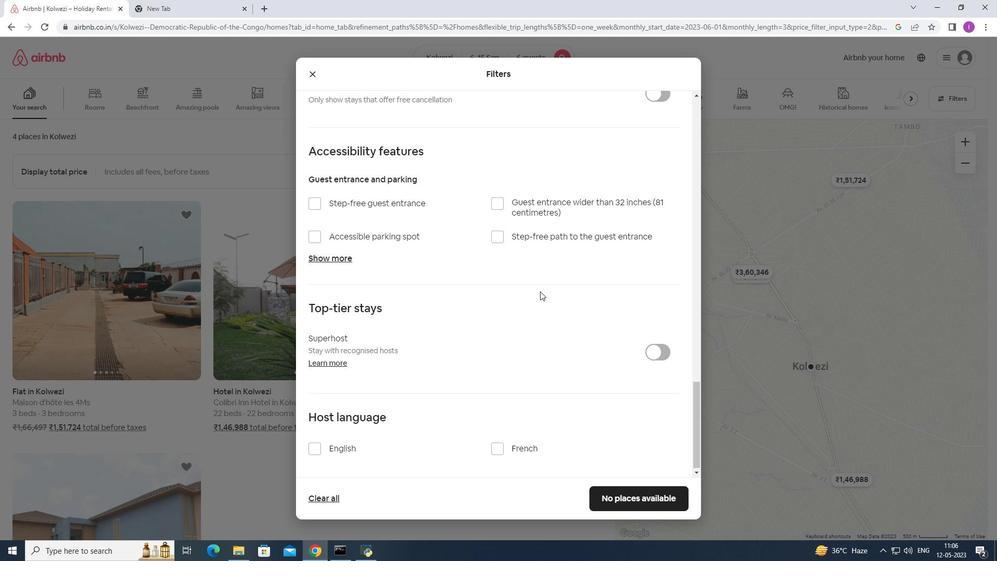 
Action: Mouse scrolled (540, 290) with delta (0, 0)
Screenshot: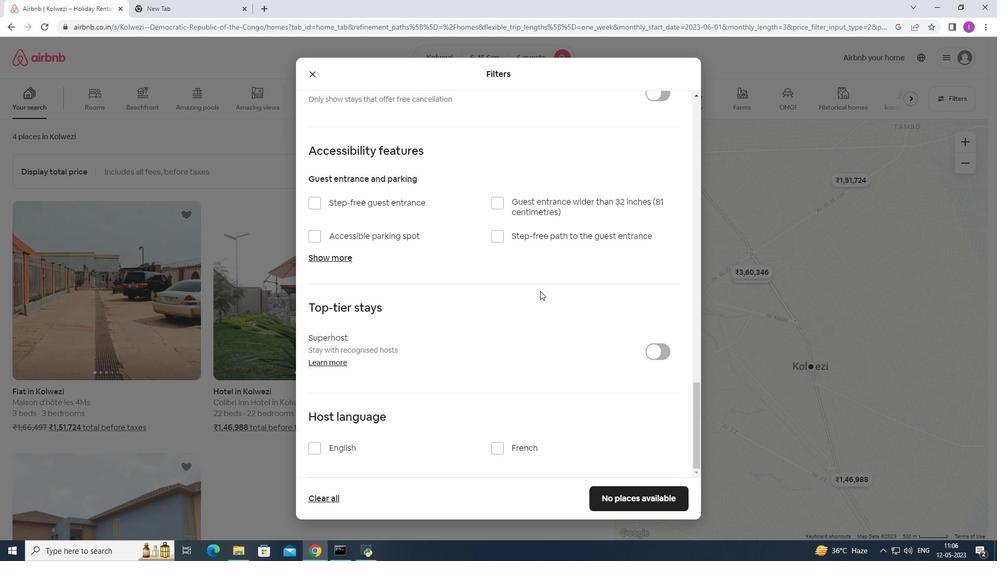 
Action: Mouse scrolled (540, 290) with delta (0, 0)
Screenshot: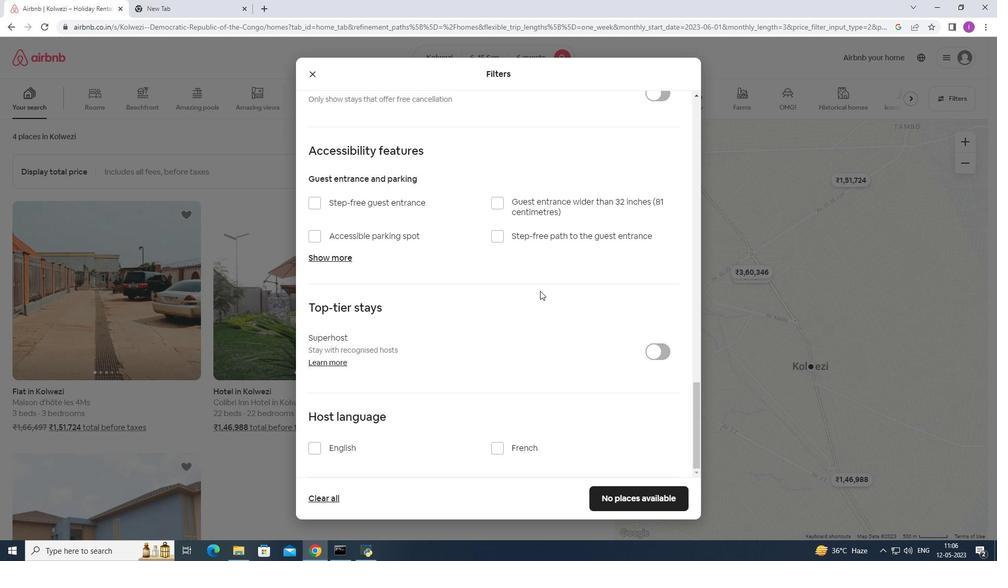 
Action: Mouse moved to (317, 447)
Screenshot: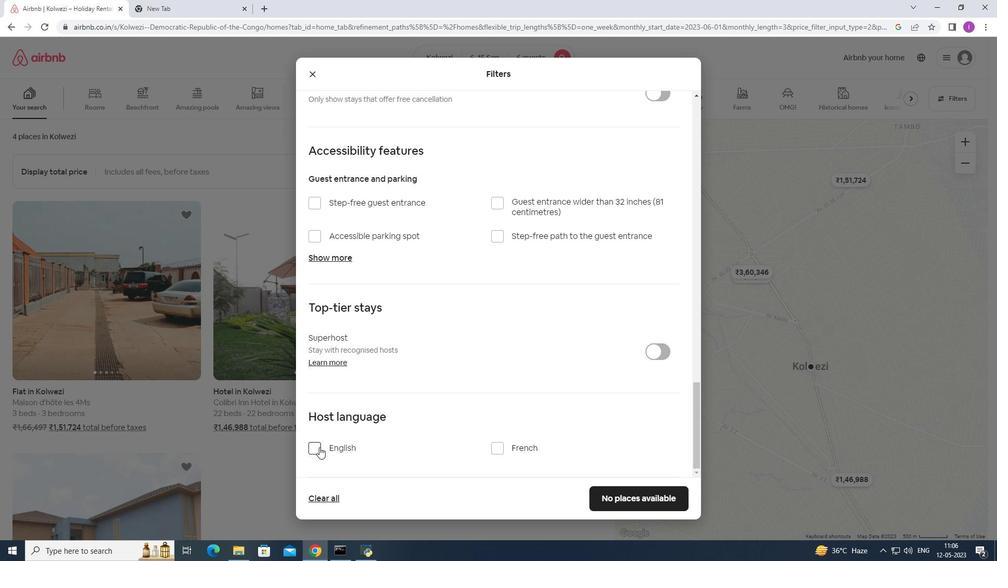 
Action: Mouse pressed left at (317, 447)
Screenshot: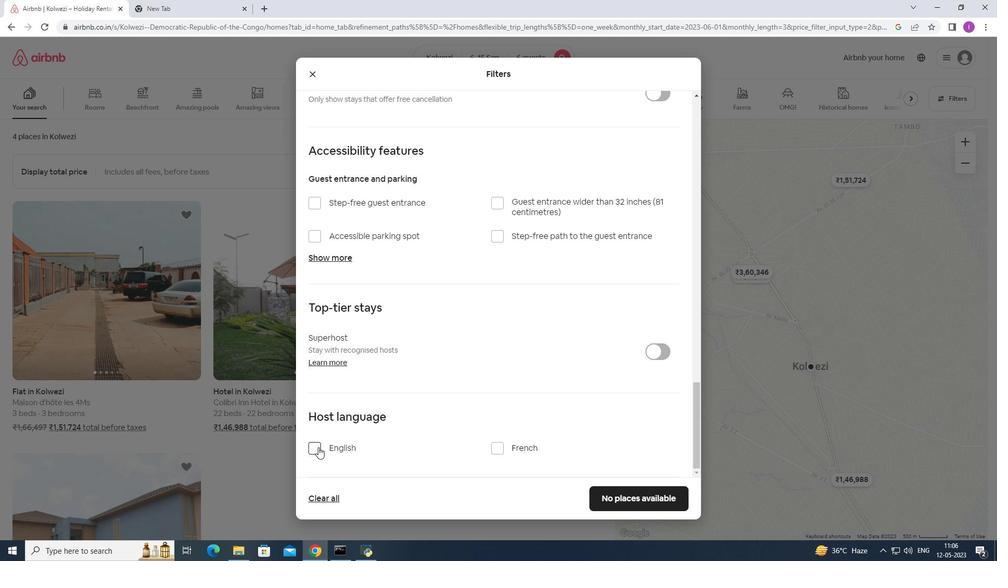 
Action: Mouse moved to (646, 494)
Screenshot: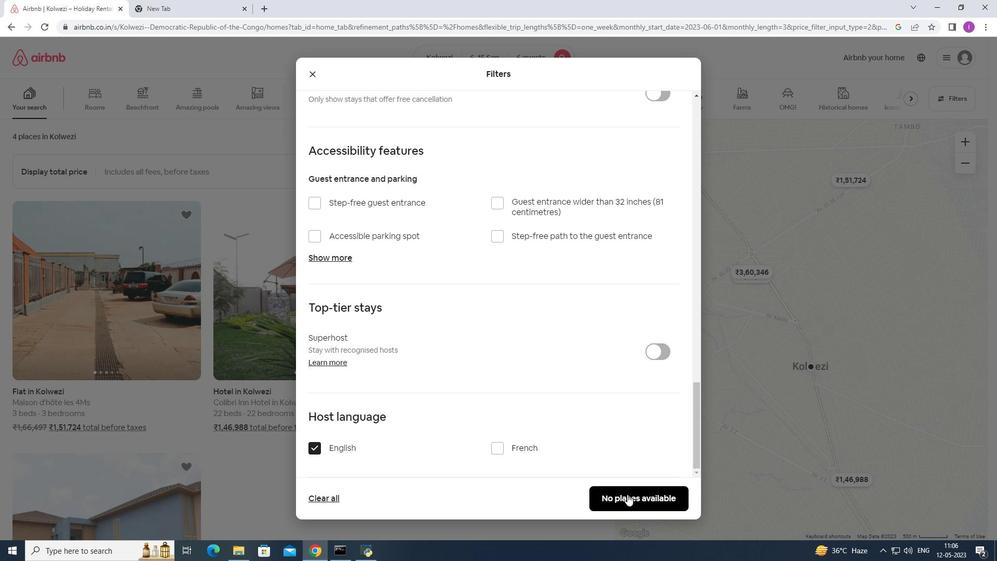 
Action: Mouse pressed left at (646, 494)
Screenshot: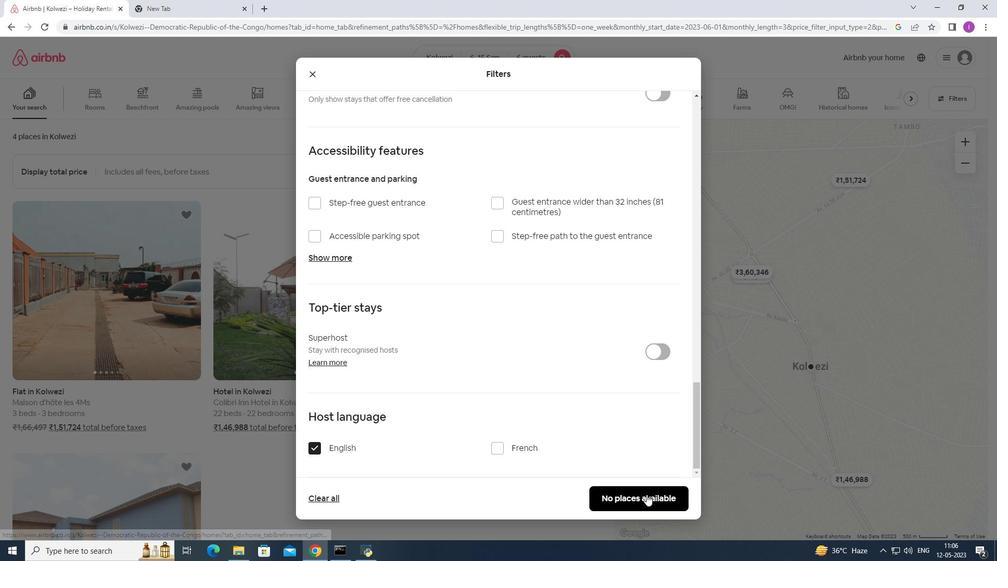 
Action: Mouse moved to (631, 179)
Screenshot: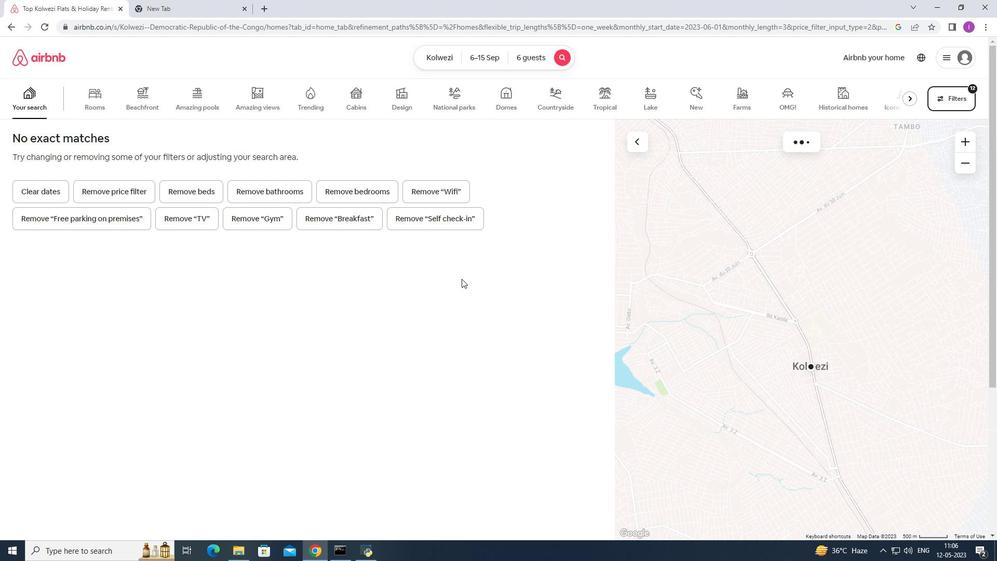 
